Task: Look for space in Bradford West Gwillimbury, Canada from 2nd September, 2023 to 10th September, 2023 for 1 adult in price range Rs.5000 to Rs.16000. Place can be private room with 1  bedroom having 1 bed and 1 bathroom. Property type can be house, flat, guest house, hotel. Booking option can be shelf check-in. Required host language is English.
Action: Mouse moved to (525, 107)
Screenshot: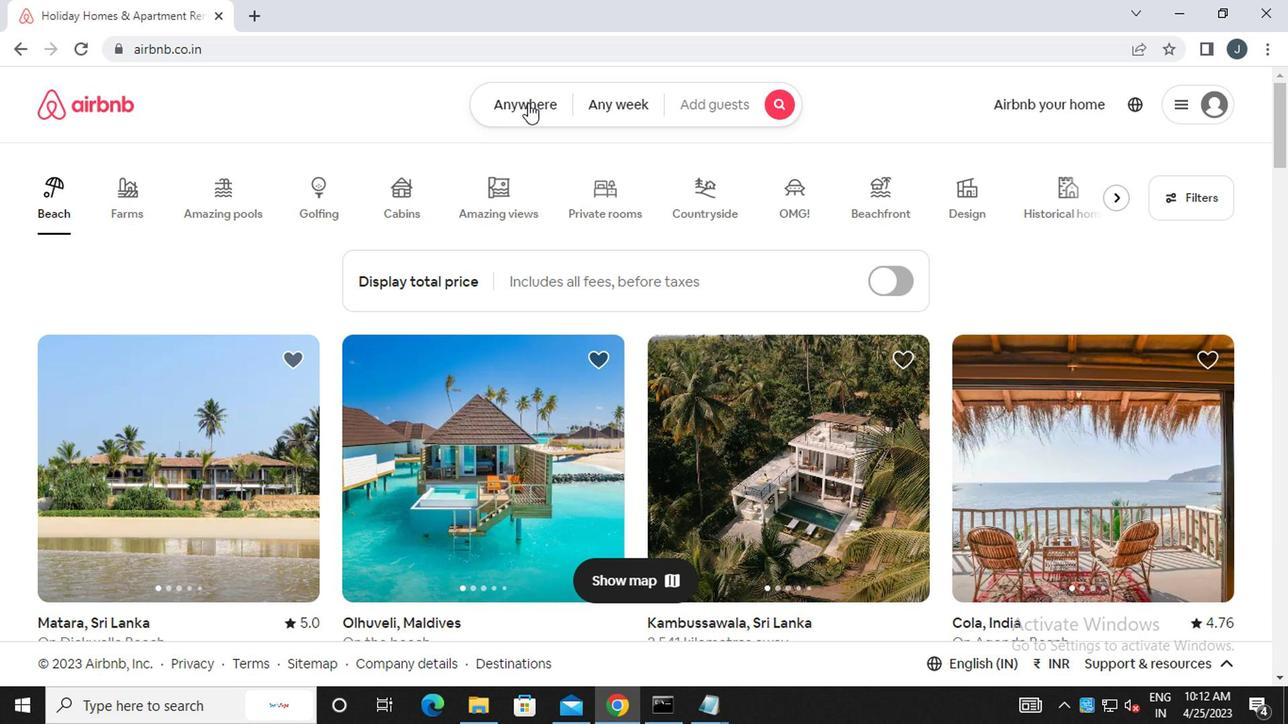 
Action: Mouse pressed left at (525, 107)
Screenshot: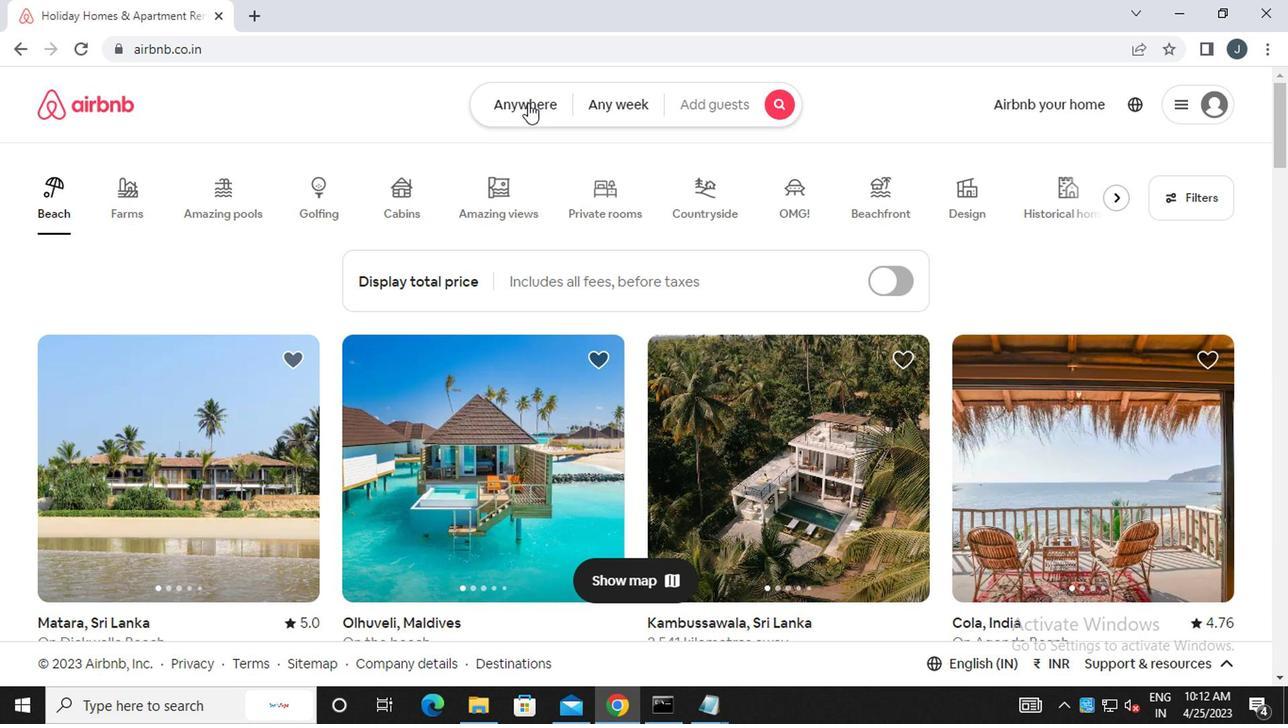 
Action: Mouse moved to (331, 188)
Screenshot: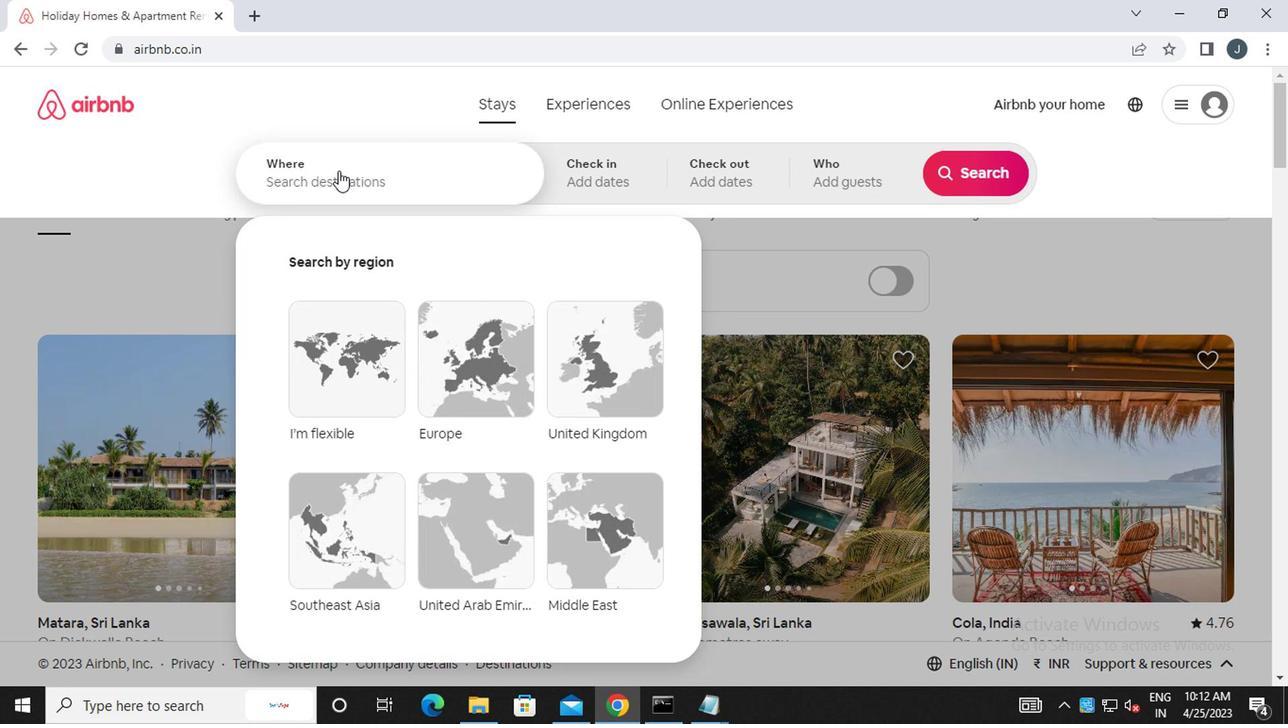 
Action: Mouse pressed left at (331, 188)
Screenshot: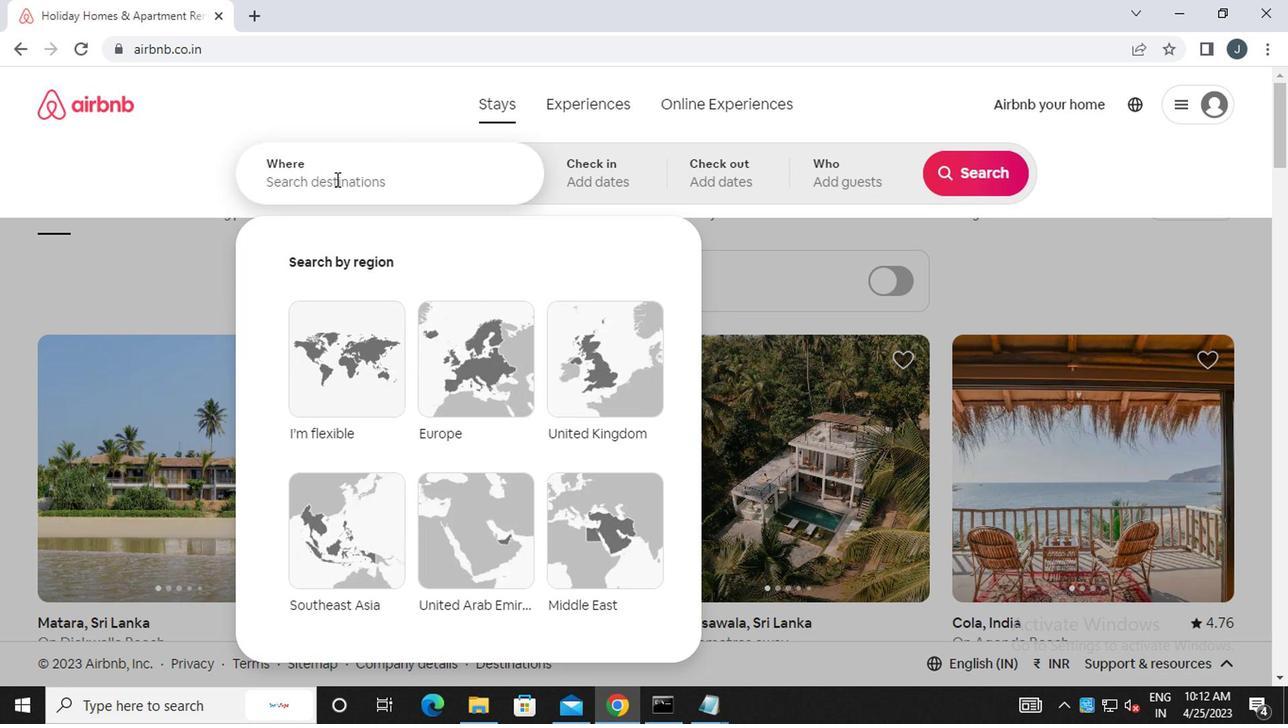 
Action: Key pressed b<Key.caps_lock>radford<Key.space><Key.caps_lock>w<Key.caps_lock>est<Key.space><Key.caps_lock>g<Key.caps_lock>willimbury
Screenshot: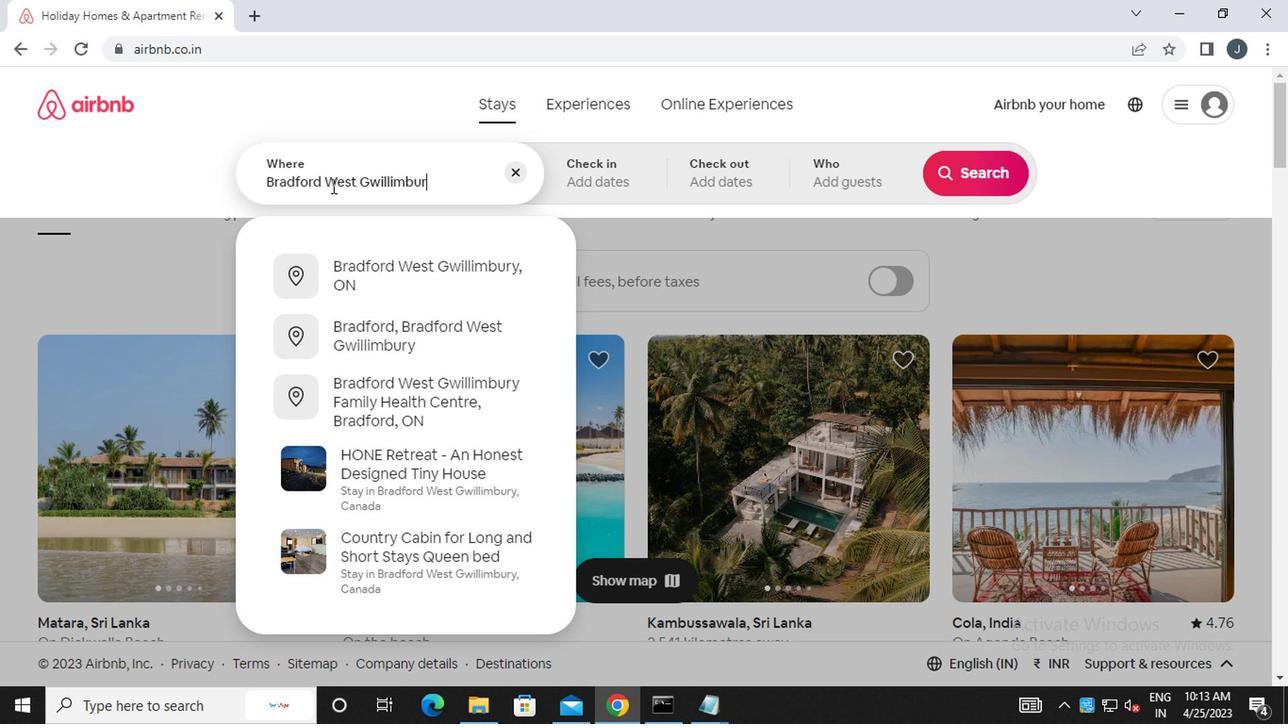 
Action: Mouse moved to (600, 189)
Screenshot: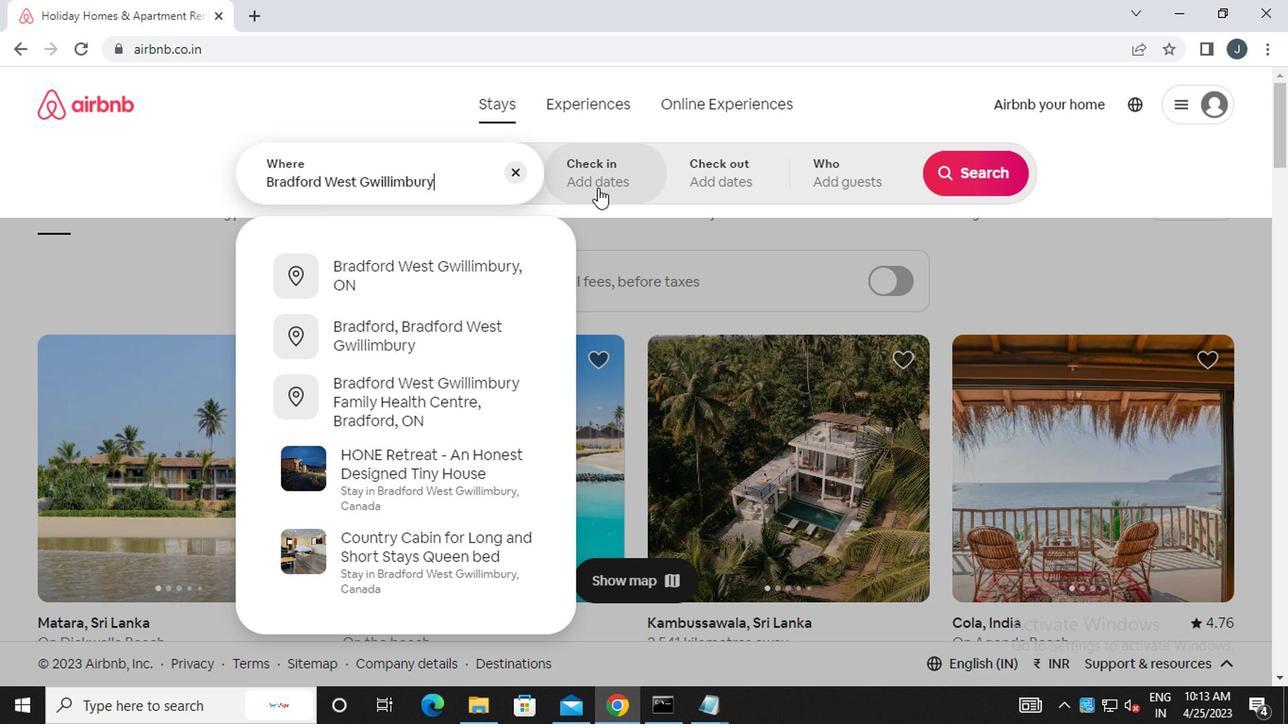 
Action: Mouse pressed left at (600, 189)
Screenshot: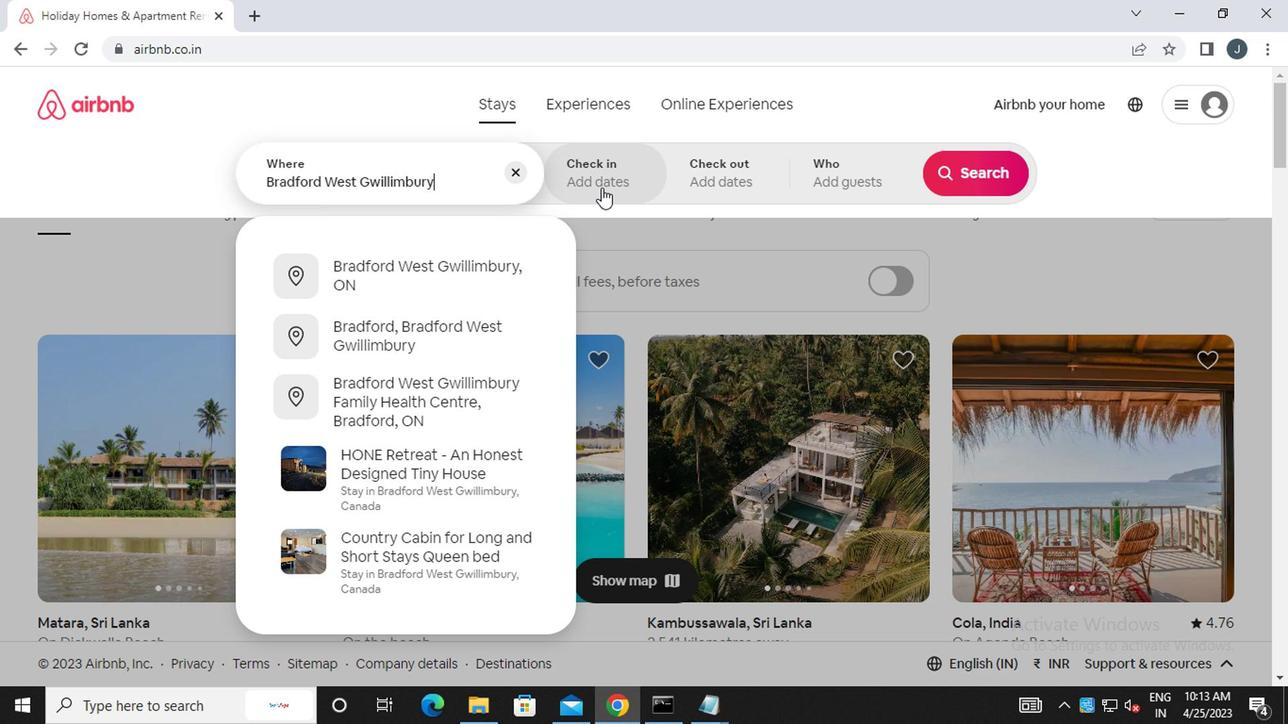 
Action: Mouse moved to (440, 188)
Screenshot: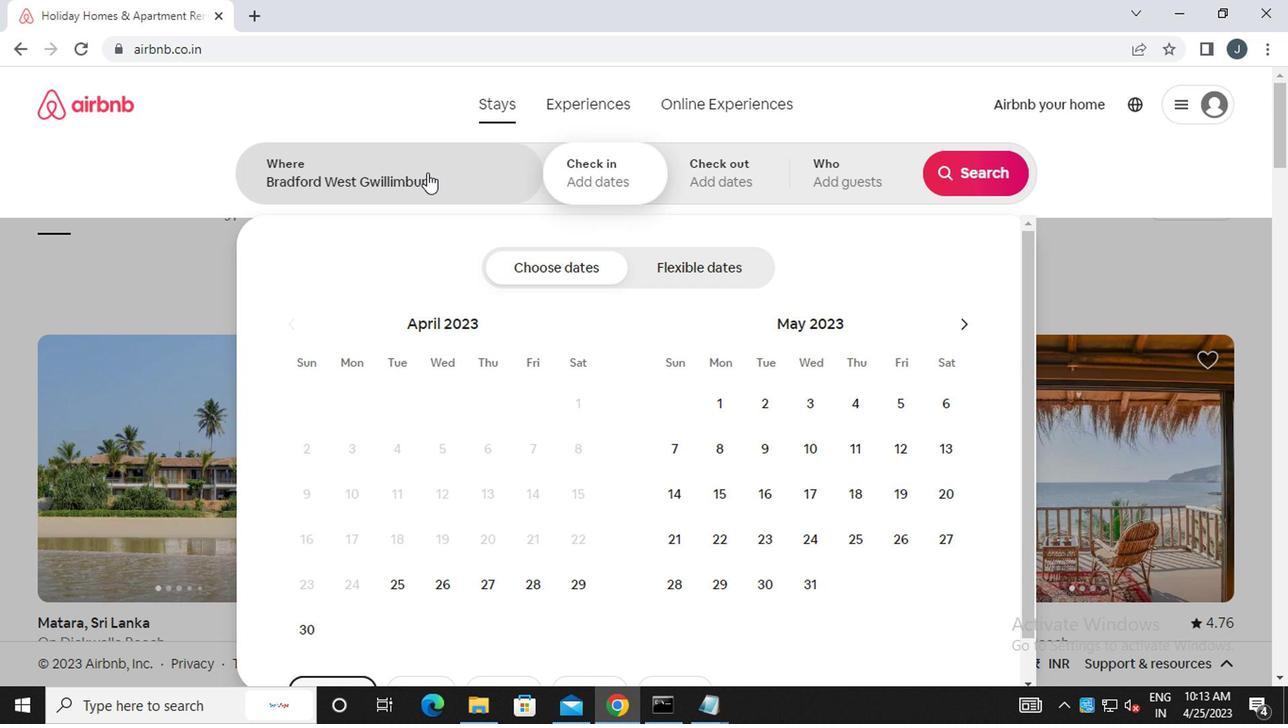 
Action: Mouse pressed left at (440, 188)
Screenshot: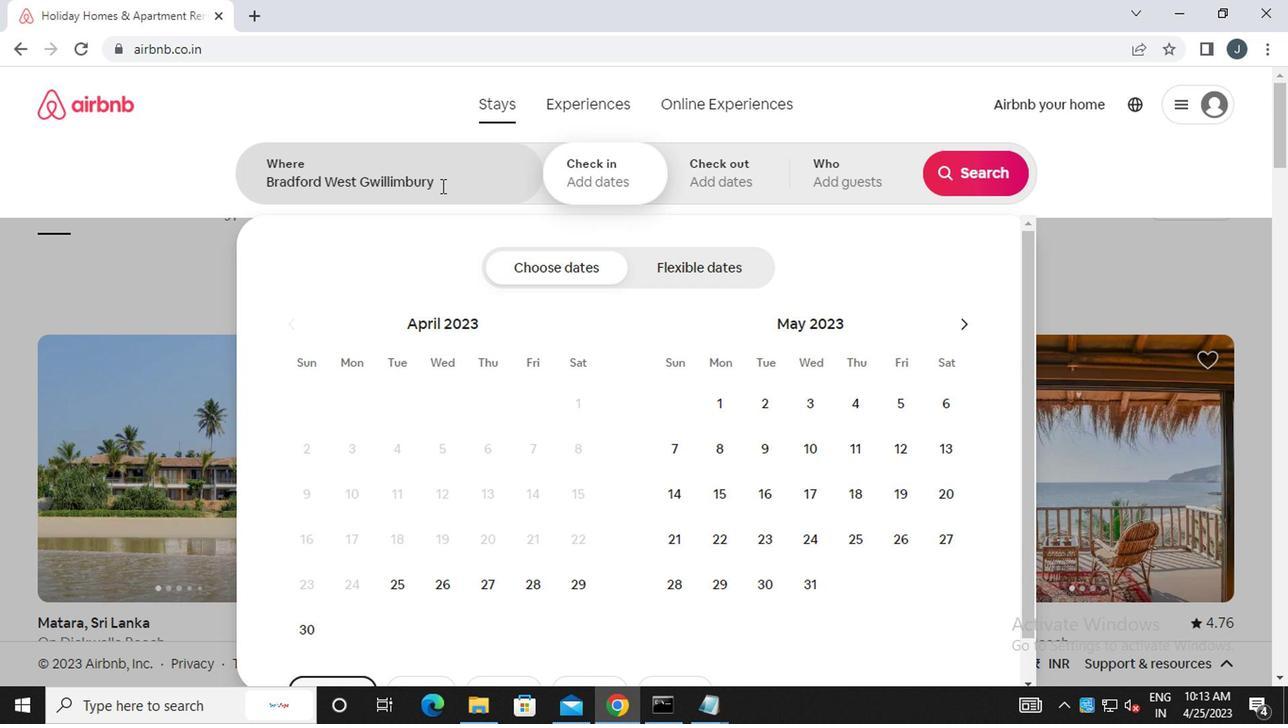 
Action: Mouse moved to (438, 188)
Screenshot: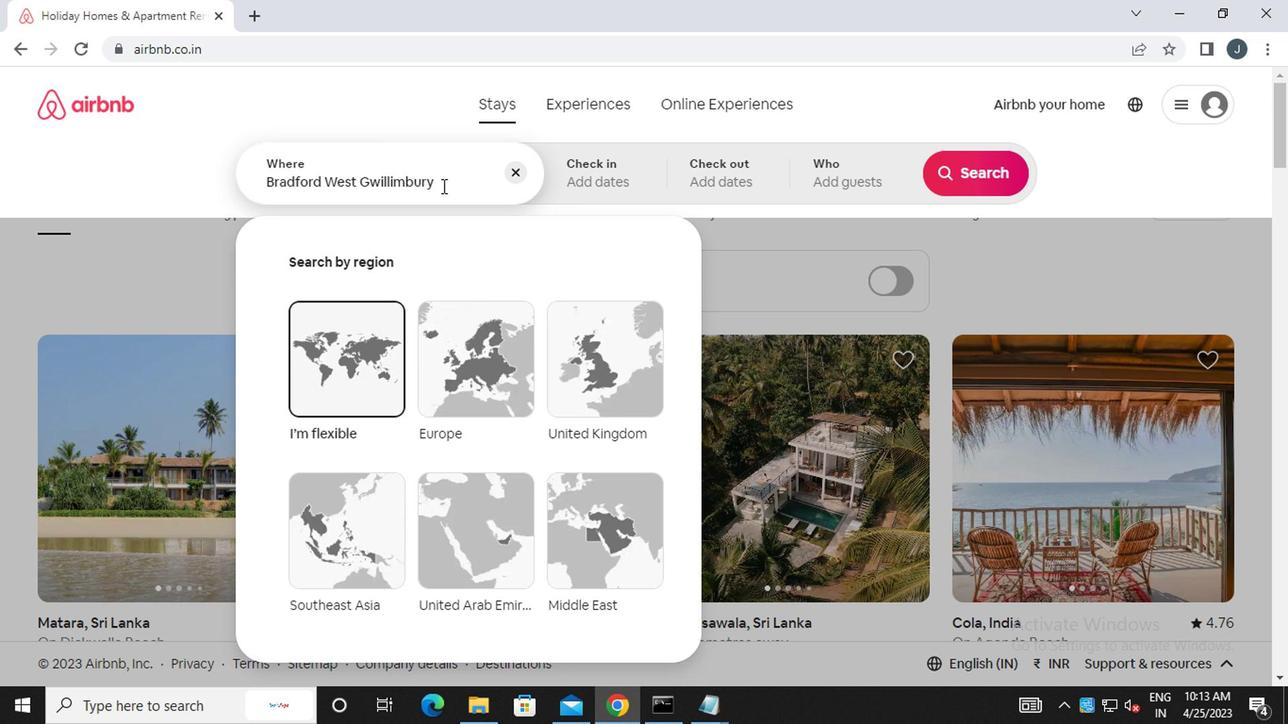 
Action: Key pressed ,<Key.space><Key.caps_lock>c<Key.caps_lock>anada
Screenshot: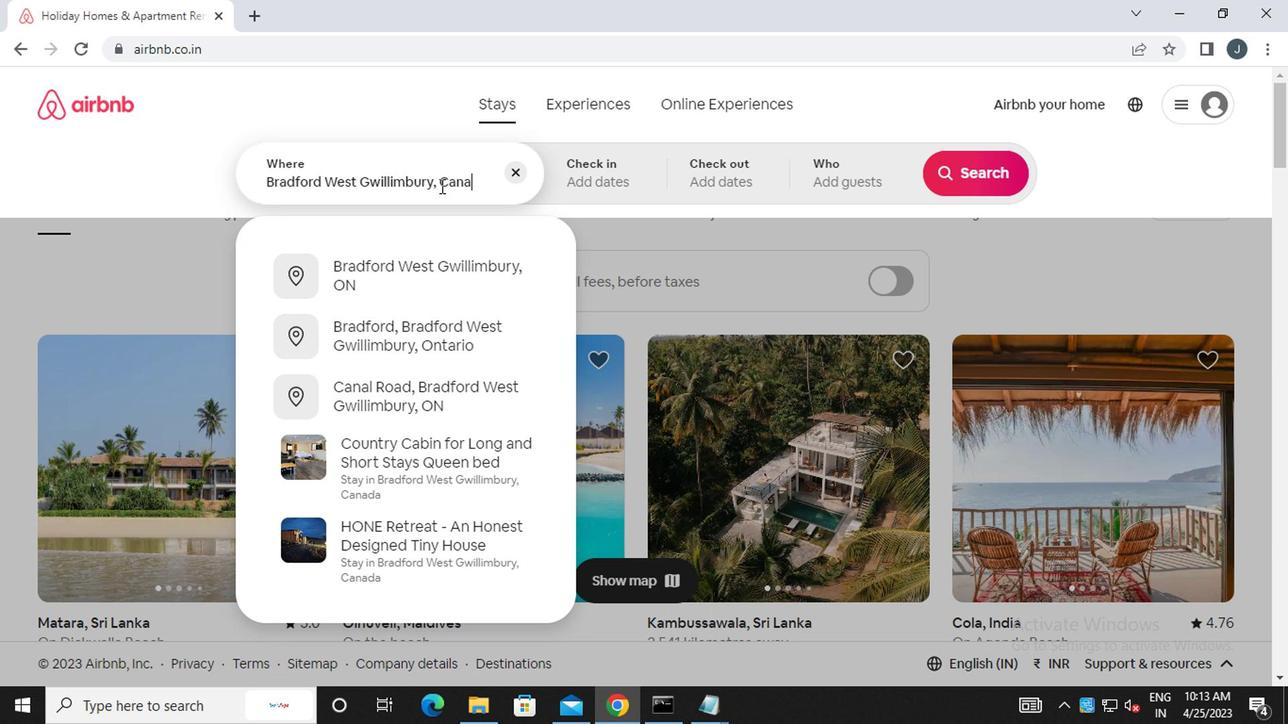 
Action: Mouse moved to (626, 185)
Screenshot: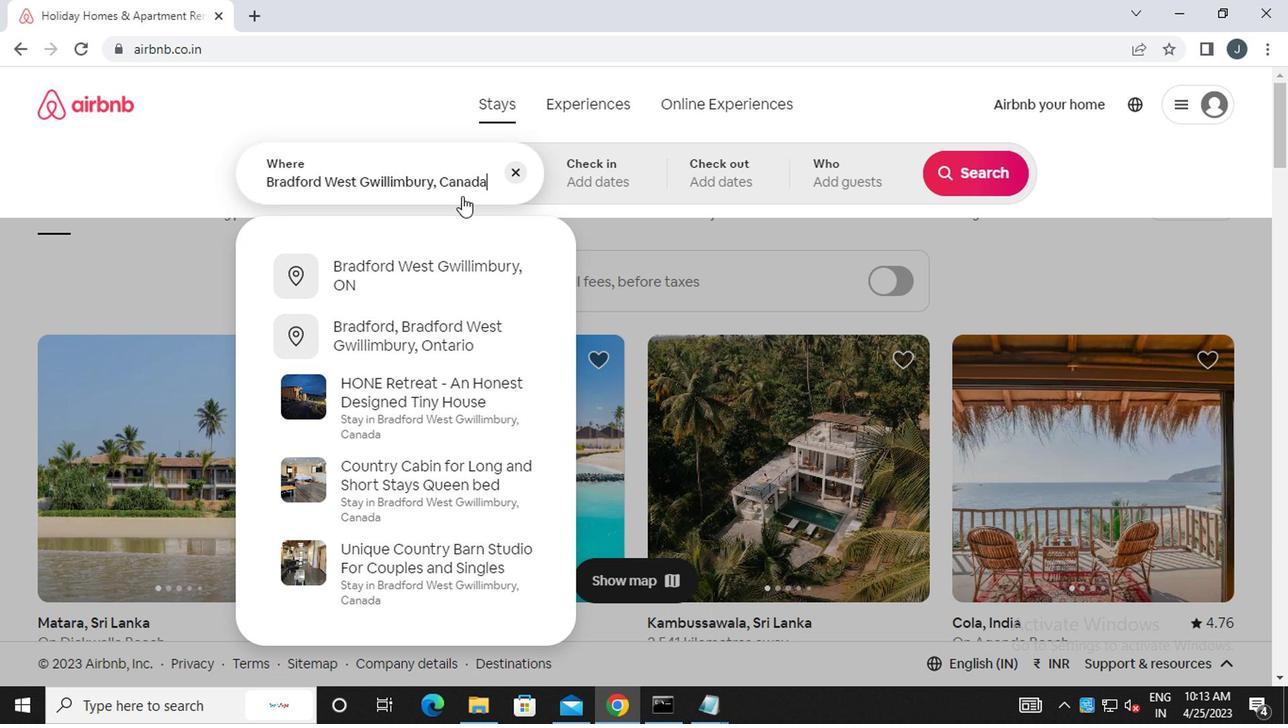 
Action: Mouse pressed left at (626, 185)
Screenshot: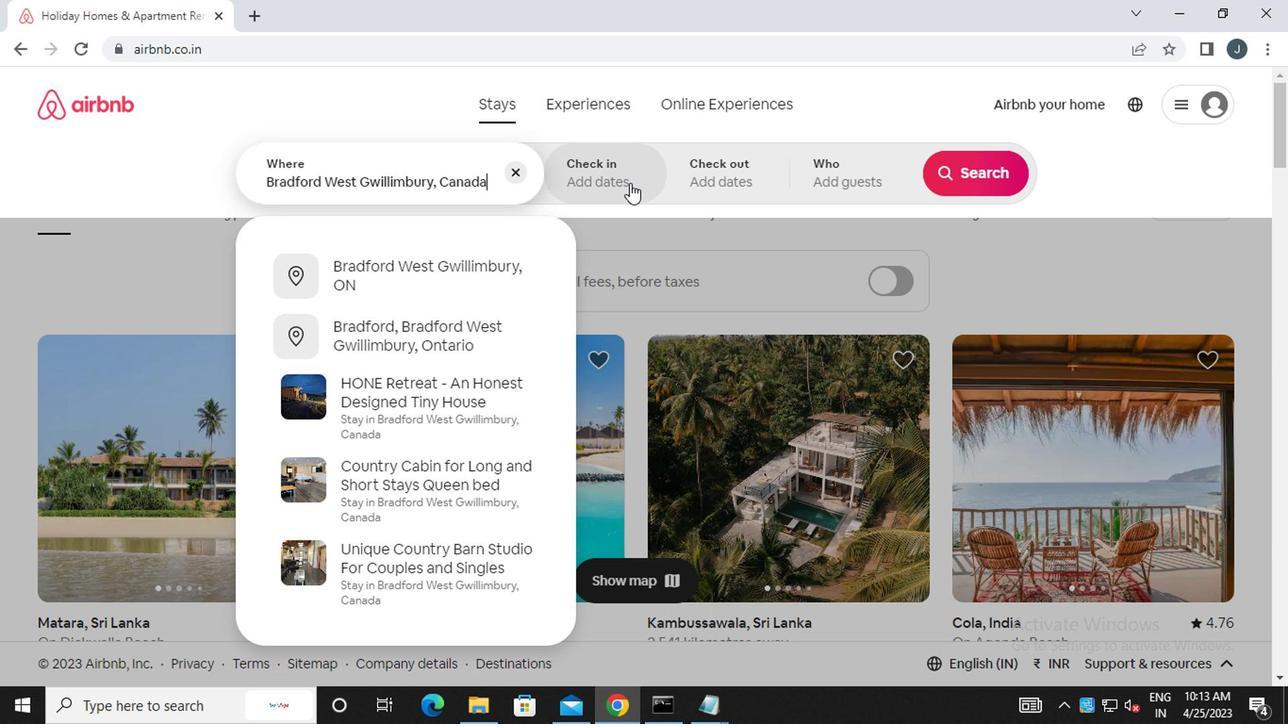 
Action: Mouse moved to (960, 323)
Screenshot: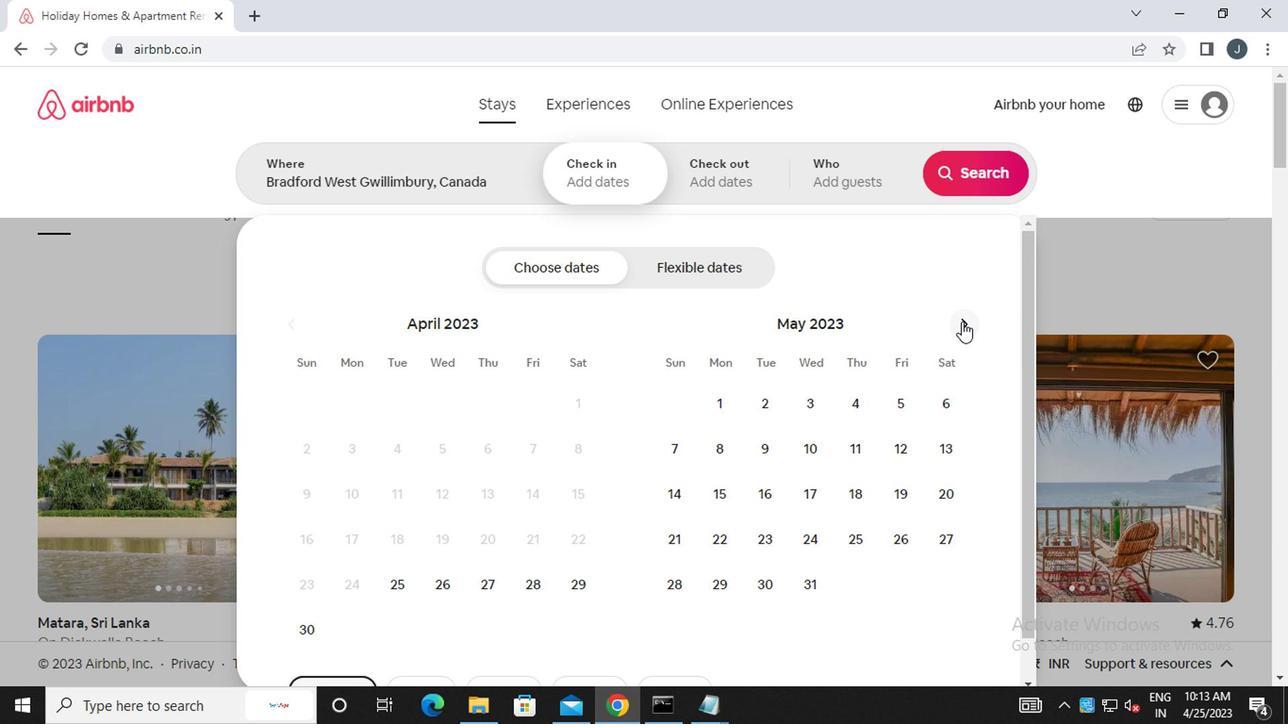 
Action: Mouse pressed left at (960, 323)
Screenshot: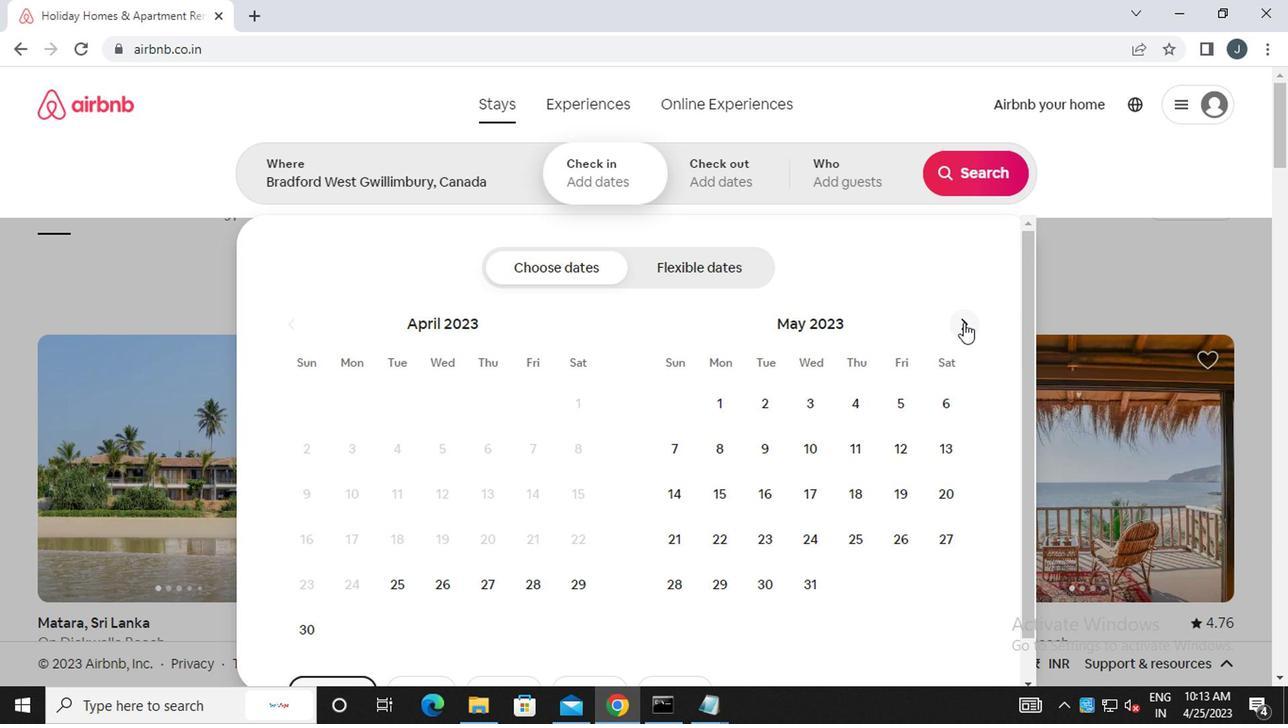 
Action: Mouse pressed left at (960, 323)
Screenshot: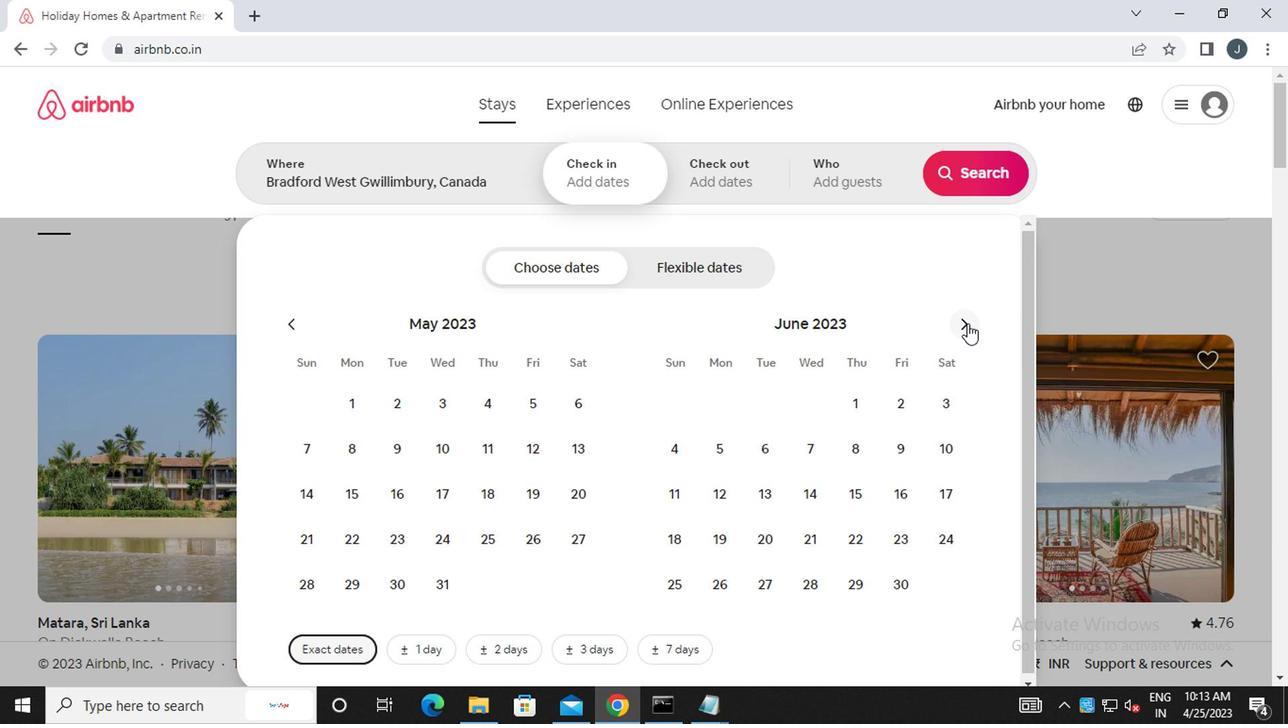 
Action: Mouse pressed left at (960, 323)
Screenshot: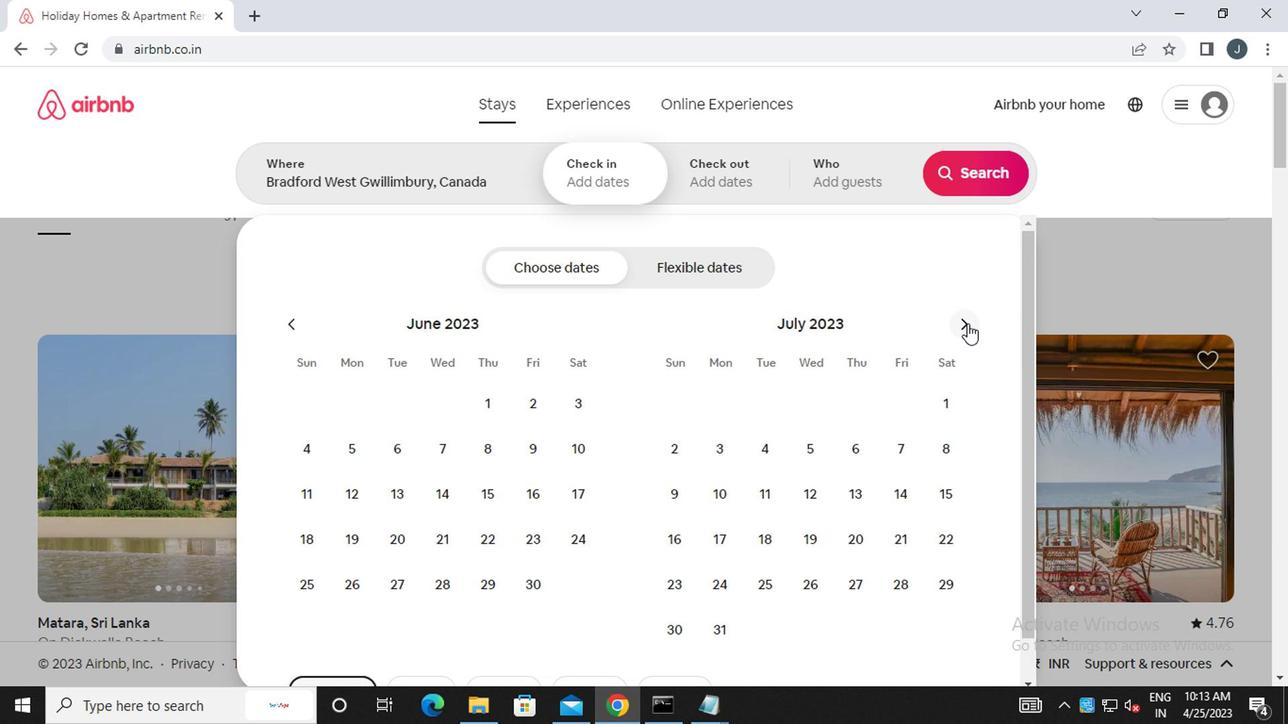 
Action: Mouse moved to (965, 323)
Screenshot: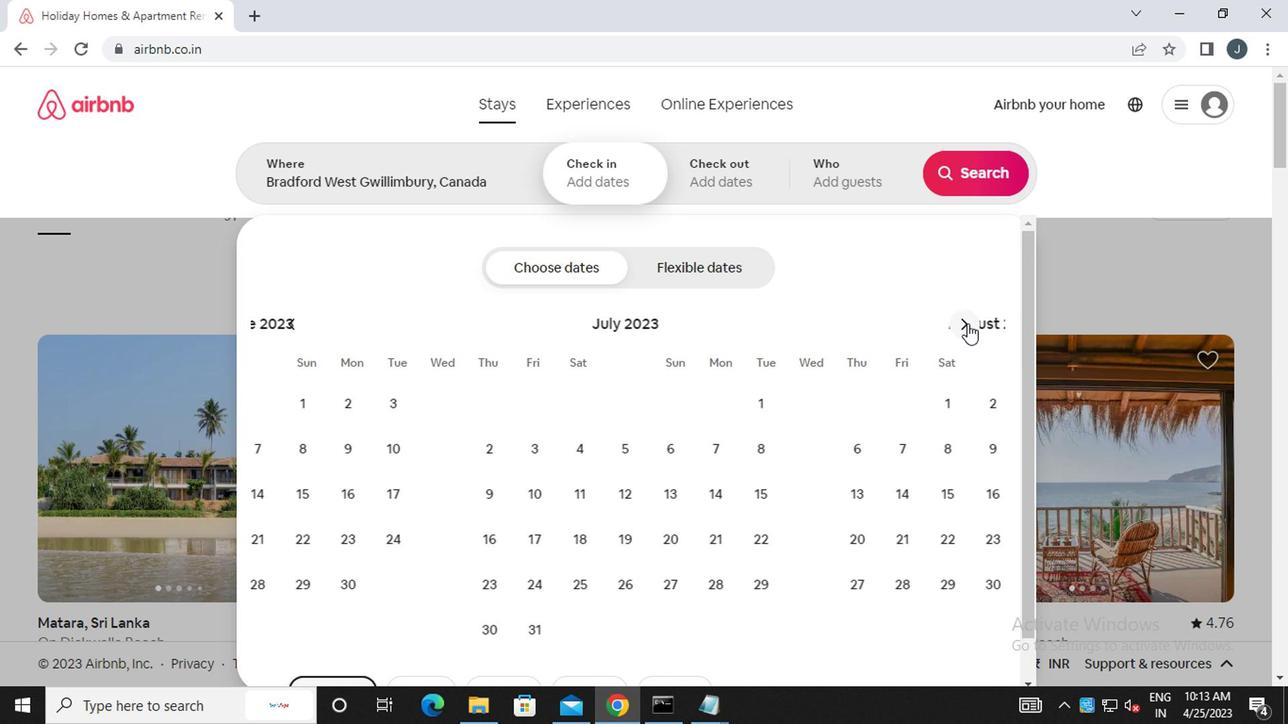 
Action: Mouse pressed left at (965, 323)
Screenshot: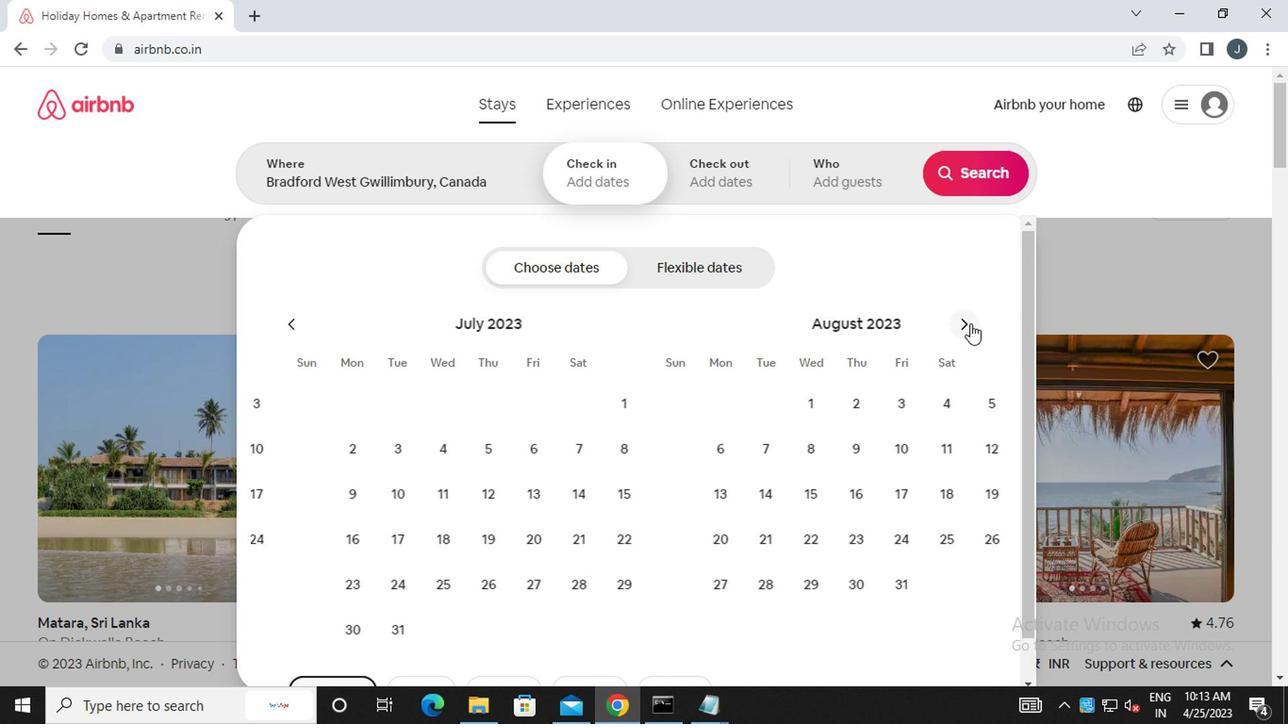 
Action: Mouse moved to (932, 411)
Screenshot: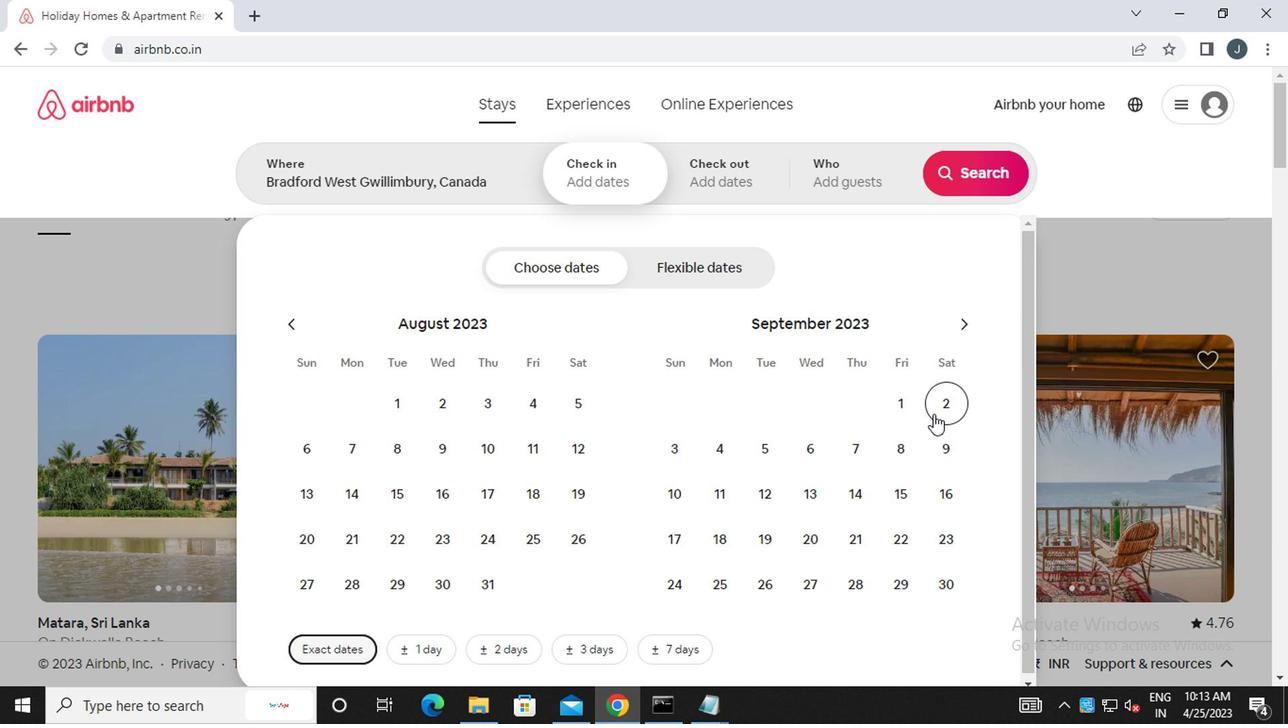 
Action: Mouse pressed left at (932, 411)
Screenshot: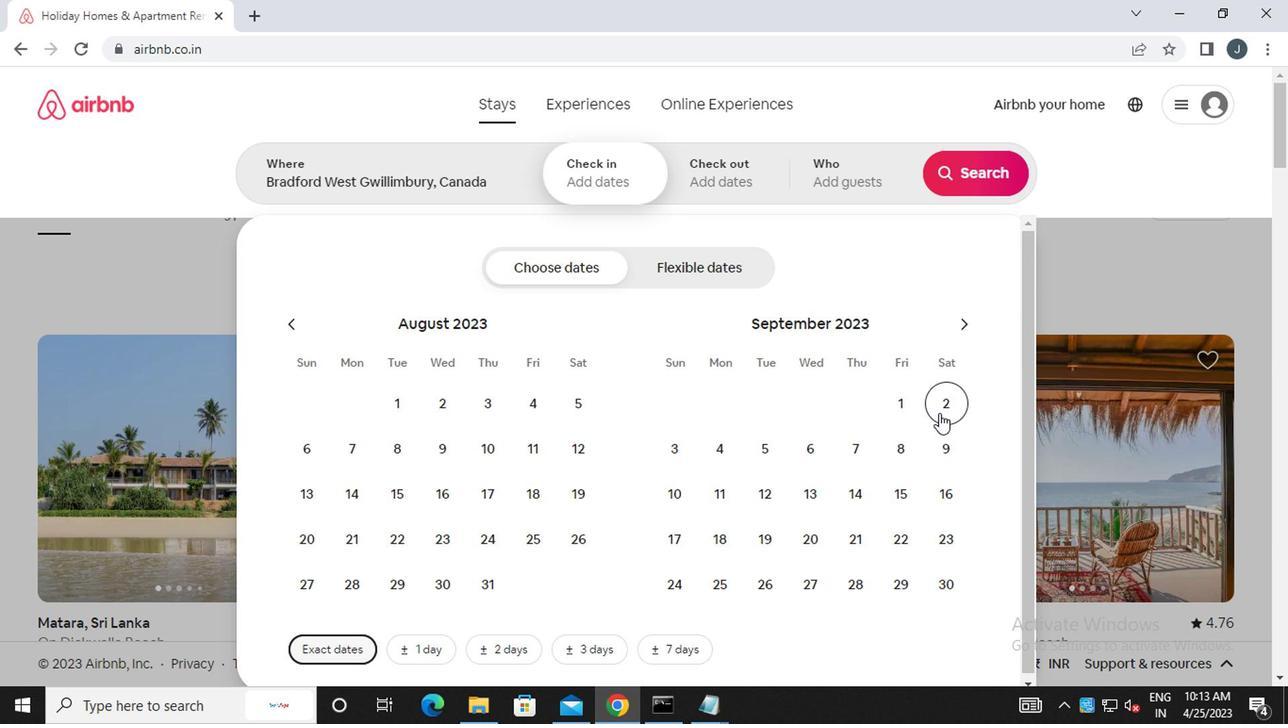 
Action: Mouse moved to (666, 487)
Screenshot: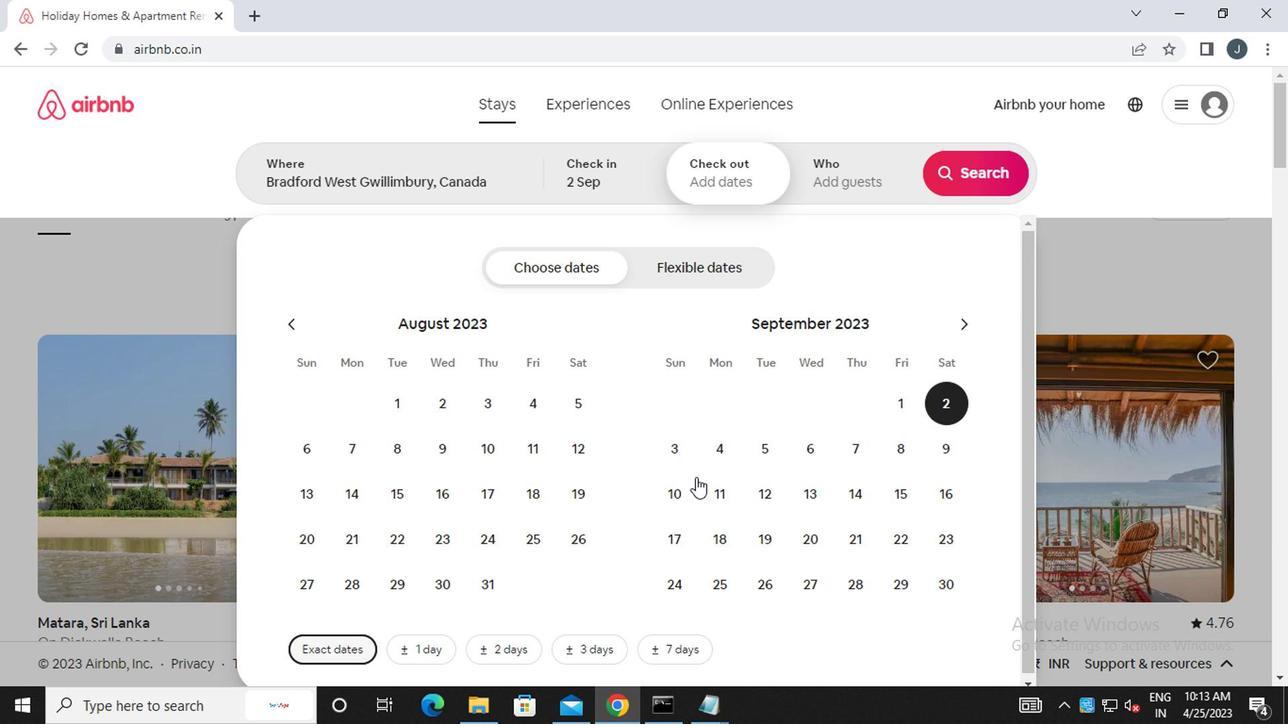 
Action: Mouse pressed left at (666, 487)
Screenshot: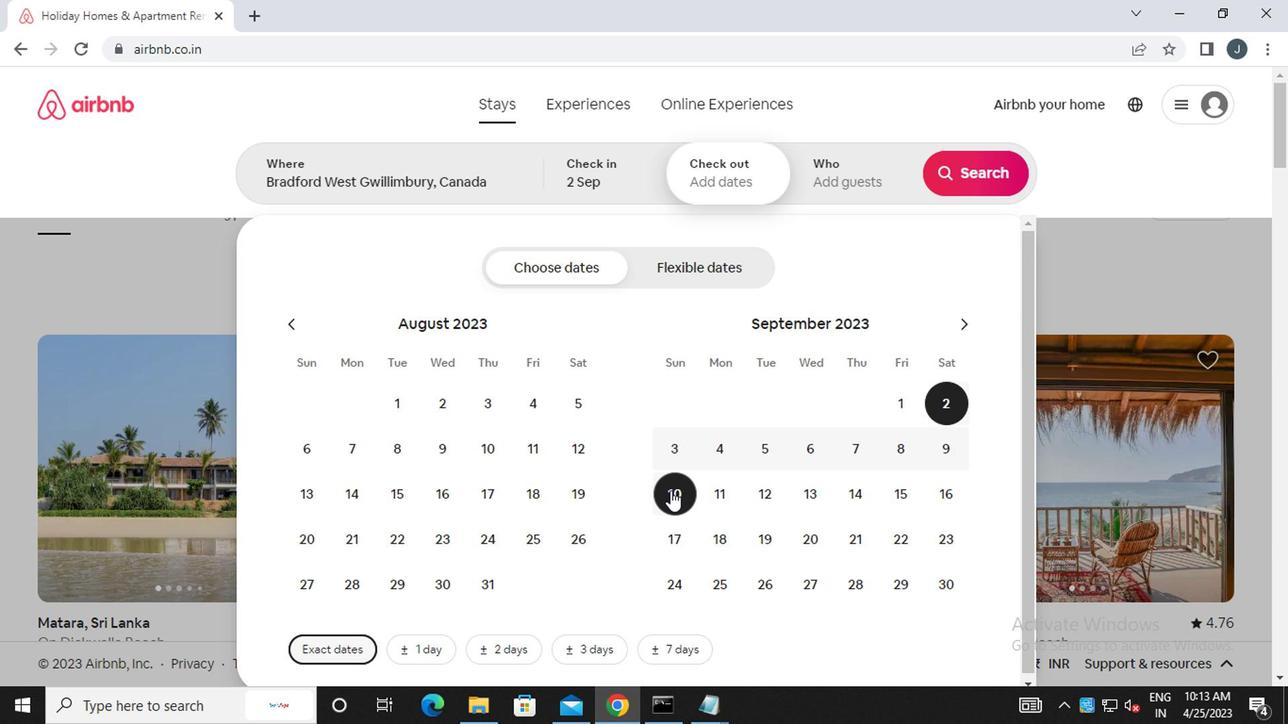 
Action: Mouse moved to (845, 182)
Screenshot: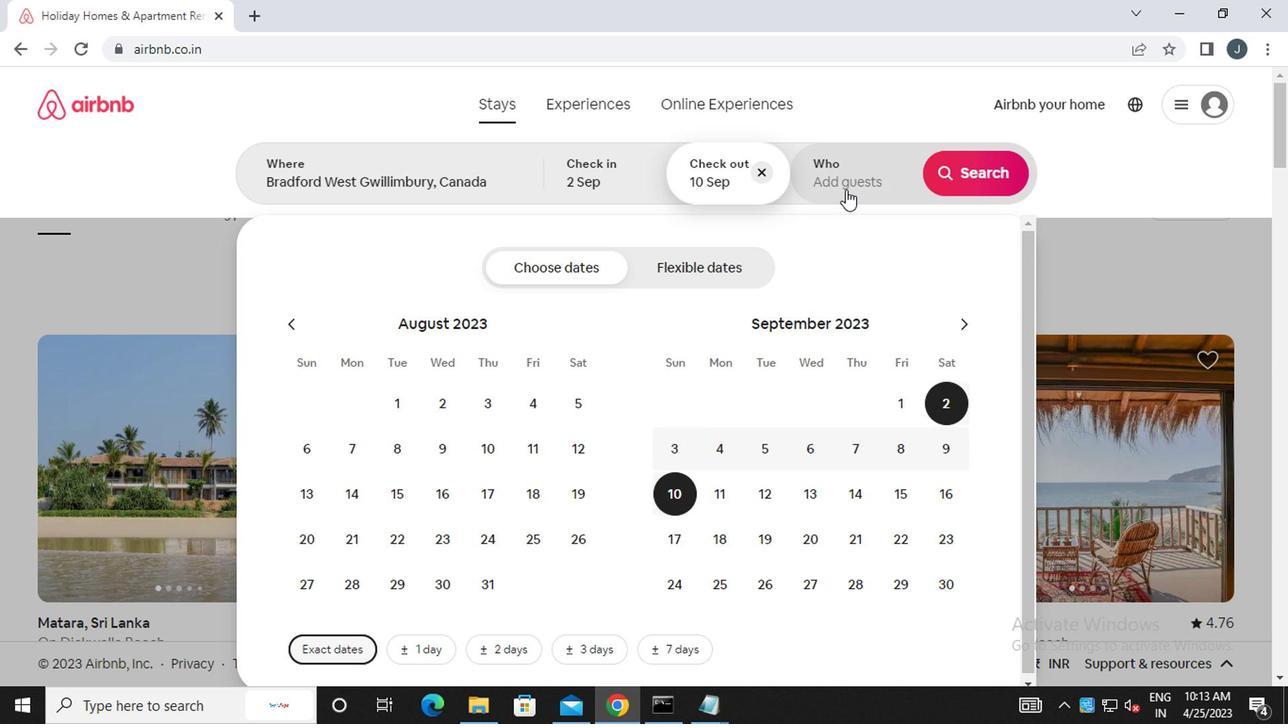 
Action: Mouse pressed left at (845, 182)
Screenshot: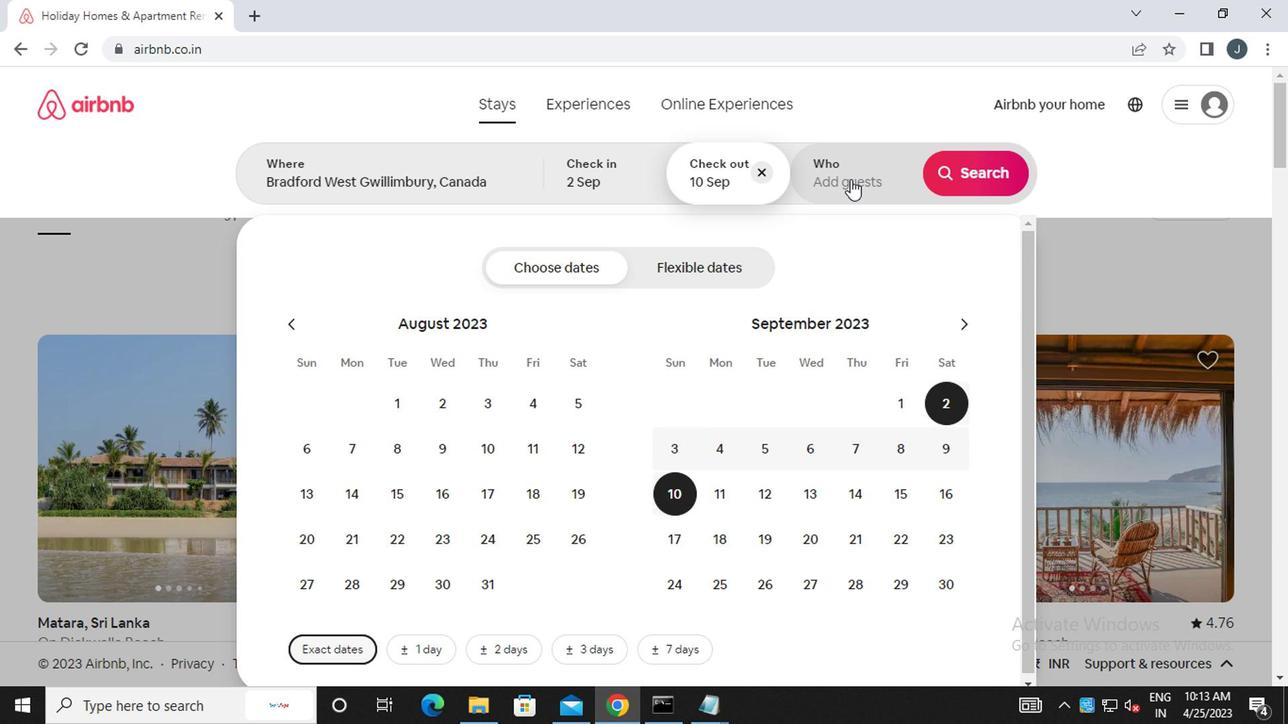 
Action: Mouse moved to (981, 267)
Screenshot: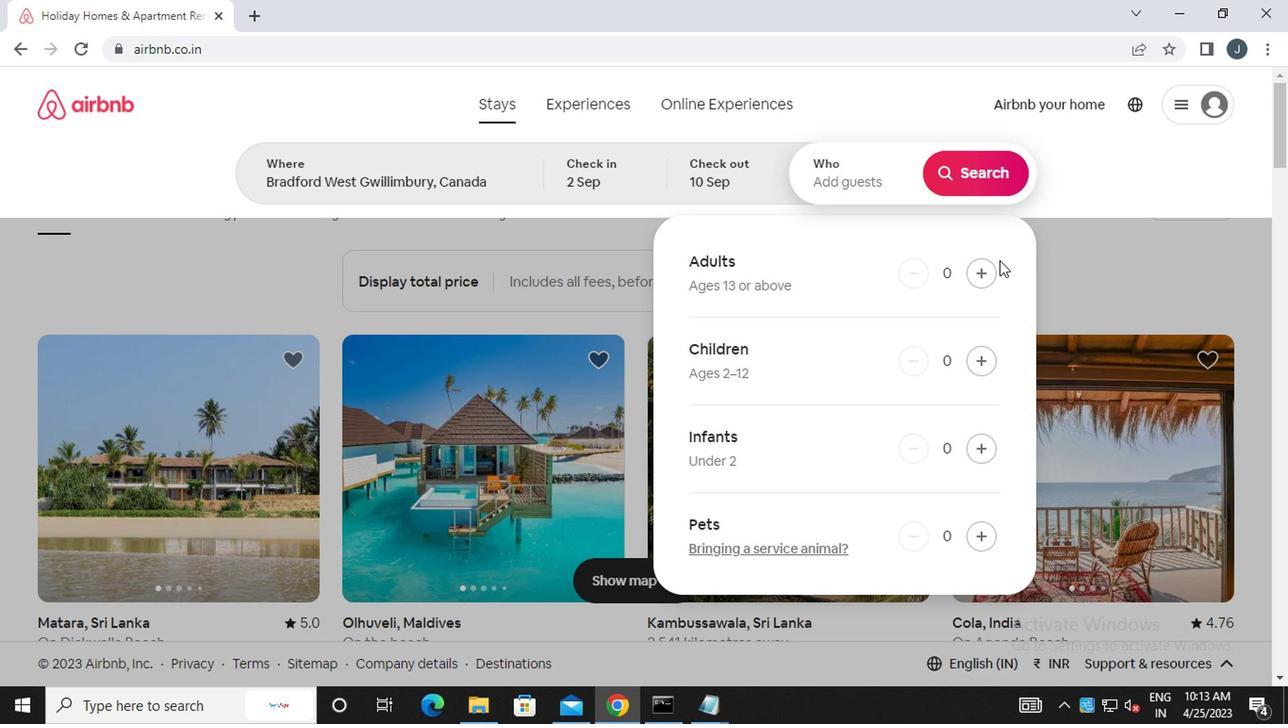 
Action: Mouse pressed left at (981, 267)
Screenshot: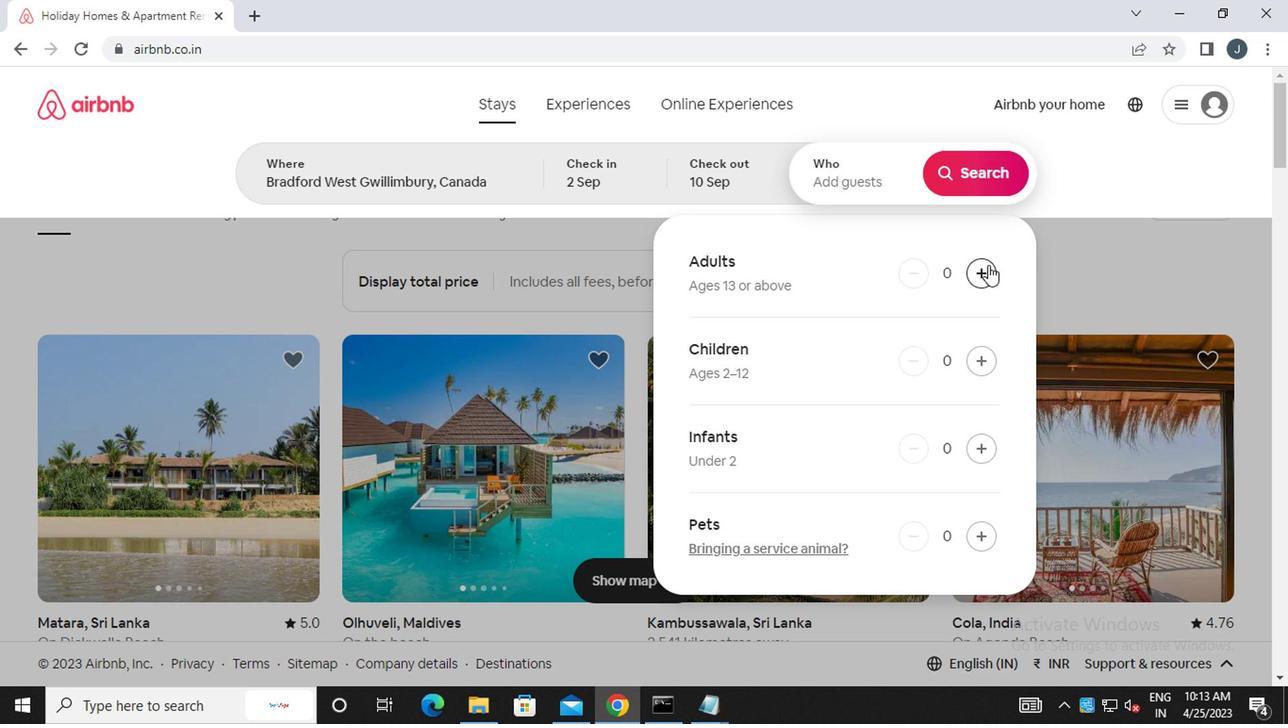 
Action: Mouse moved to (982, 175)
Screenshot: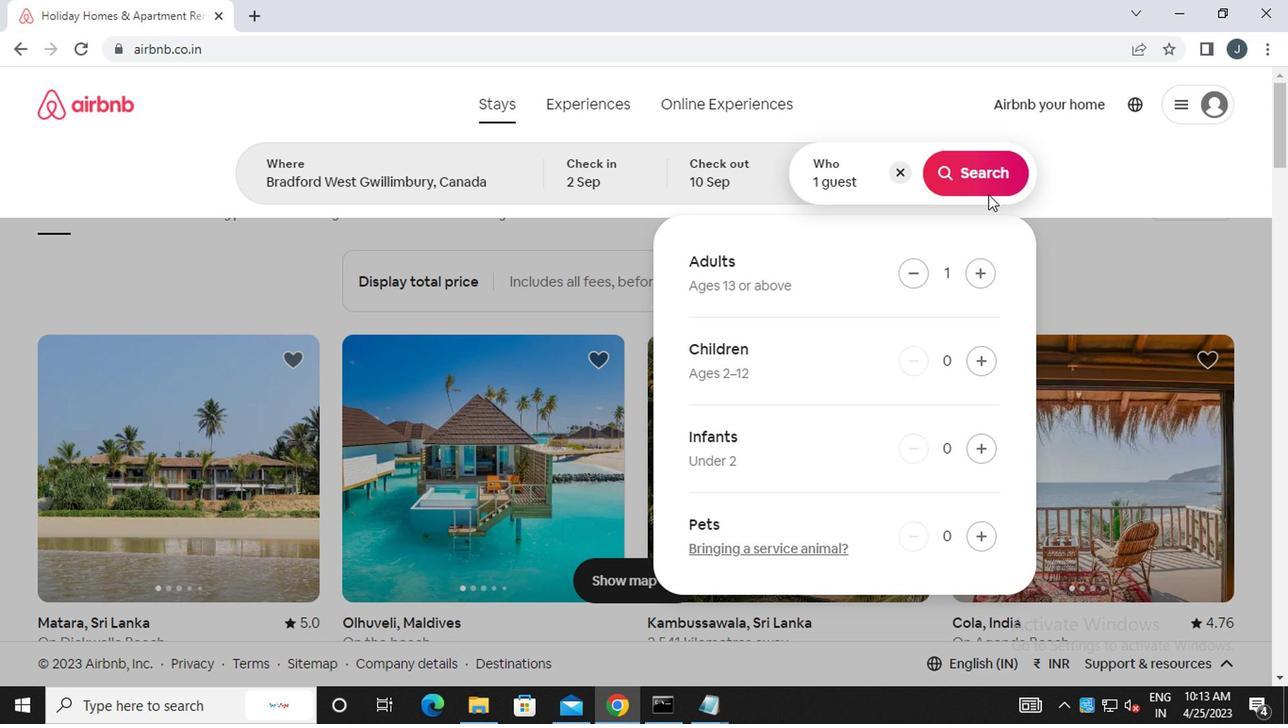 
Action: Mouse pressed left at (982, 175)
Screenshot: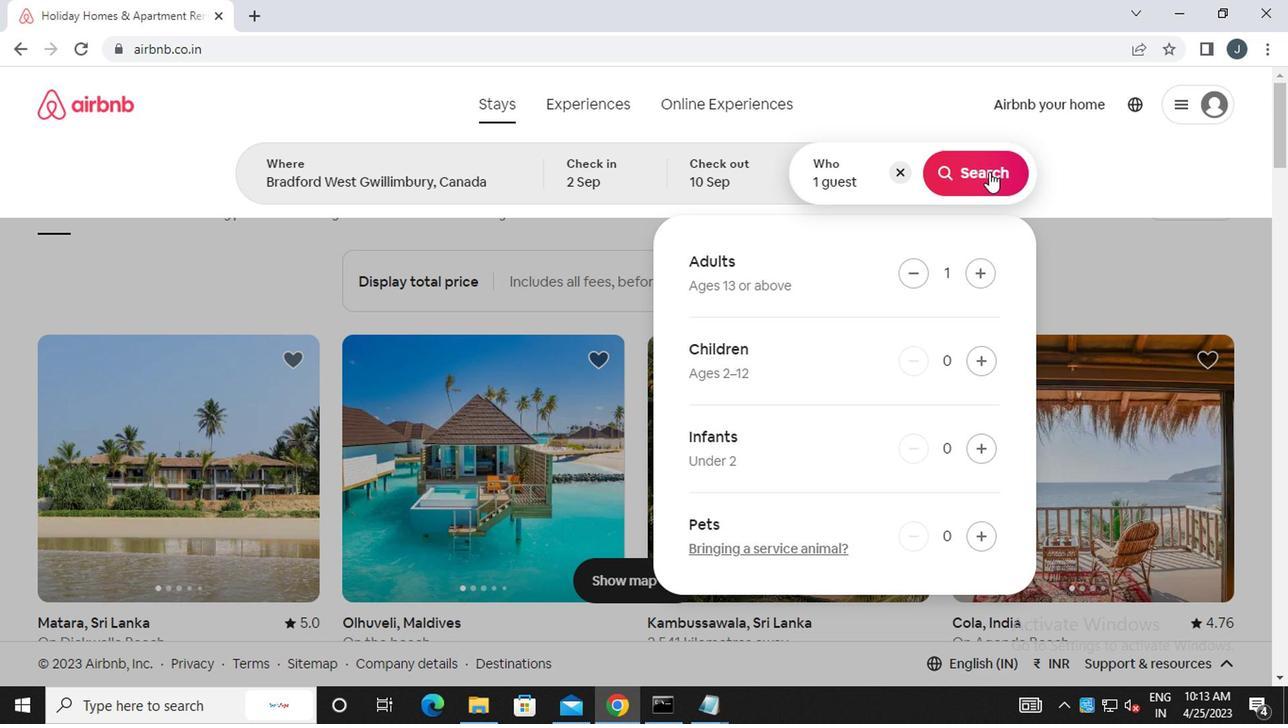 
Action: Mouse moved to (1208, 193)
Screenshot: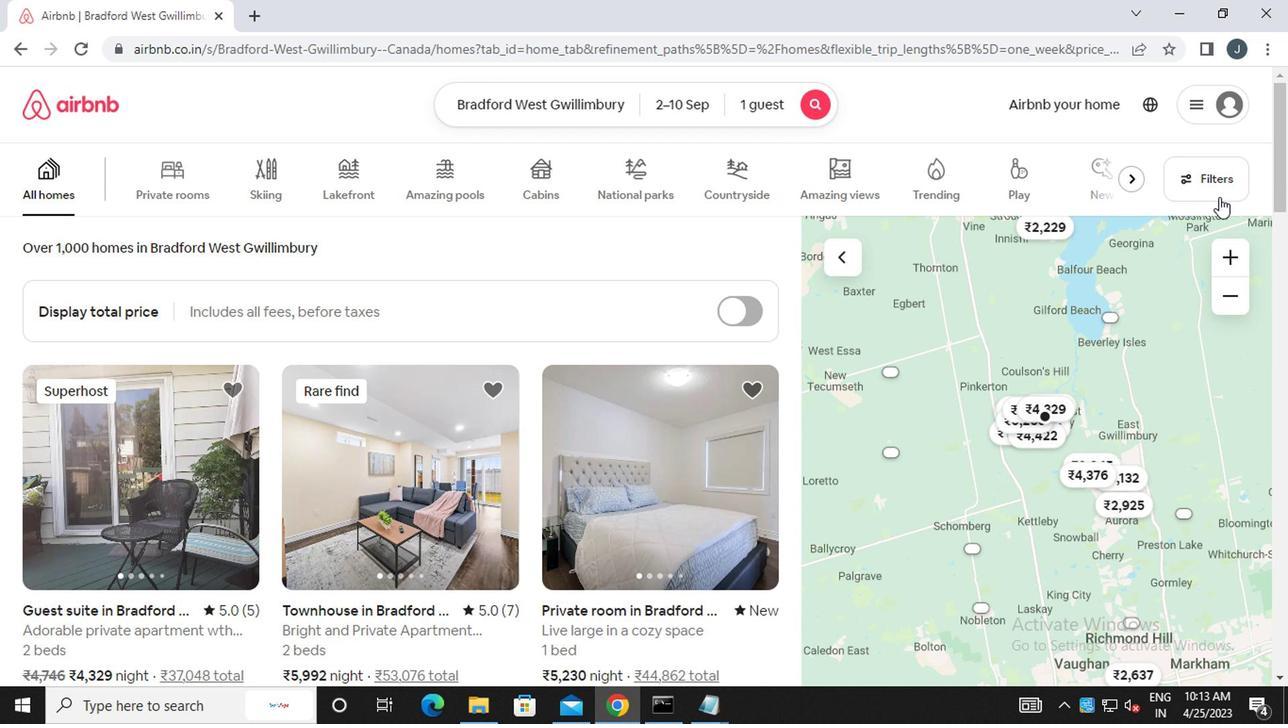 
Action: Mouse pressed left at (1208, 193)
Screenshot: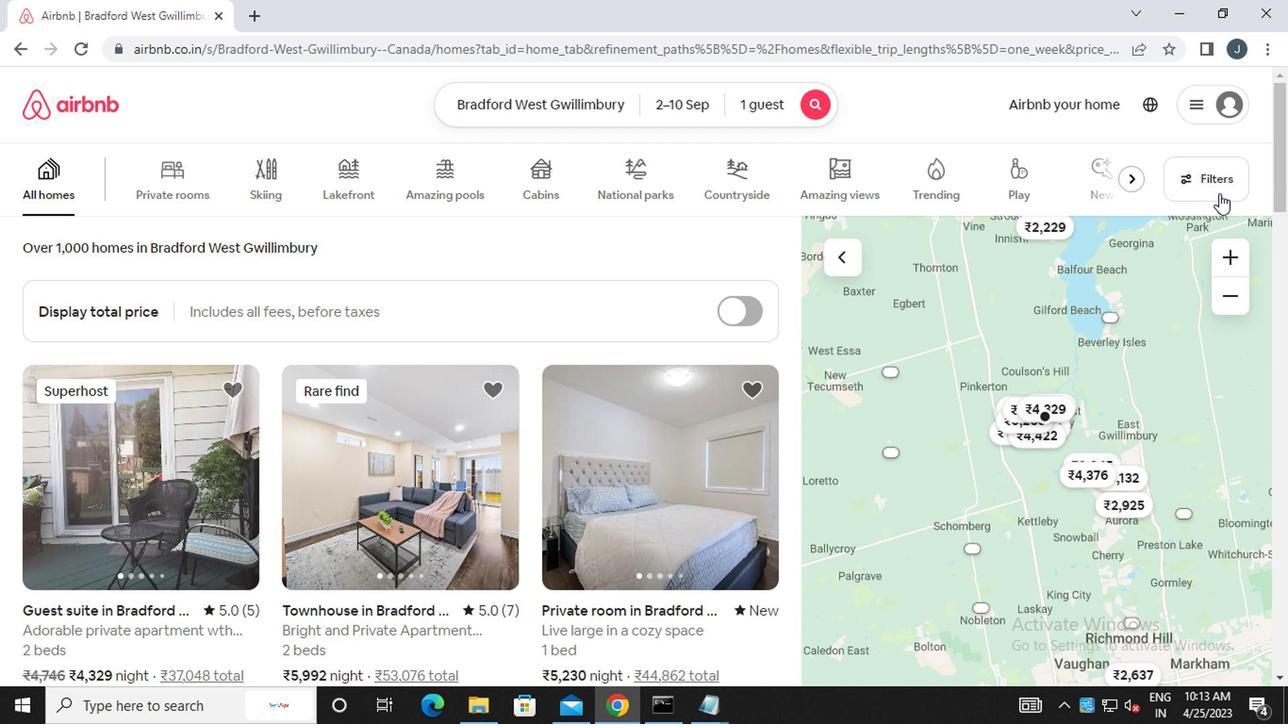 
Action: Mouse moved to (419, 418)
Screenshot: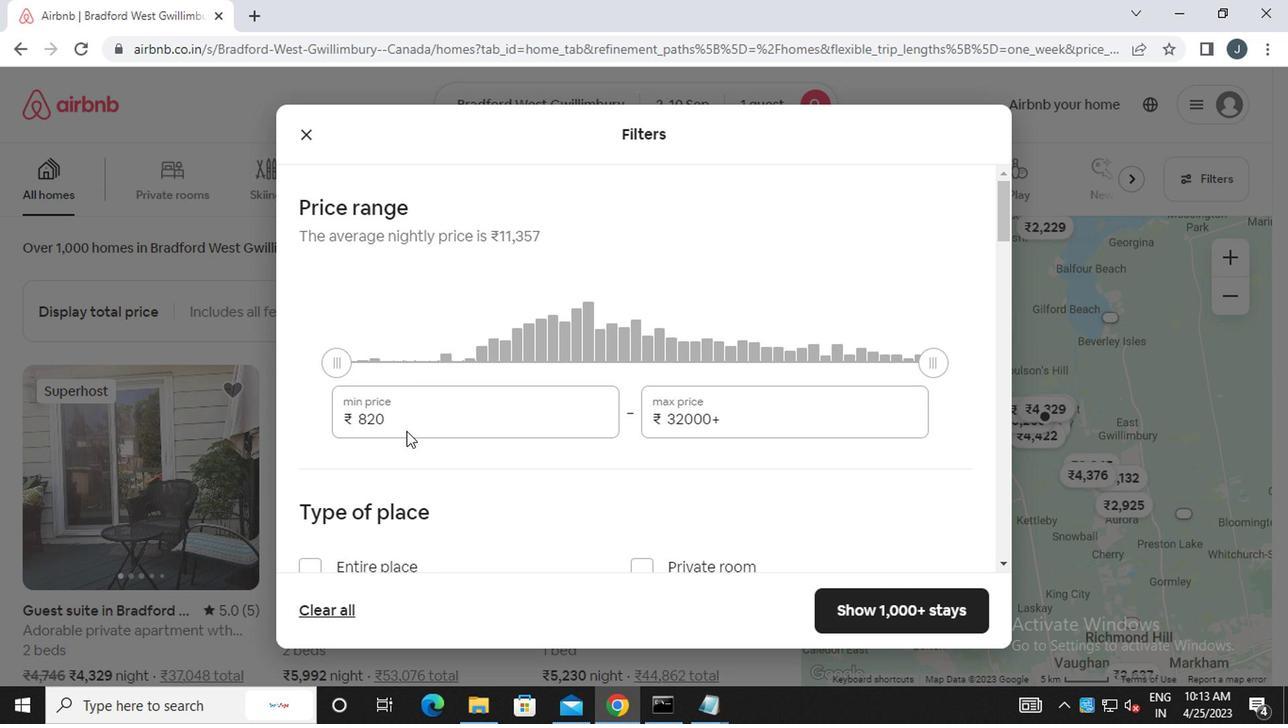
Action: Mouse pressed left at (419, 418)
Screenshot: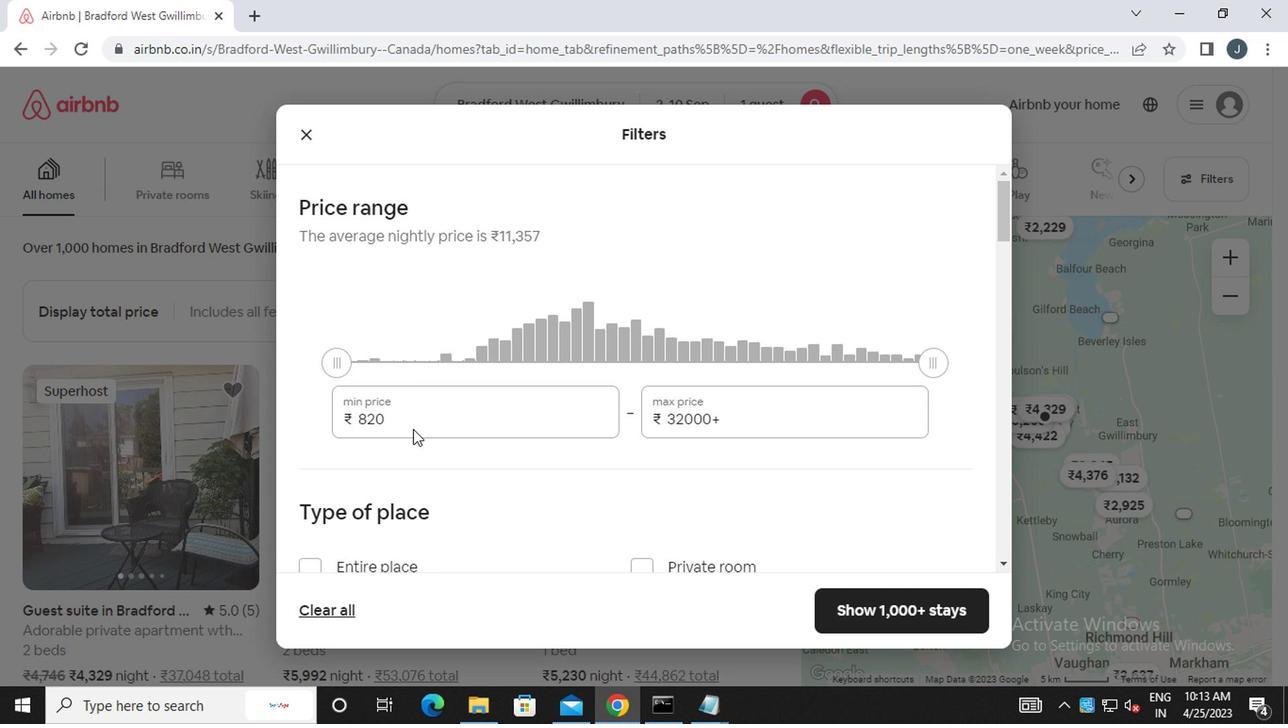 
Action: Mouse moved to (415, 418)
Screenshot: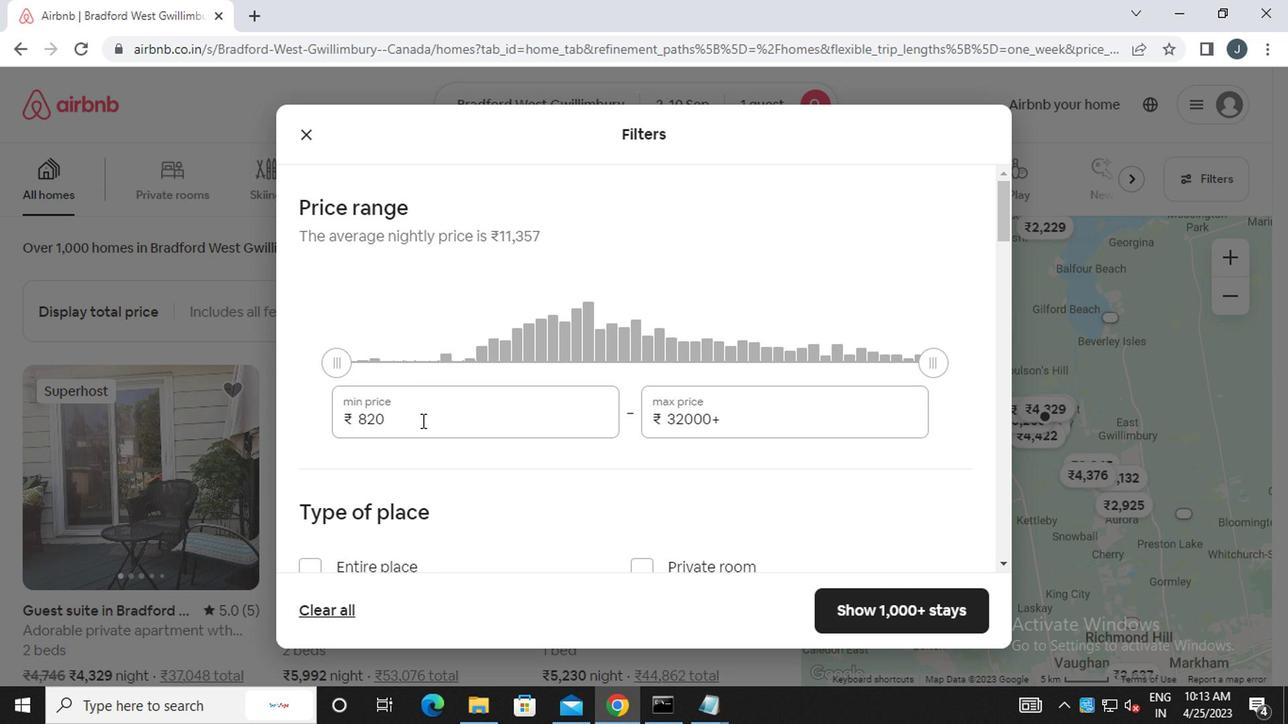 
Action: Key pressed <Key.backspace><Key.backspace><Key.backspace><<101>><<96>><<96>><<96>>
Screenshot: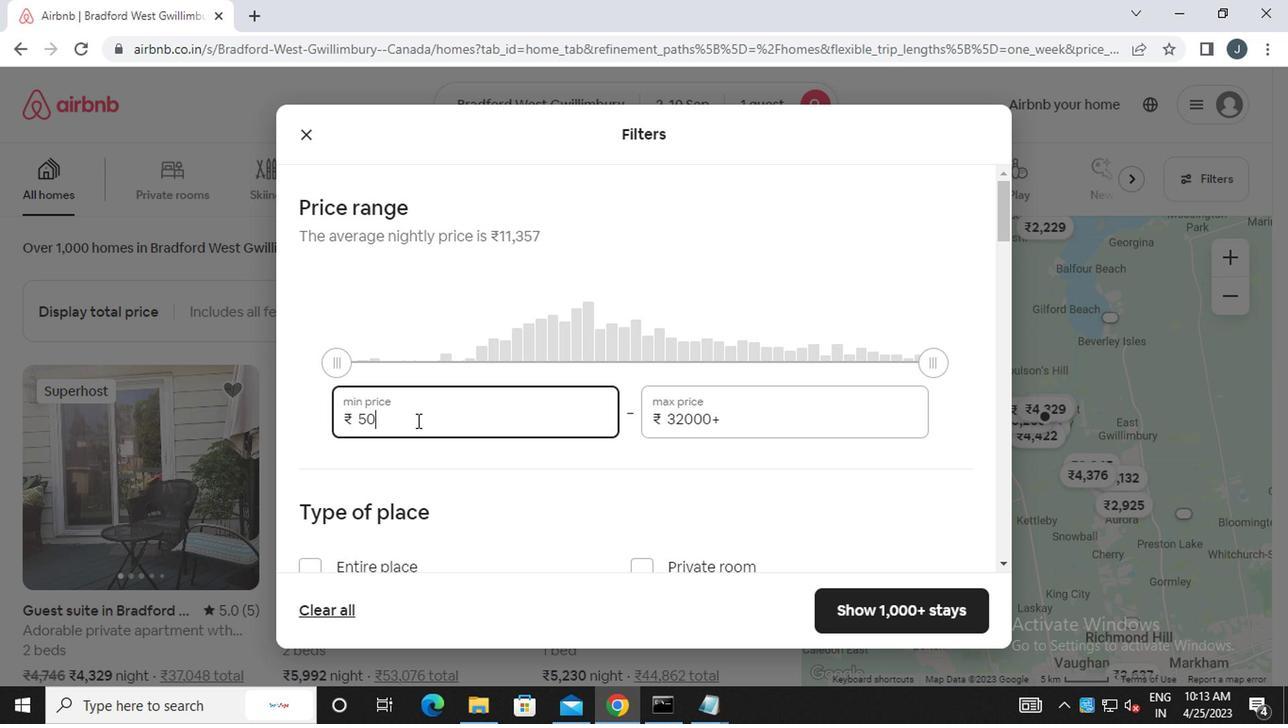 
Action: Mouse moved to (767, 421)
Screenshot: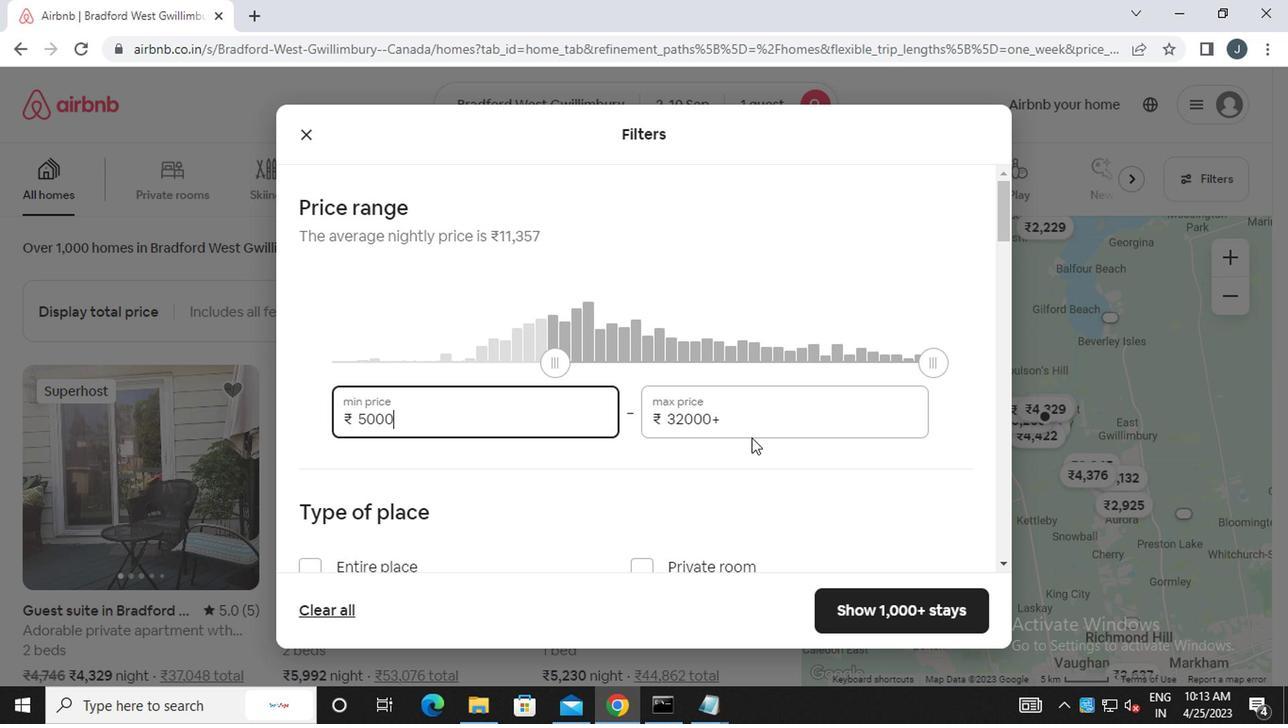 
Action: Mouse pressed left at (767, 421)
Screenshot: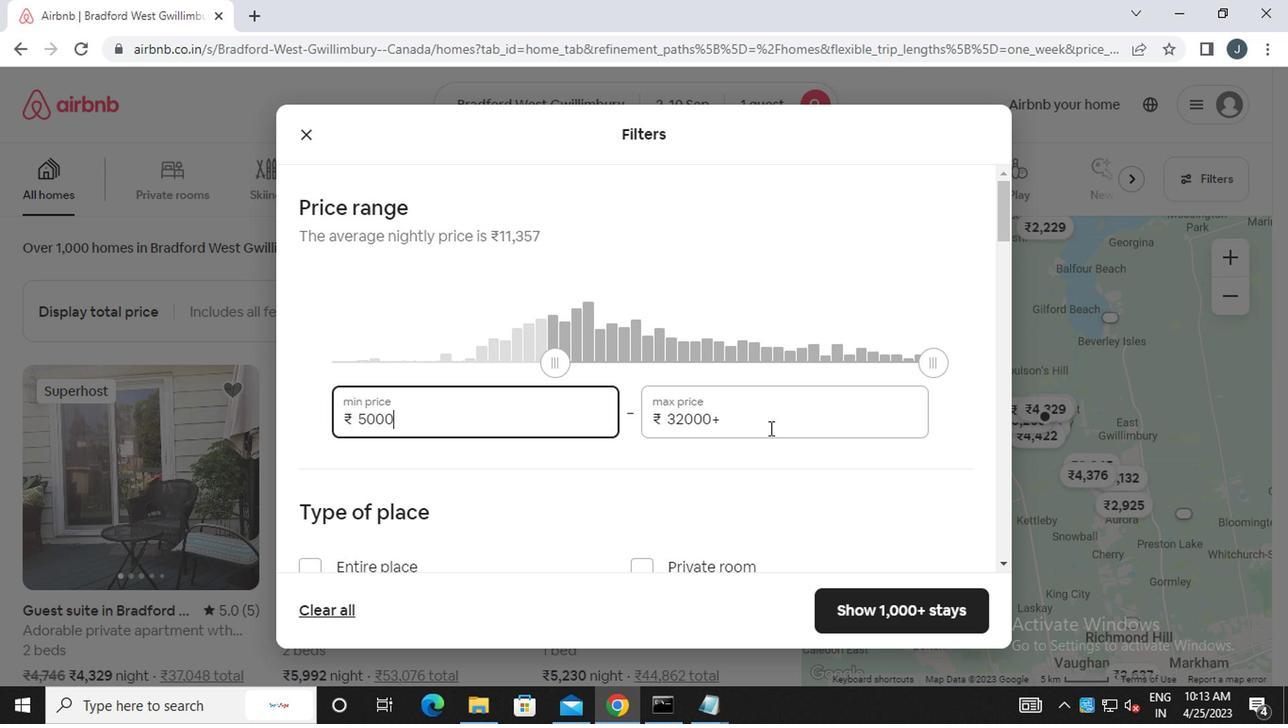 
Action: Mouse moved to (762, 421)
Screenshot: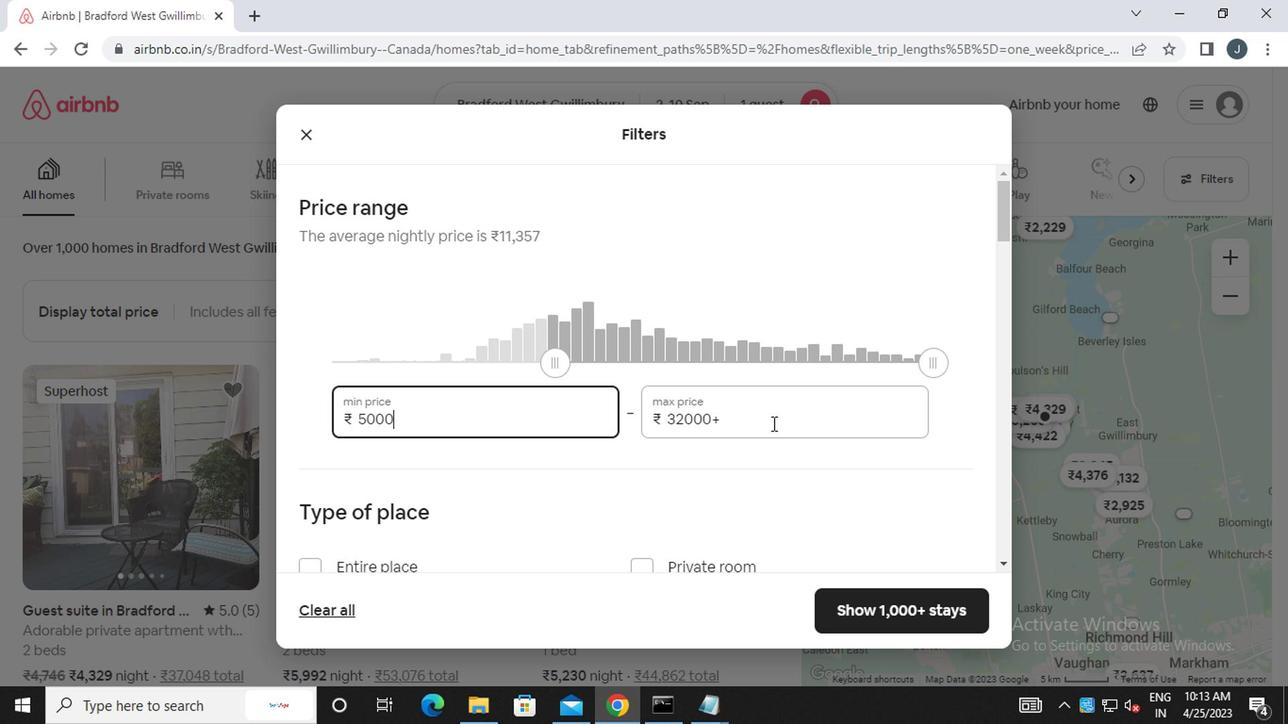 
Action: Key pressed <Key.backspace><Key.backspace><Key.backspace><Key.backspace><Key.backspace><Key.backspace><Key.backspace><Key.backspace><Key.backspace><Key.backspace><Key.backspace><Key.backspace><Key.backspace><<97>><<102>><<96>><<96>><<96>>
Screenshot: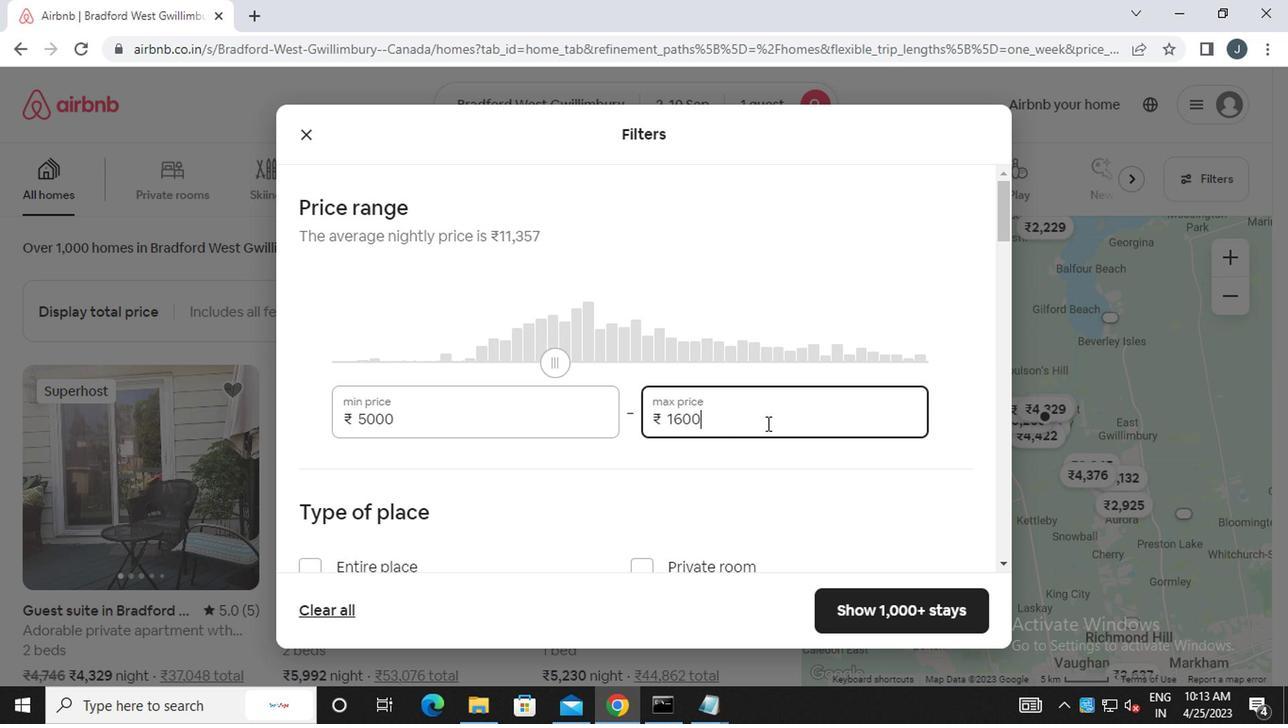 
Action: Mouse scrolled (762, 420) with delta (0, 0)
Screenshot: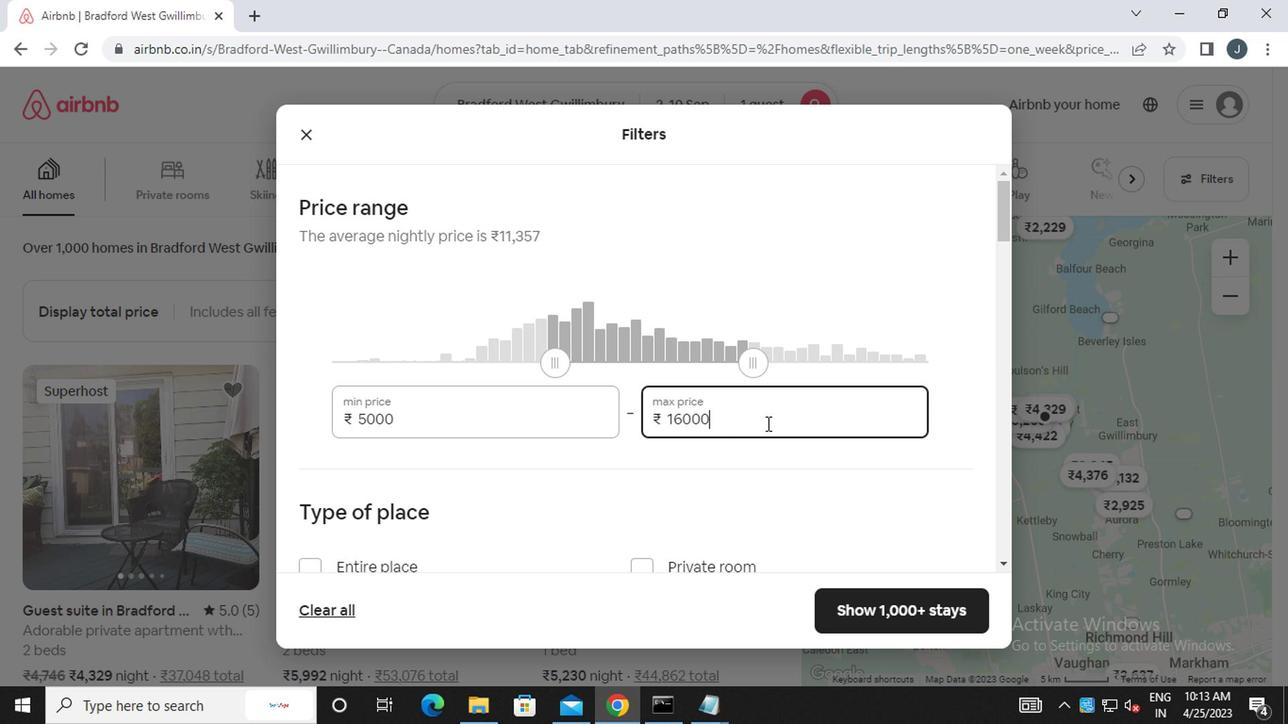 
Action: Mouse scrolled (762, 420) with delta (0, 0)
Screenshot: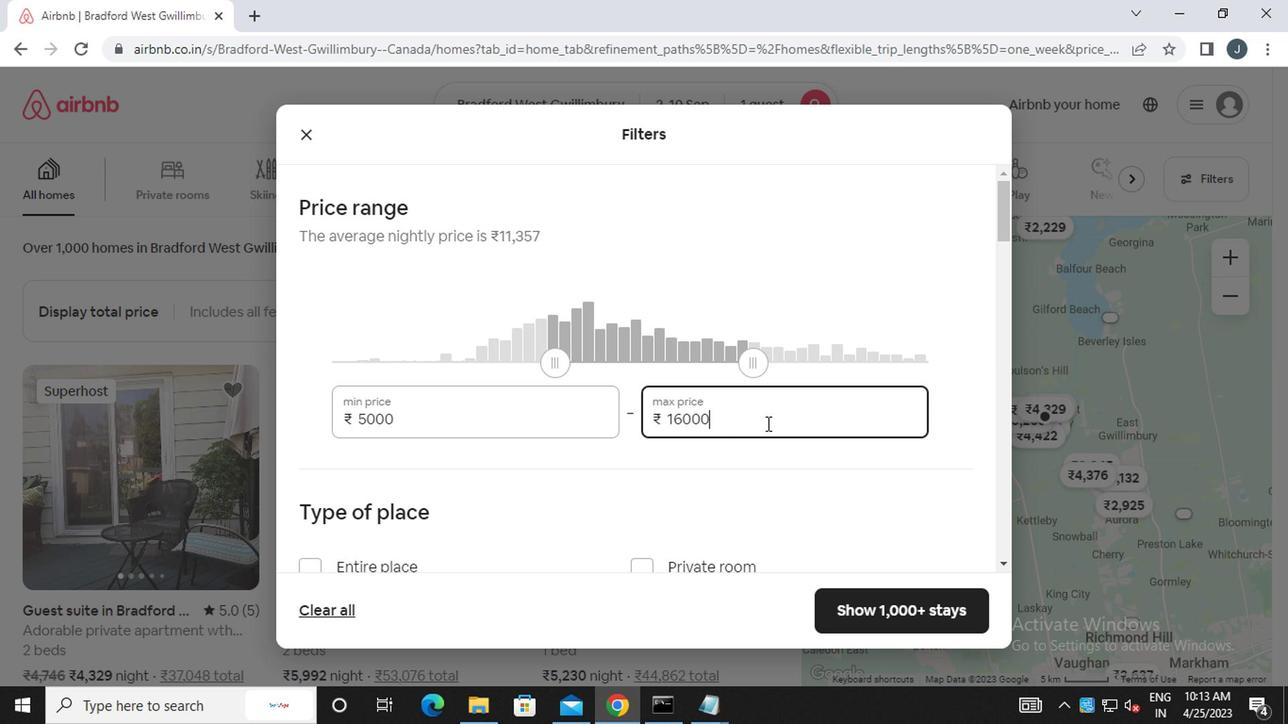 
Action: Mouse moved to (633, 386)
Screenshot: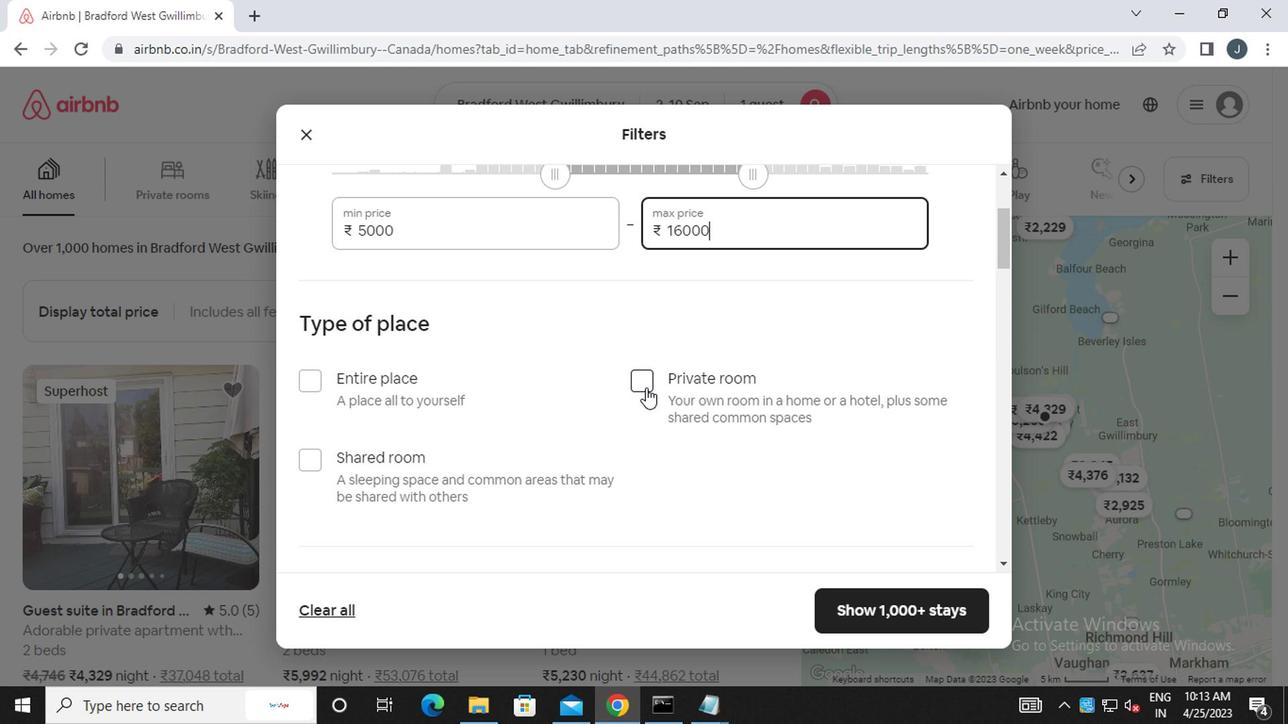 
Action: Mouse pressed left at (633, 386)
Screenshot: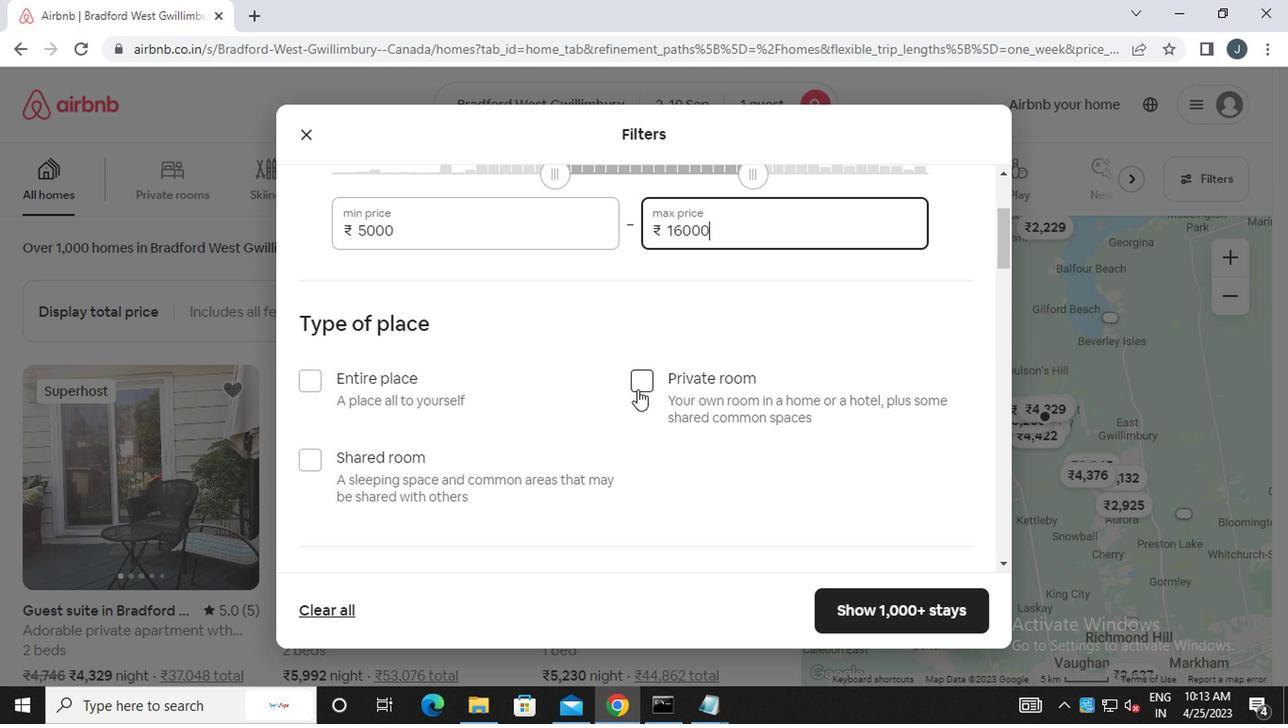 
Action: Mouse moved to (528, 426)
Screenshot: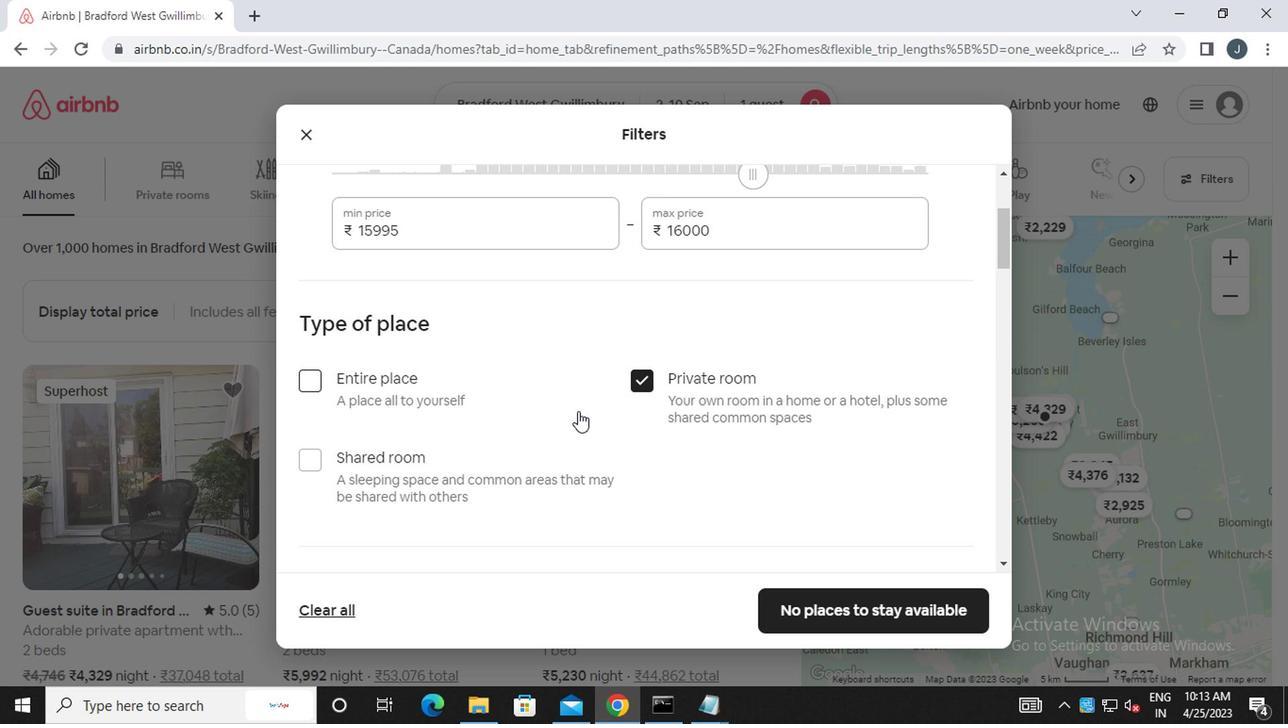 
Action: Mouse scrolled (528, 426) with delta (0, 0)
Screenshot: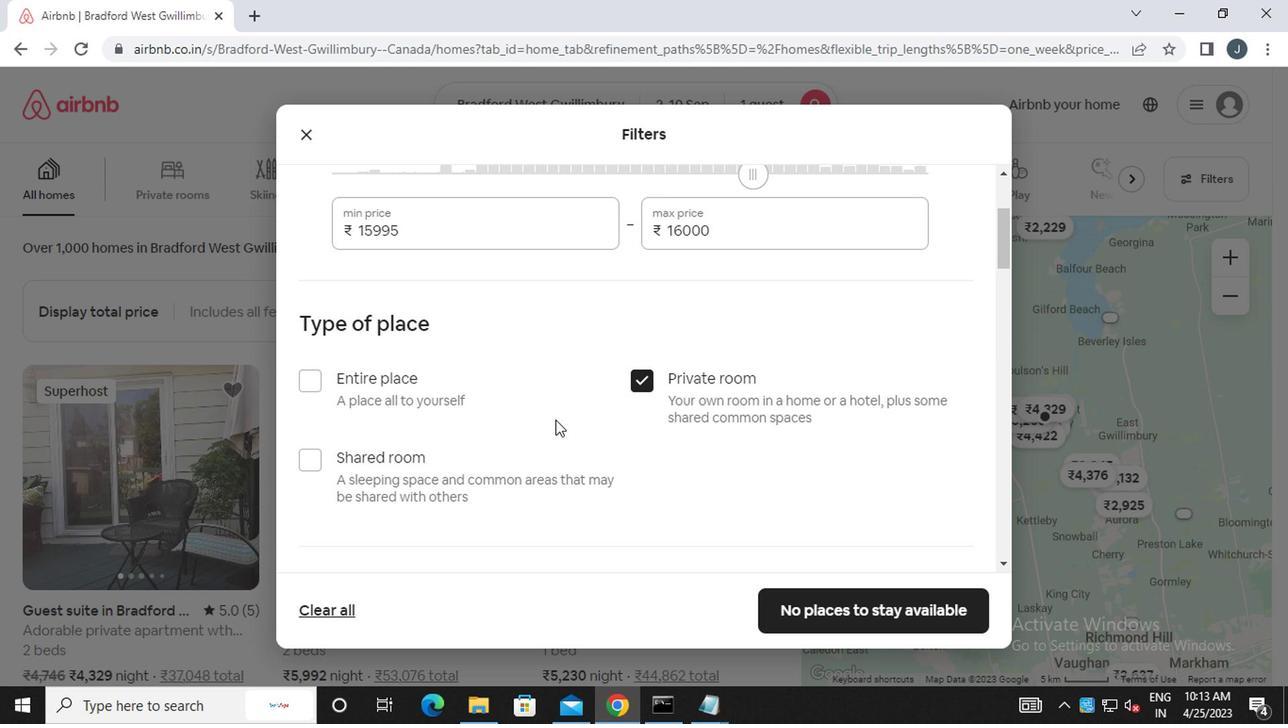 
Action: Mouse scrolled (528, 426) with delta (0, 0)
Screenshot: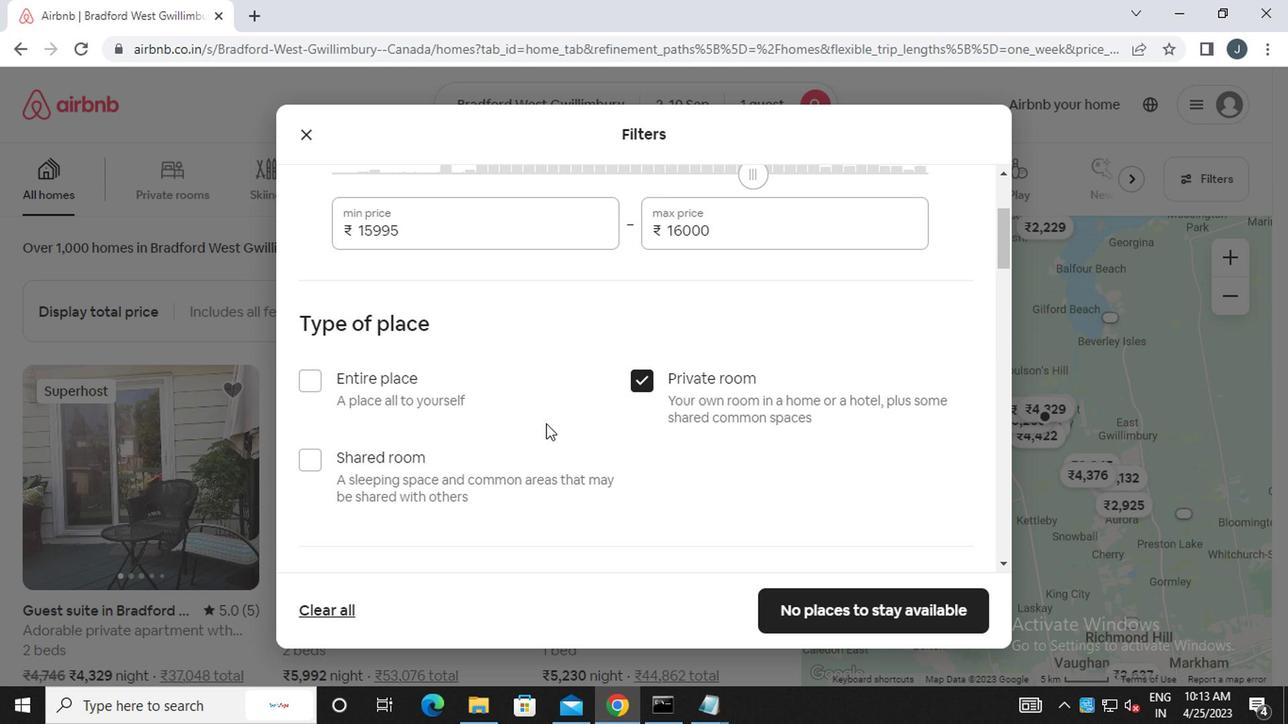 
Action: Mouse scrolled (528, 426) with delta (0, 0)
Screenshot: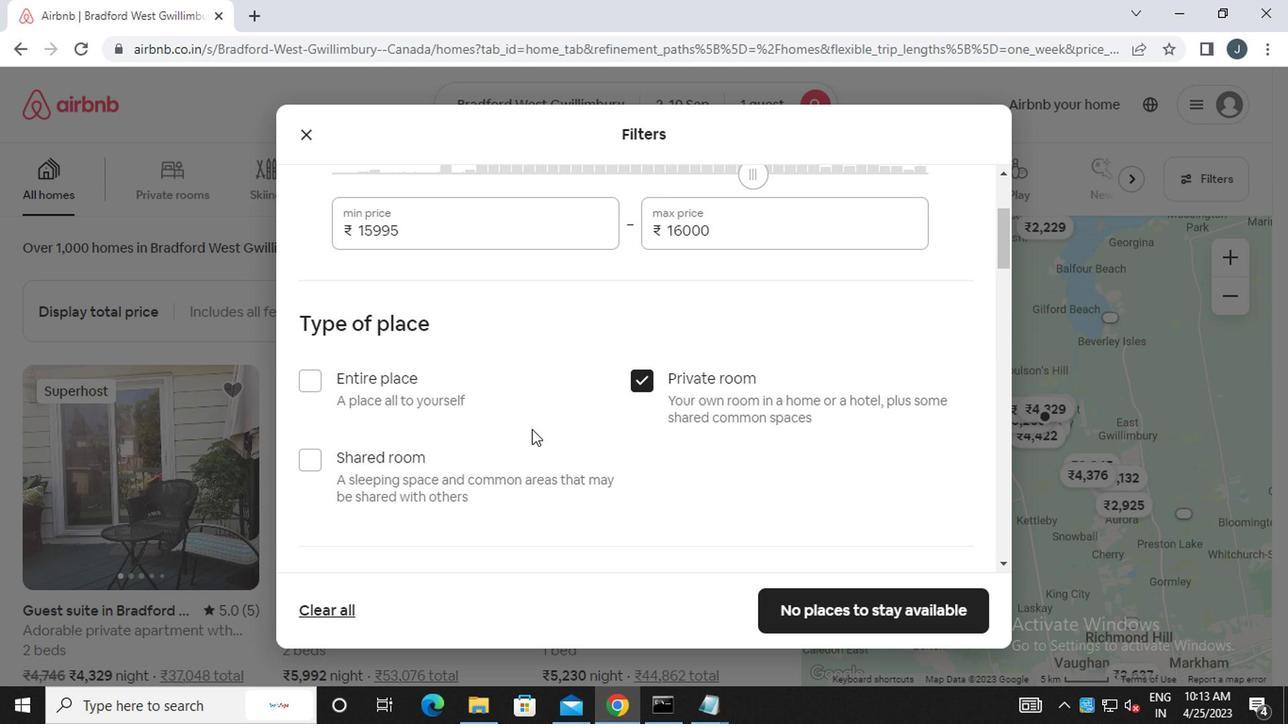 
Action: Mouse moved to (401, 404)
Screenshot: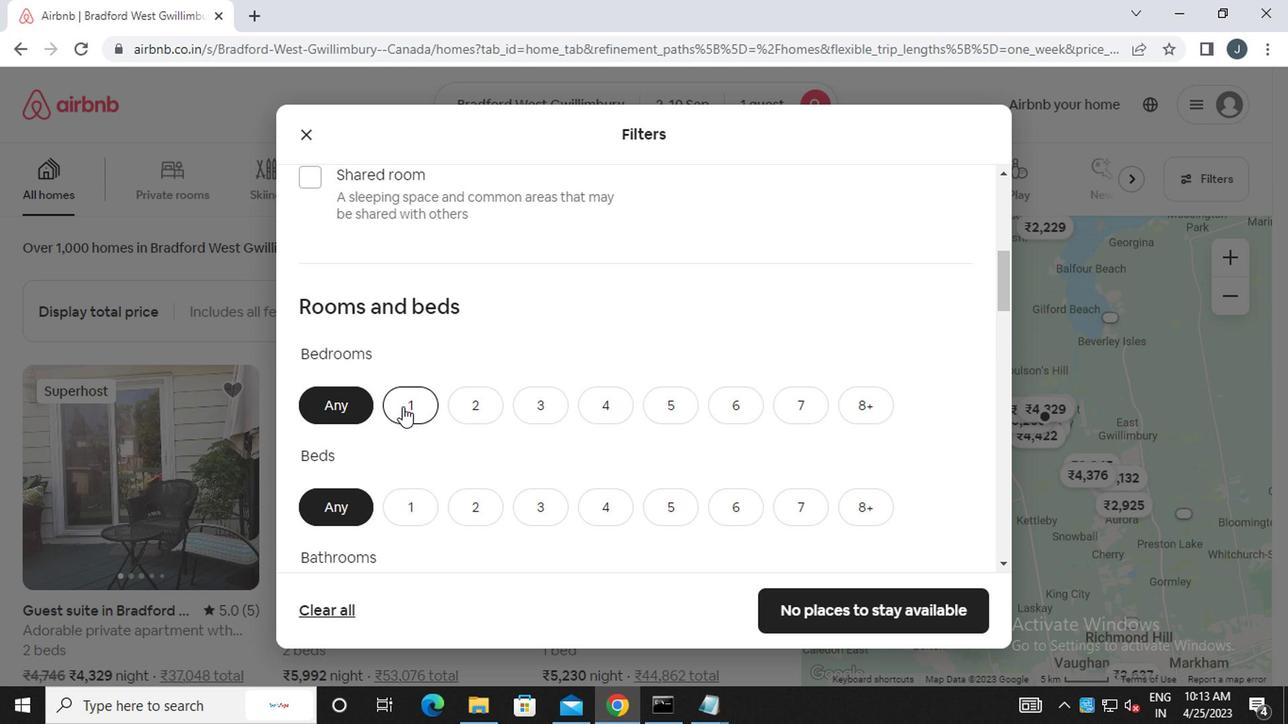 
Action: Mouse pressed left at (401, 404)
Screenshot: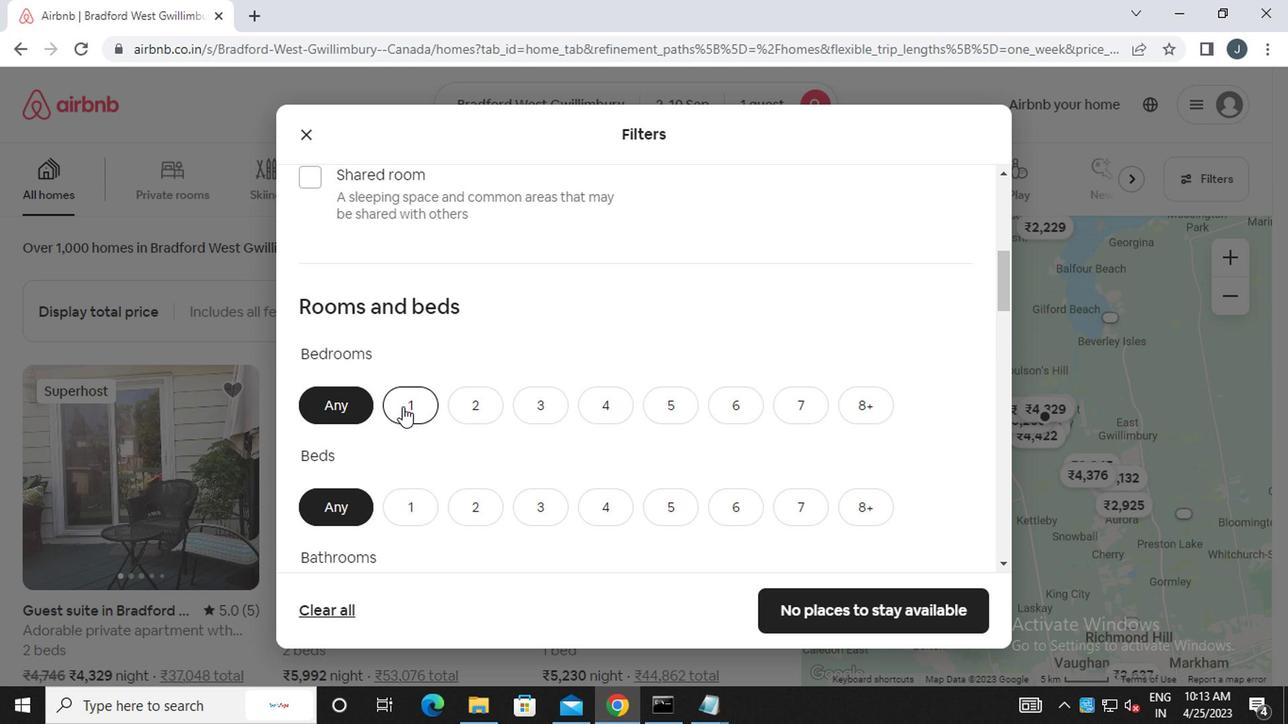 
Action: Mouse moved to (417, 495)
Screenshot: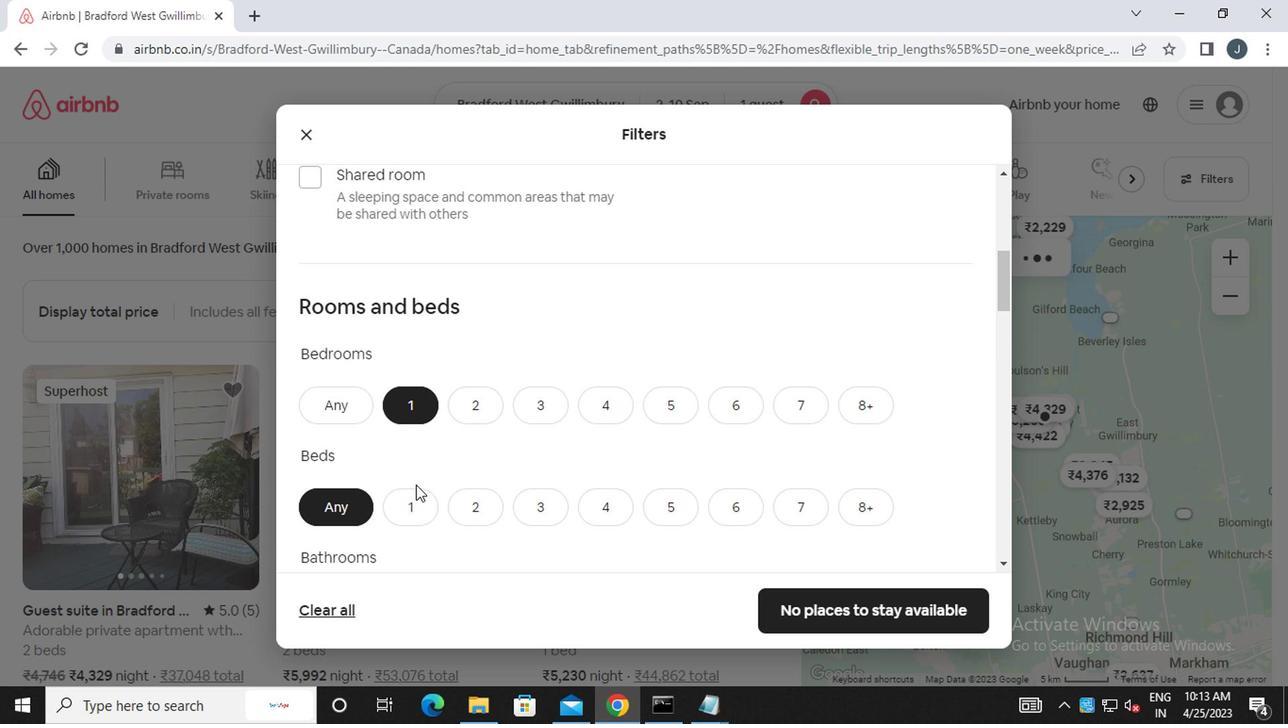 
Action: Mouse pressed left at (417, 495)
Screenshot: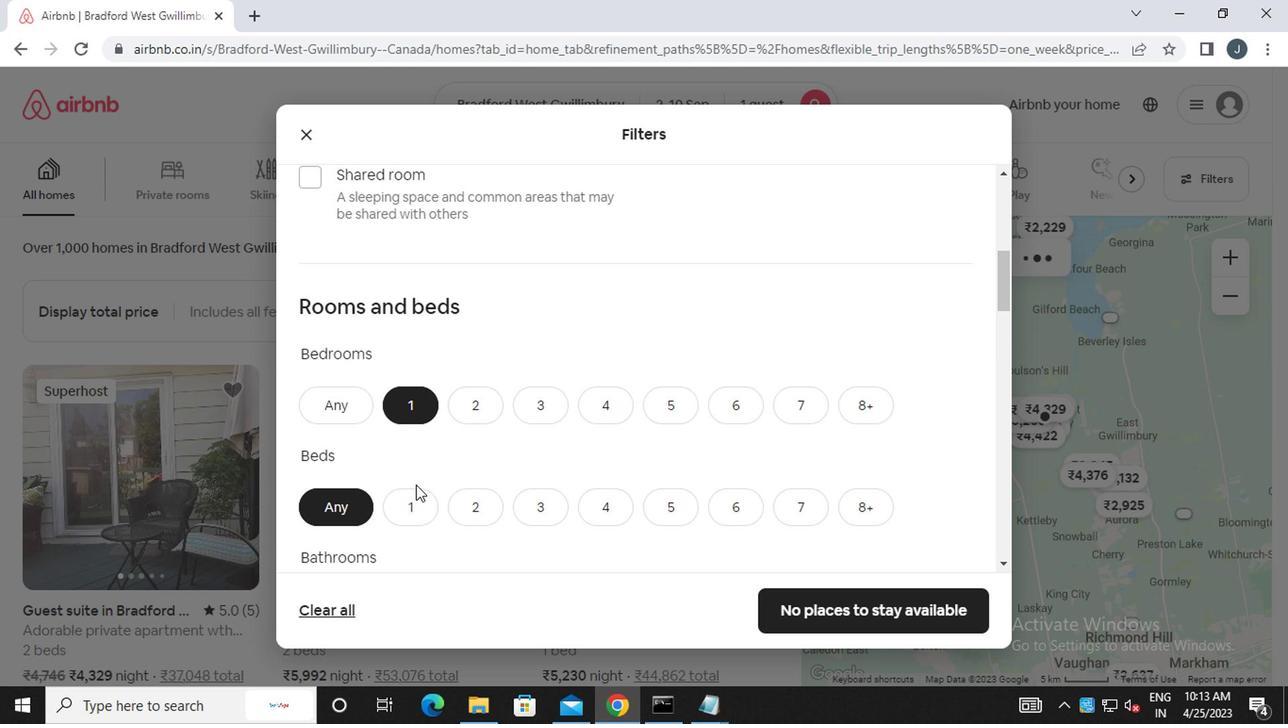 
Action: Mouse moved to (419, 495)
Screenshot: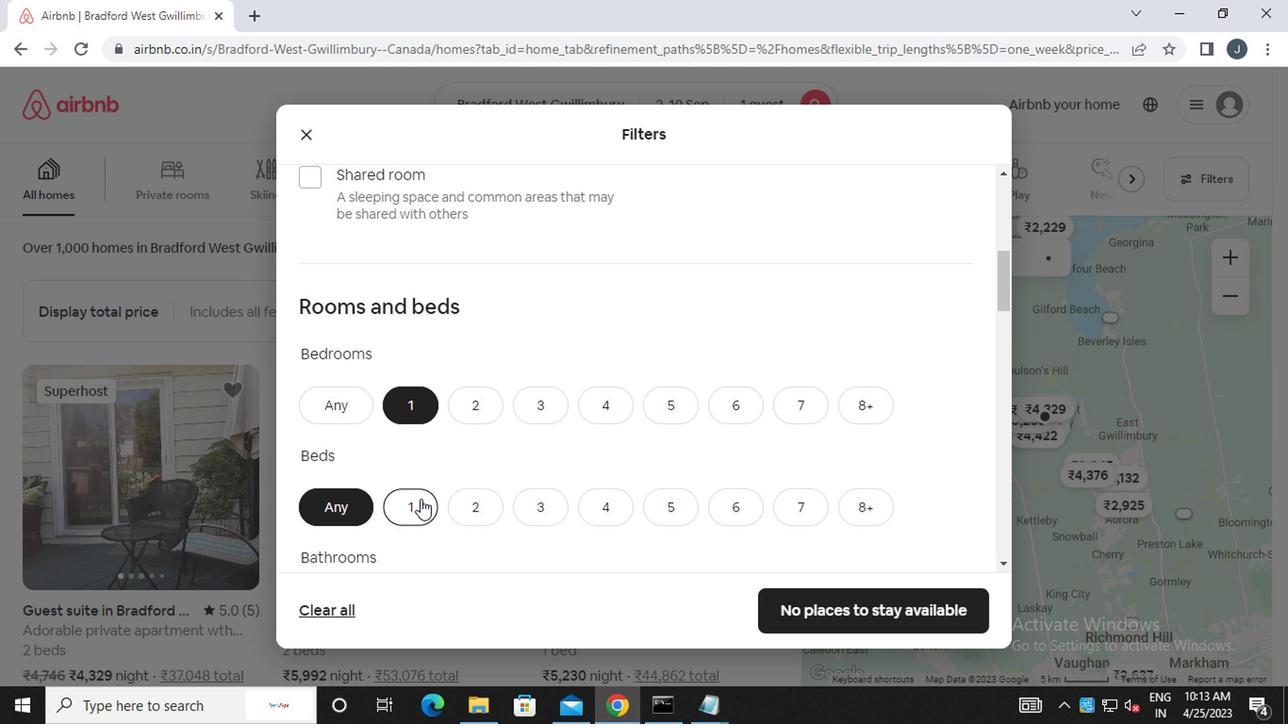 
Action: Mouse scrolled (419, 494) with delta (0, 0)
Screenshot: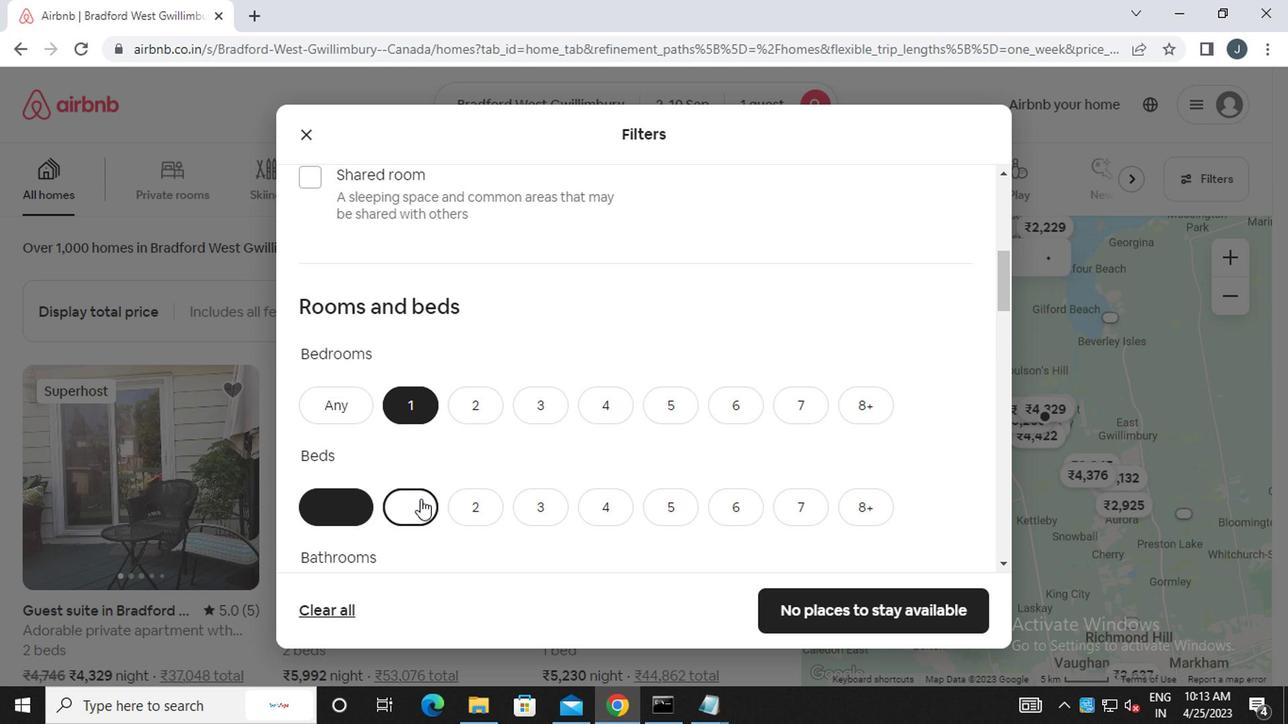 
Action: Mouse scrolled (419, 494) with delta (0, 0)
Screenshot: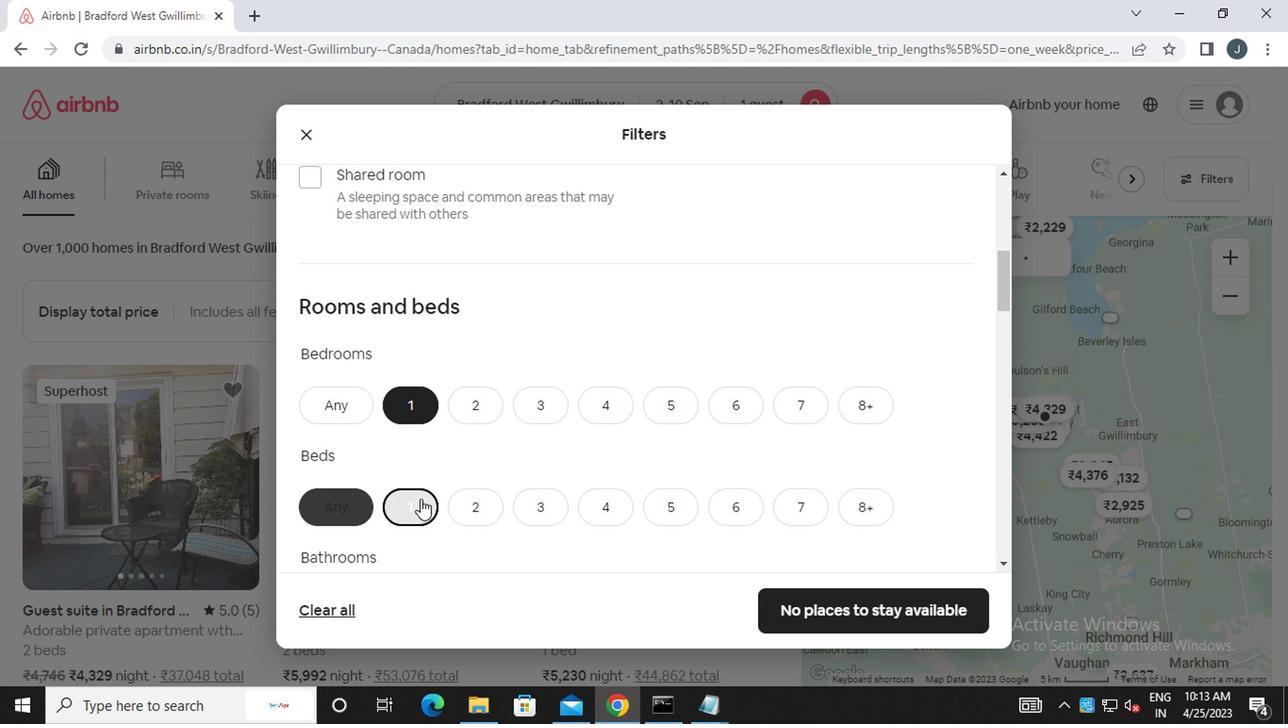 
Action: Mouse moved to (419, 495)
Screenshot: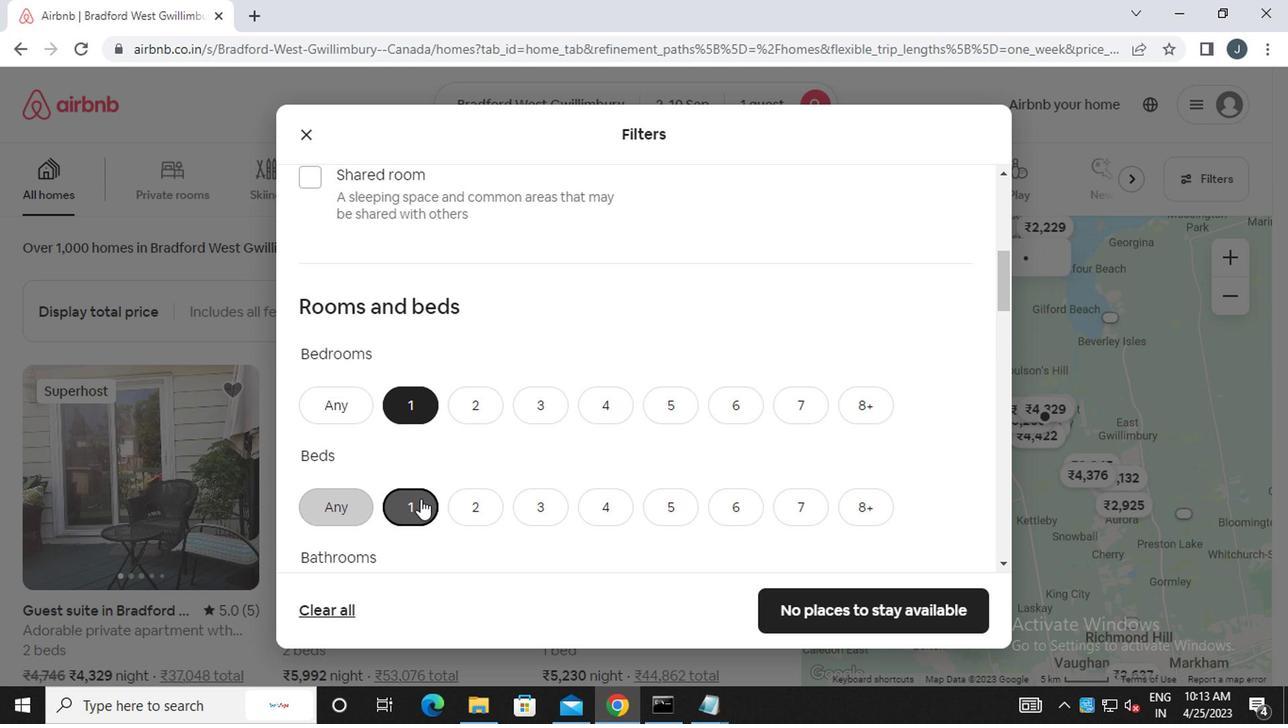 
Action: Mouse scrolled (419, 494) with delta (0, 0)
Screenshot: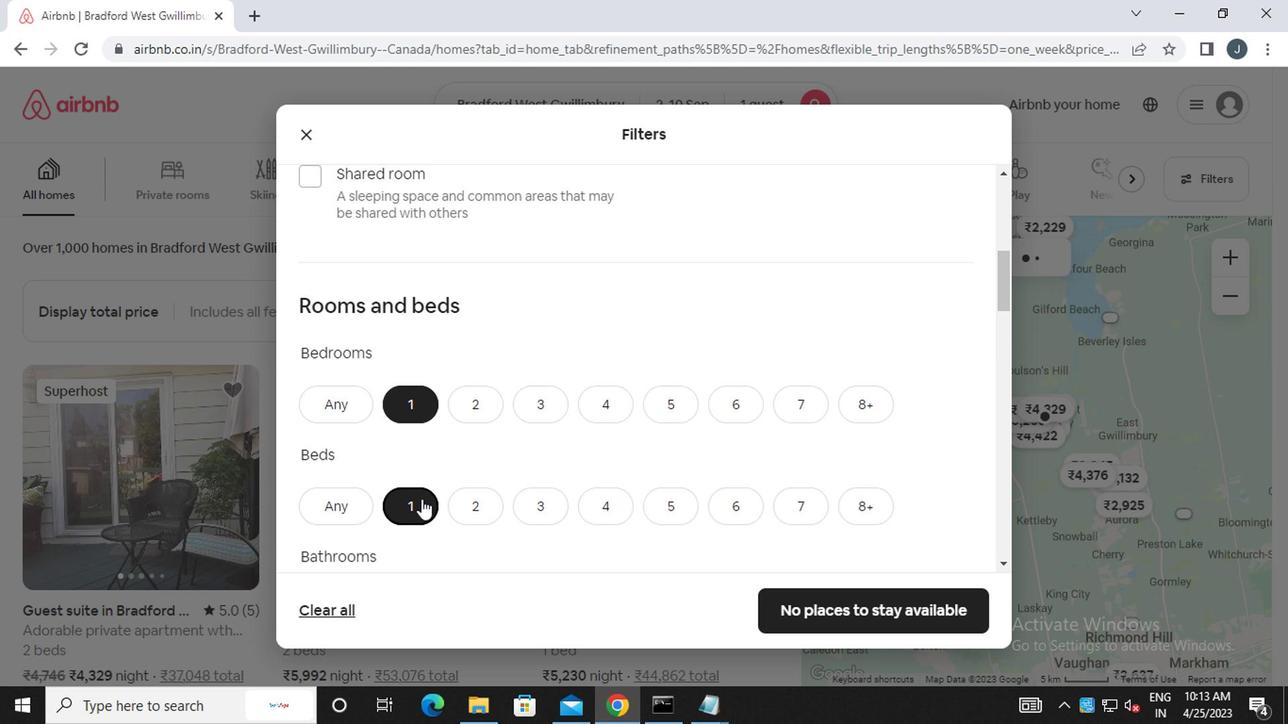 
Action: Mouse moved to (403, 325)
Screenshot: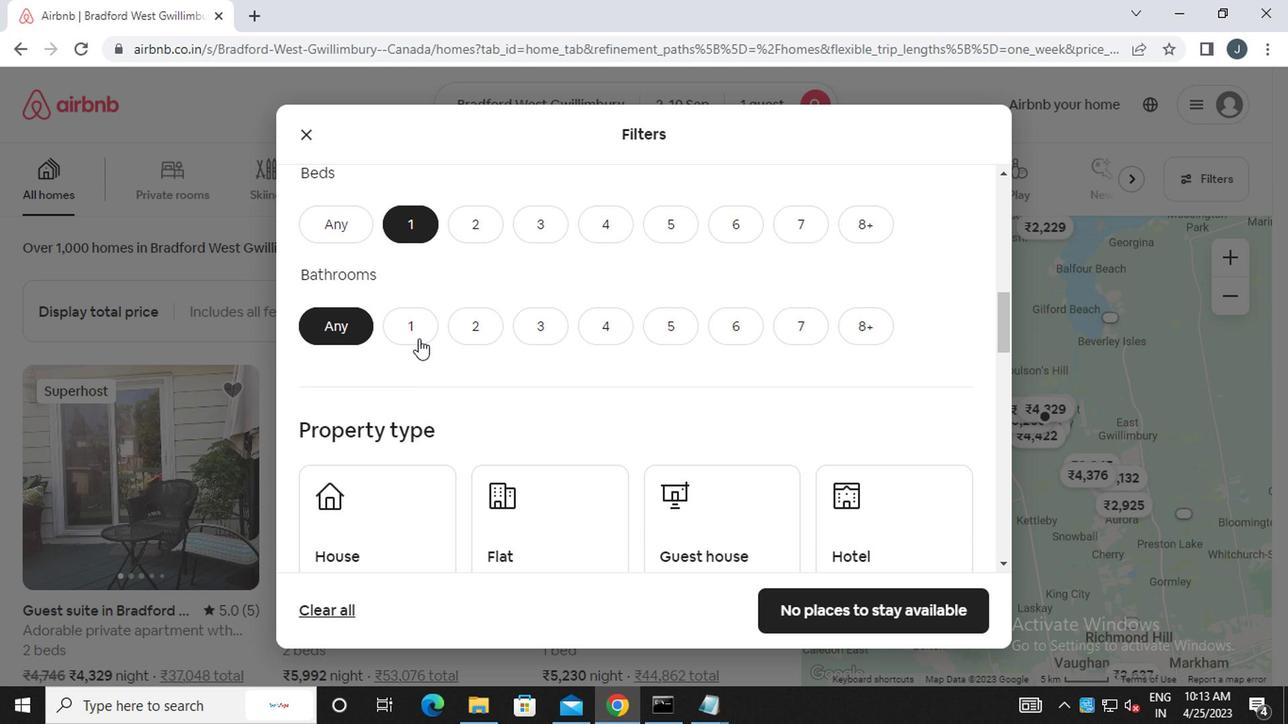 
Action: Mouse pressed left at (403, 325)
Screenshot: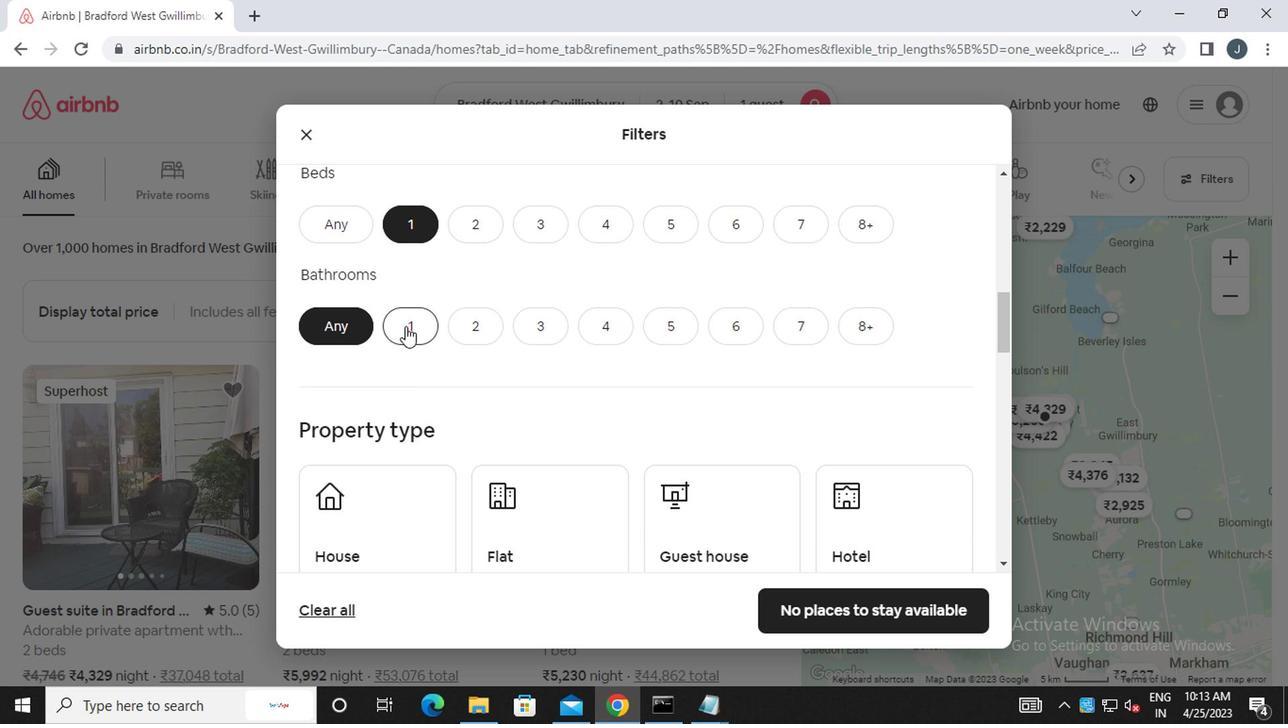 
Action: Mouse moved to (521, 451)
Screenshot: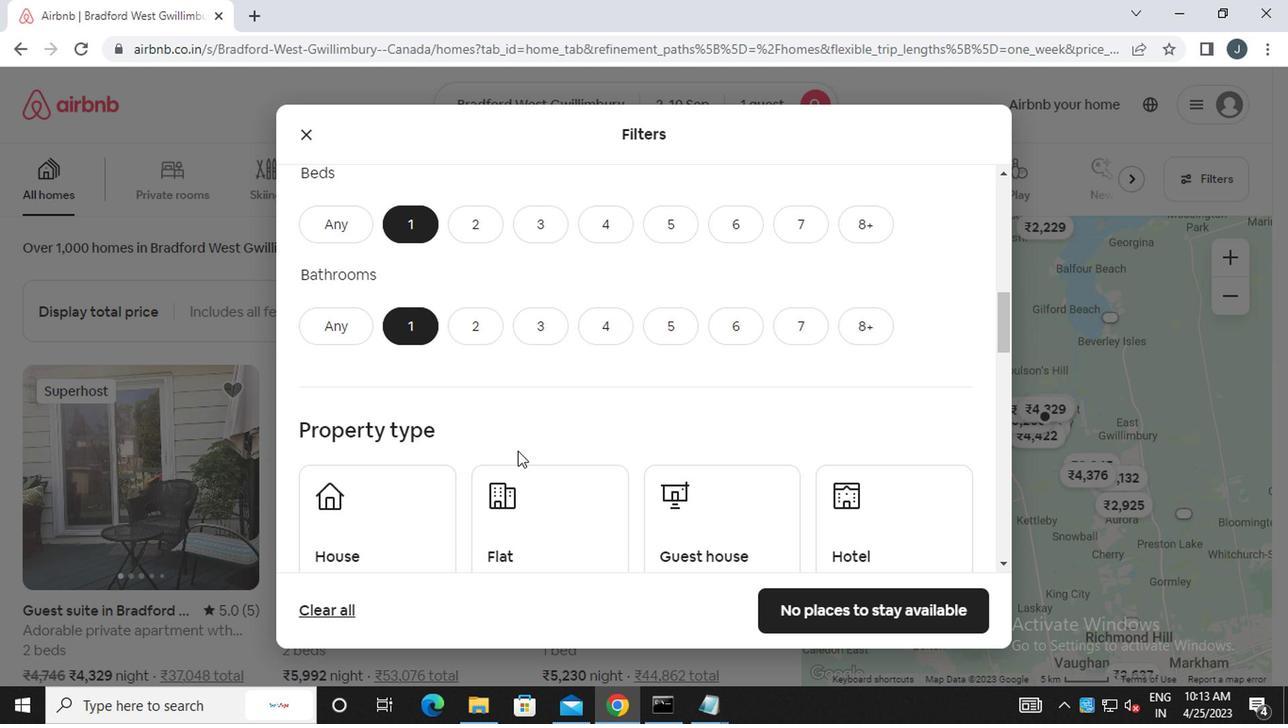 
Action: Mouse scrolled (521, 450) with delta (0, 0)
Screenshot: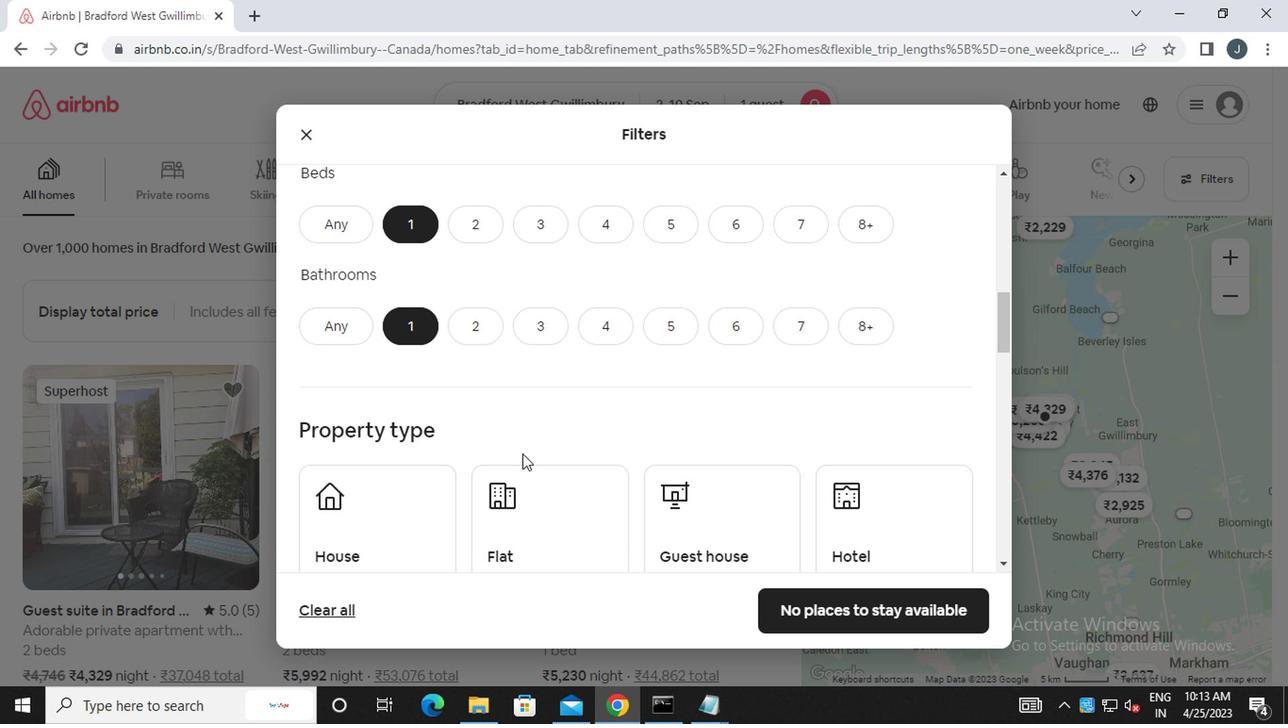 
Action: Mouse scrolled (521, 450) with delta (0, 0)
Screenshot: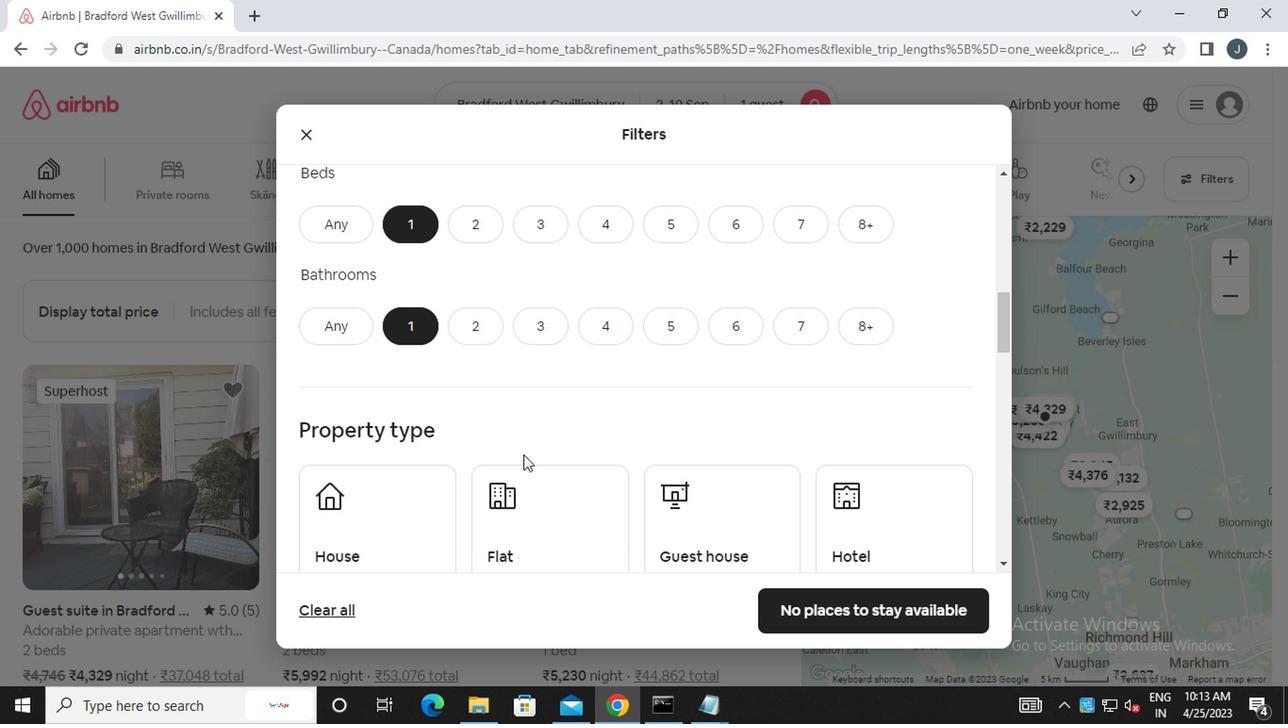 
Action: Mouse scrolled (521, 450) with delta (0, 0)
Screenshot: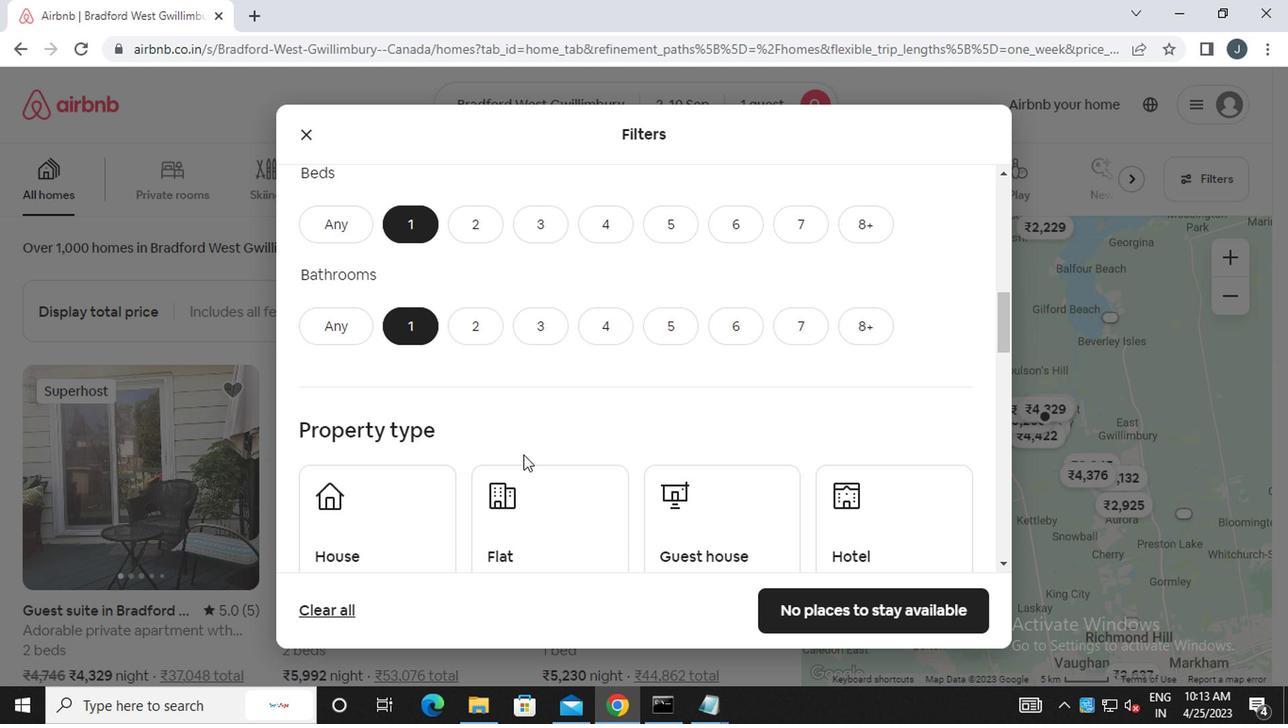 
Action: Mouse scrolled (521, 450) with delta (0, 0)
Screenshot: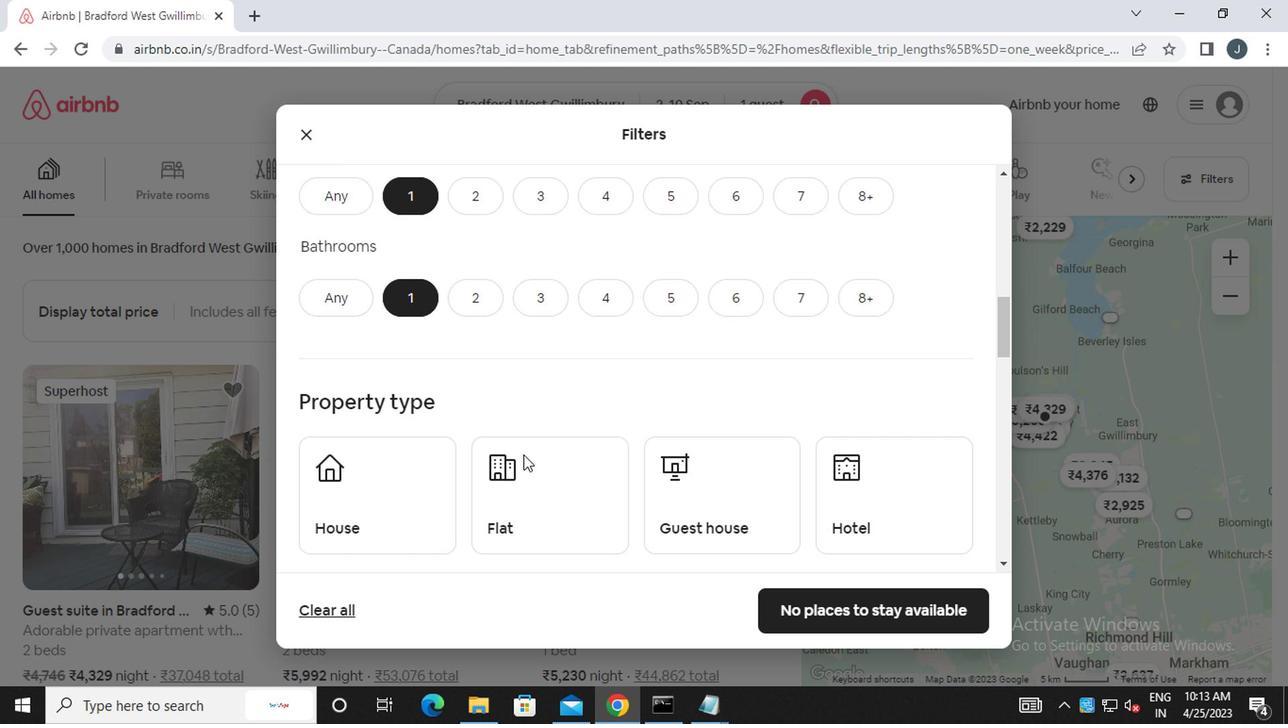 
Action: Mouse moved to (422, 225)
Screenshot: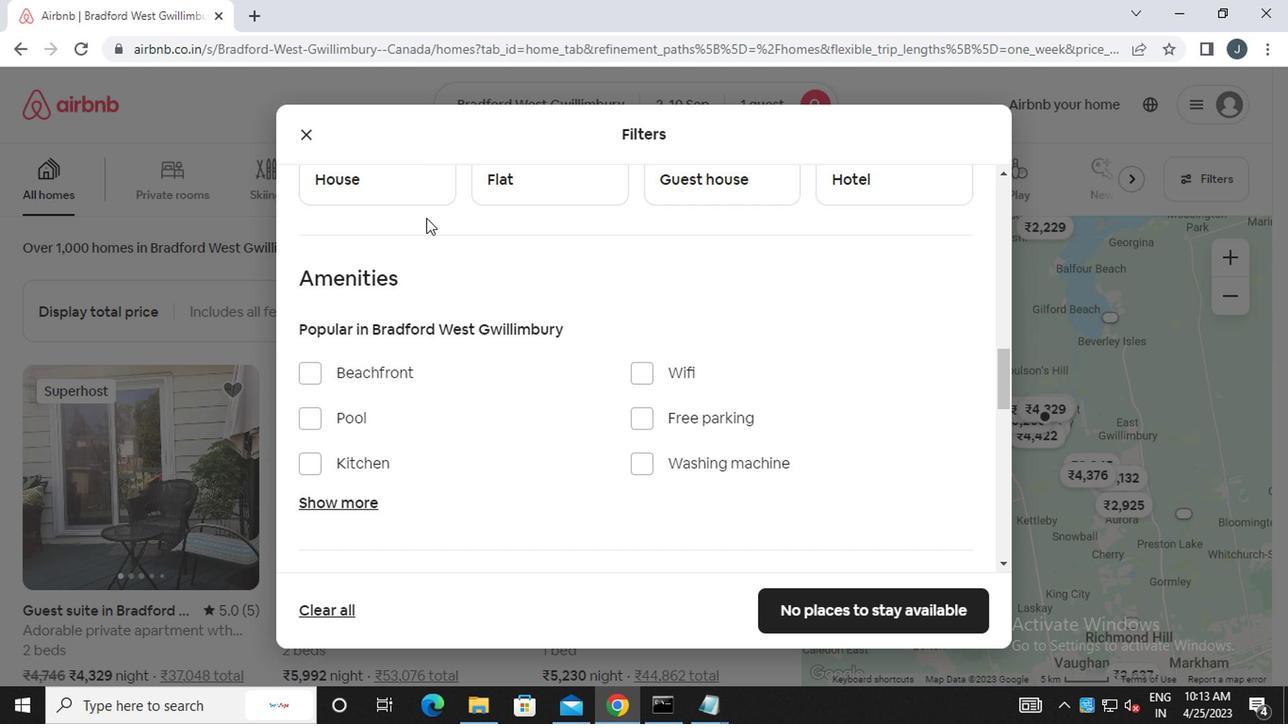 
Action: Mouse scrolled (422, 226) with delta (0, 1)
Screenshot: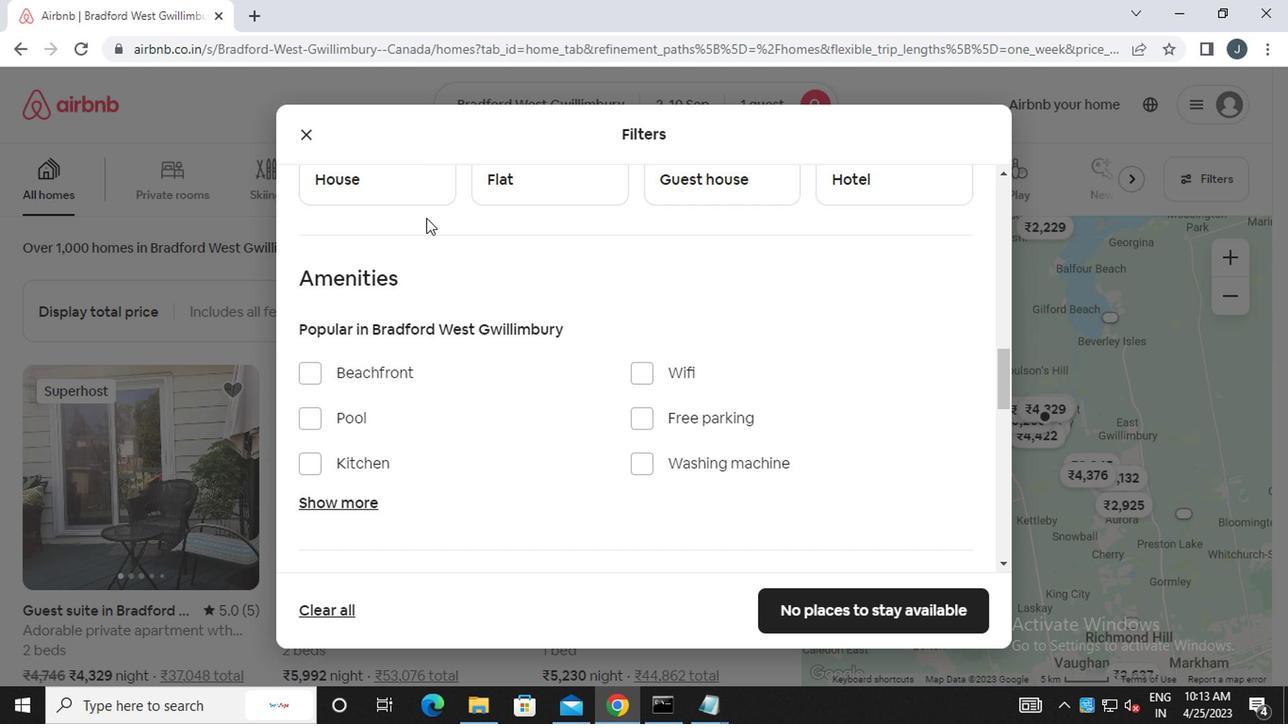 
Action: Mouse moved to (422, 227)
Screenshot: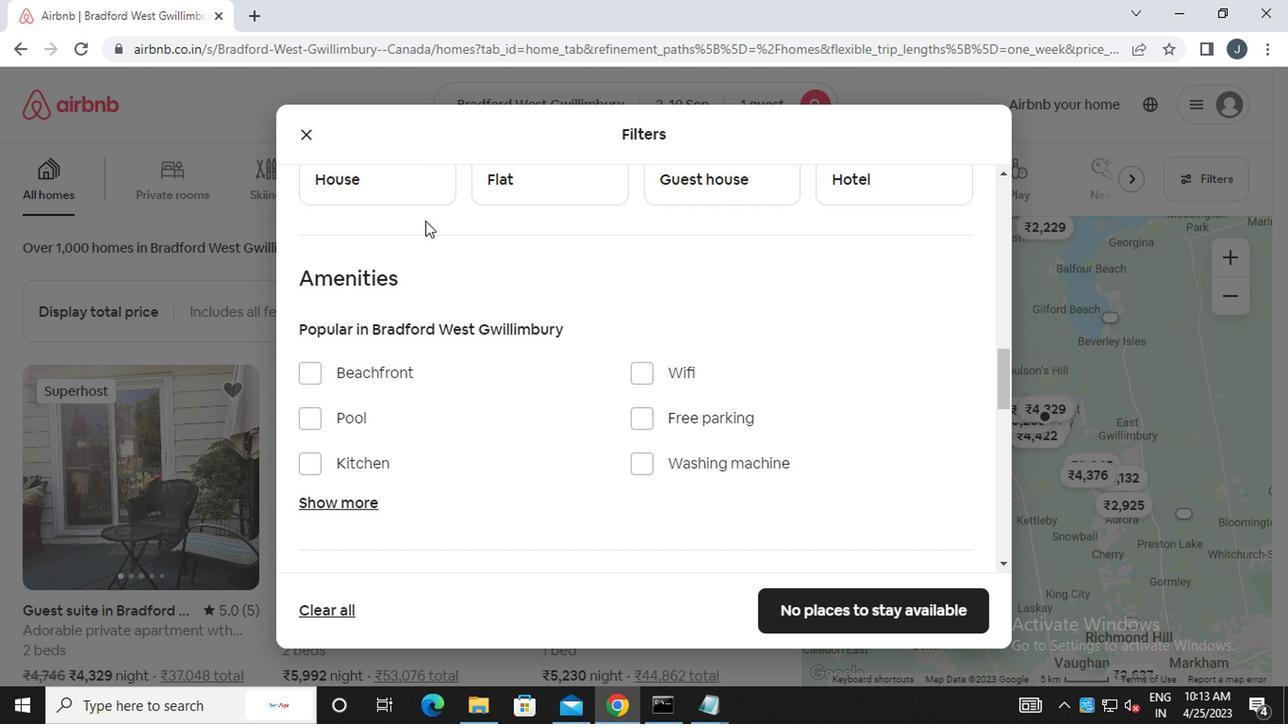 
Action: Mouse scrolled (422, 228) with delta (0, 1)
Screenshot: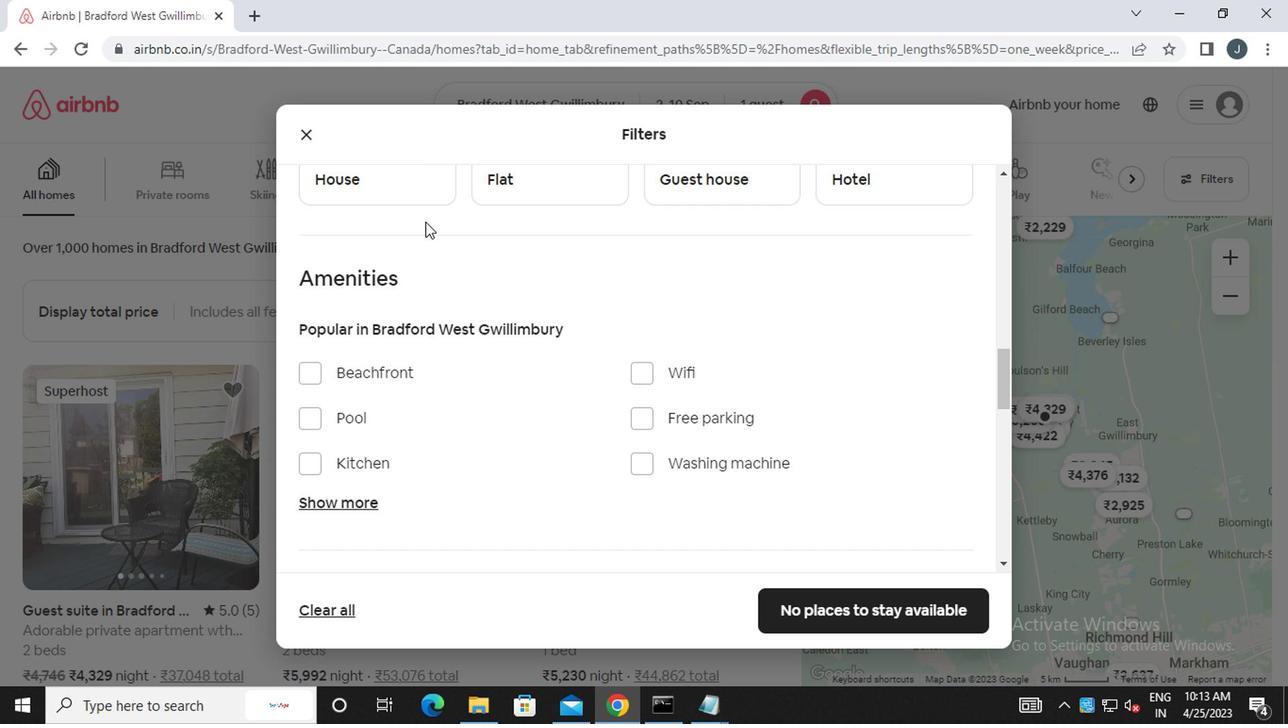 
Action: Mouse moved to (381, 336)
Screenshot: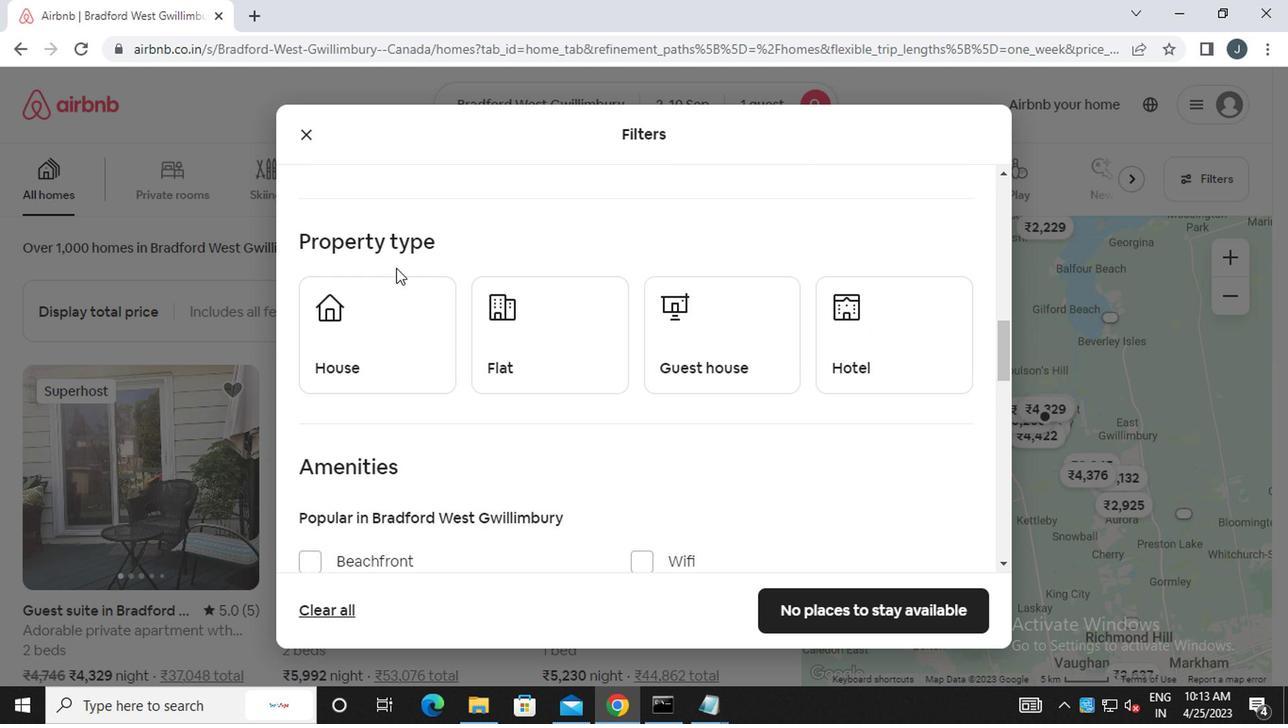 
Action: Mouse pressed left at (381, 336)
Screenshot: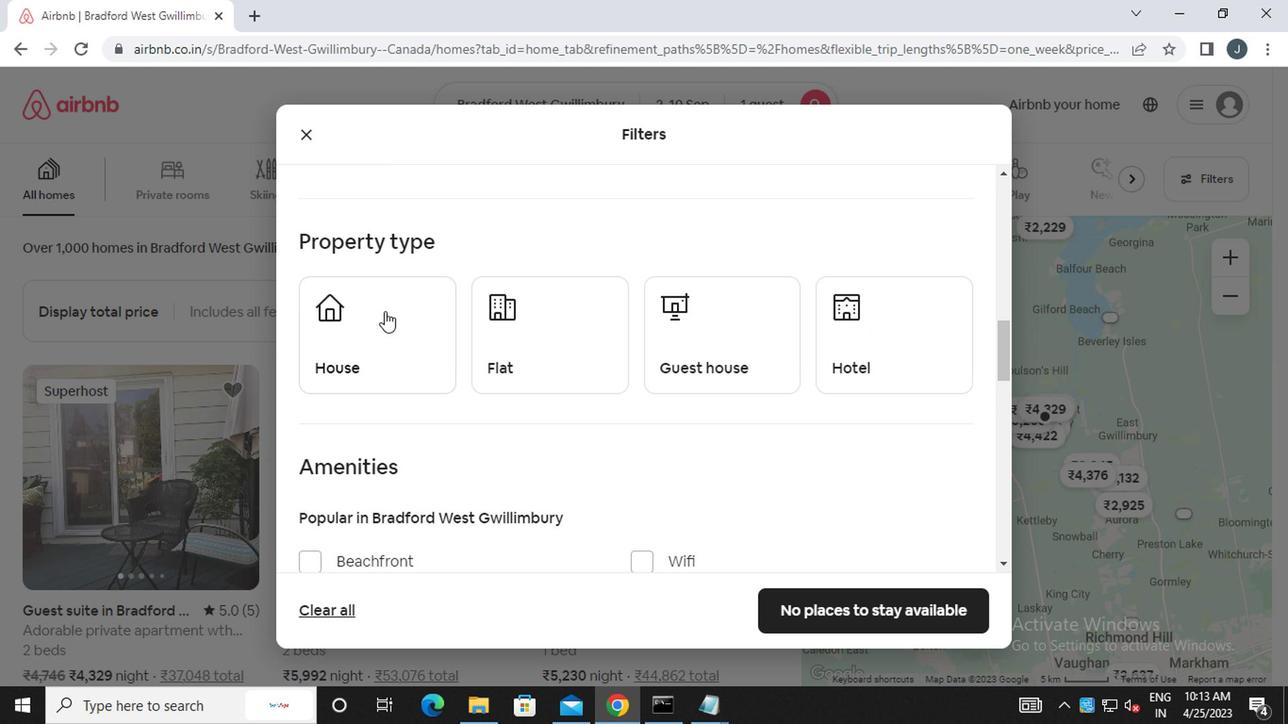 
Action: Mouse moved to (550, 348)
Screenshot: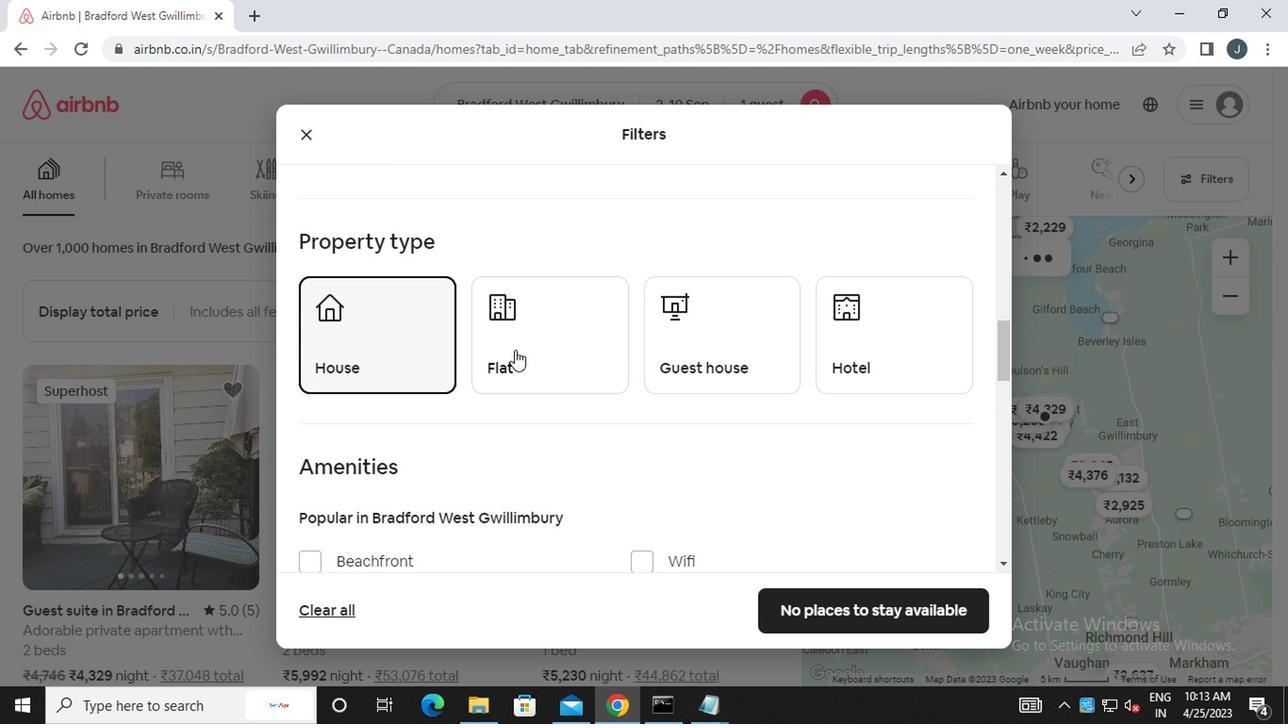 
Action: Mouse pressed left at (550, 348)
Screenshot: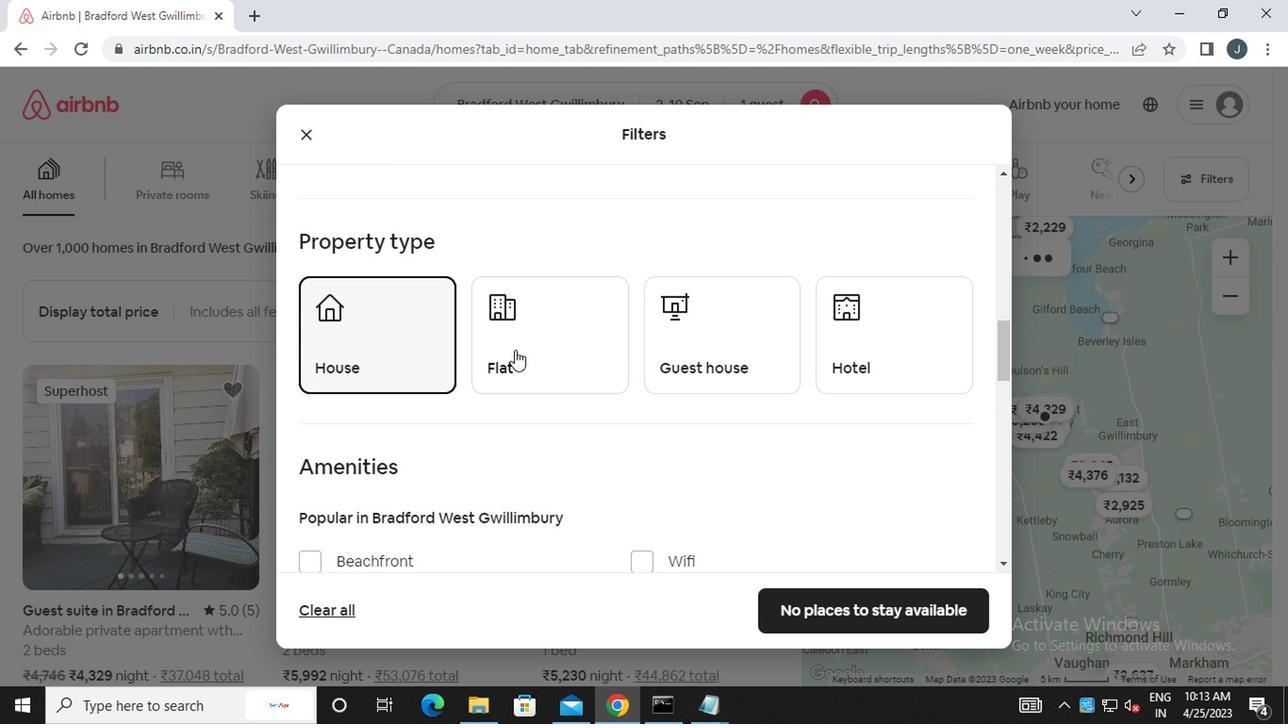 
Action: Mouse moved to (724, 350)
Screenshot: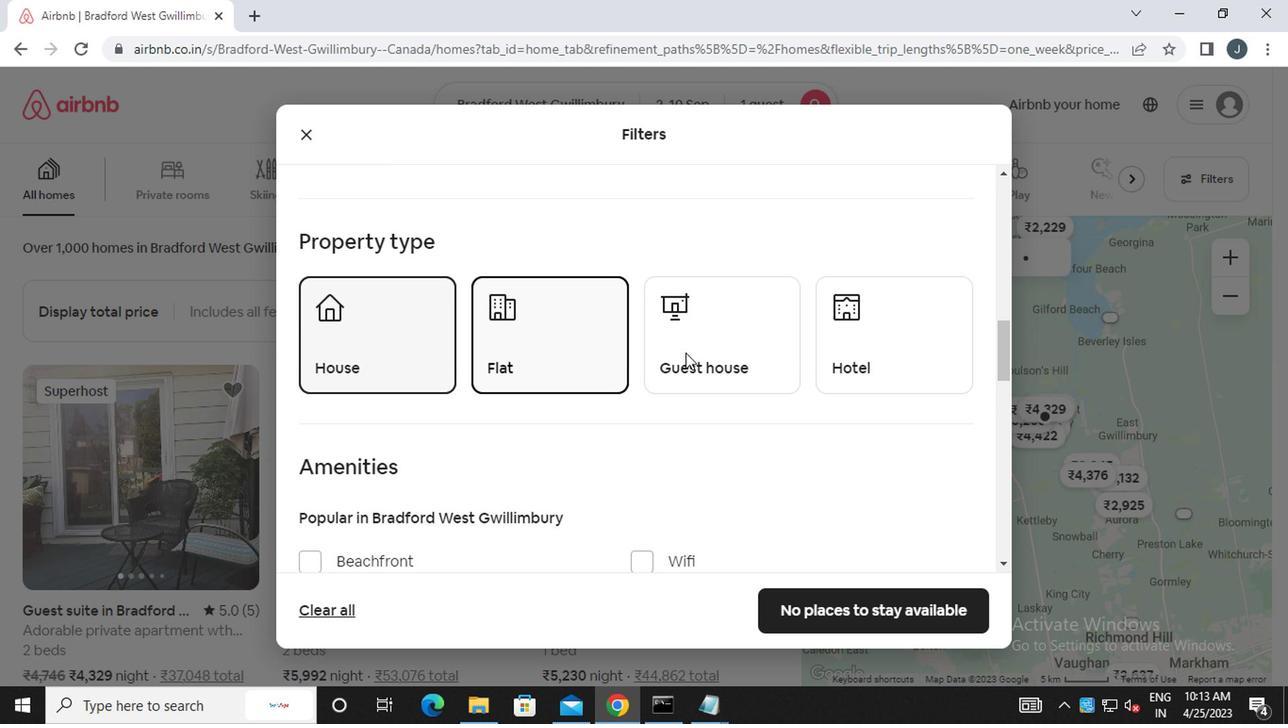 
Action: Mouse pressed left at (724, 350)
Screenshot: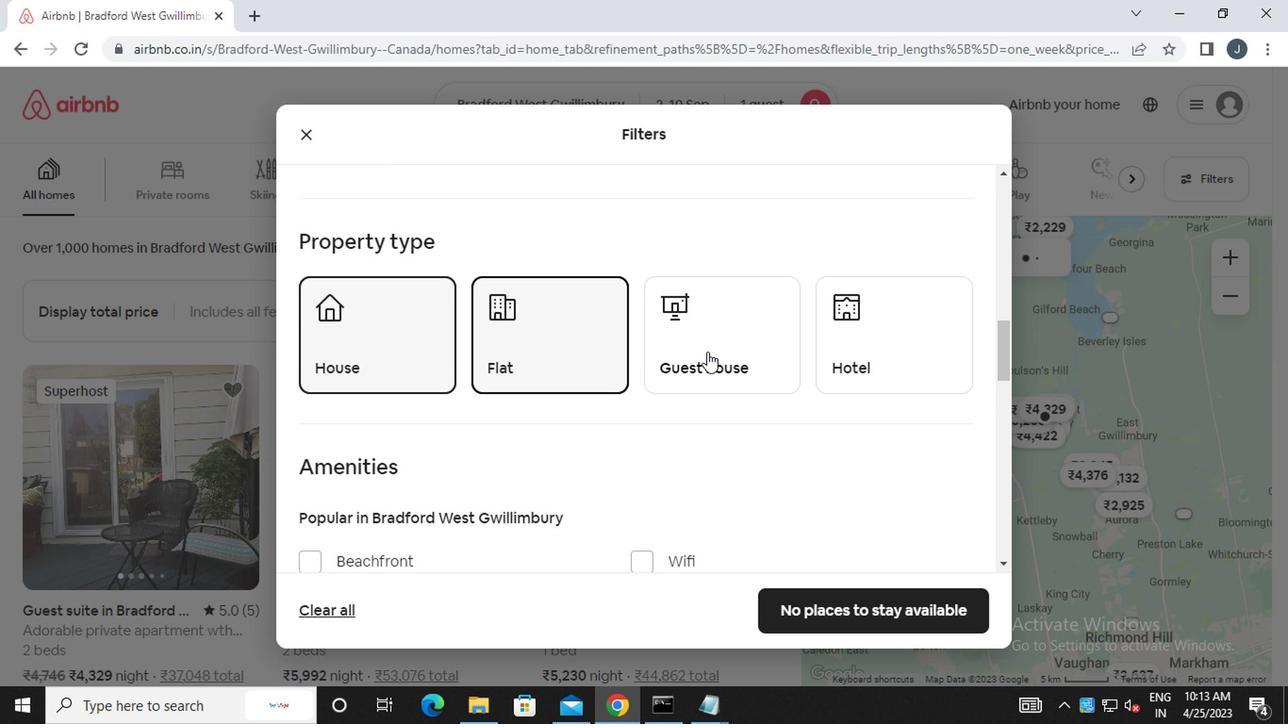 
Action: Mouse moved to (872, 347)
Screenshot: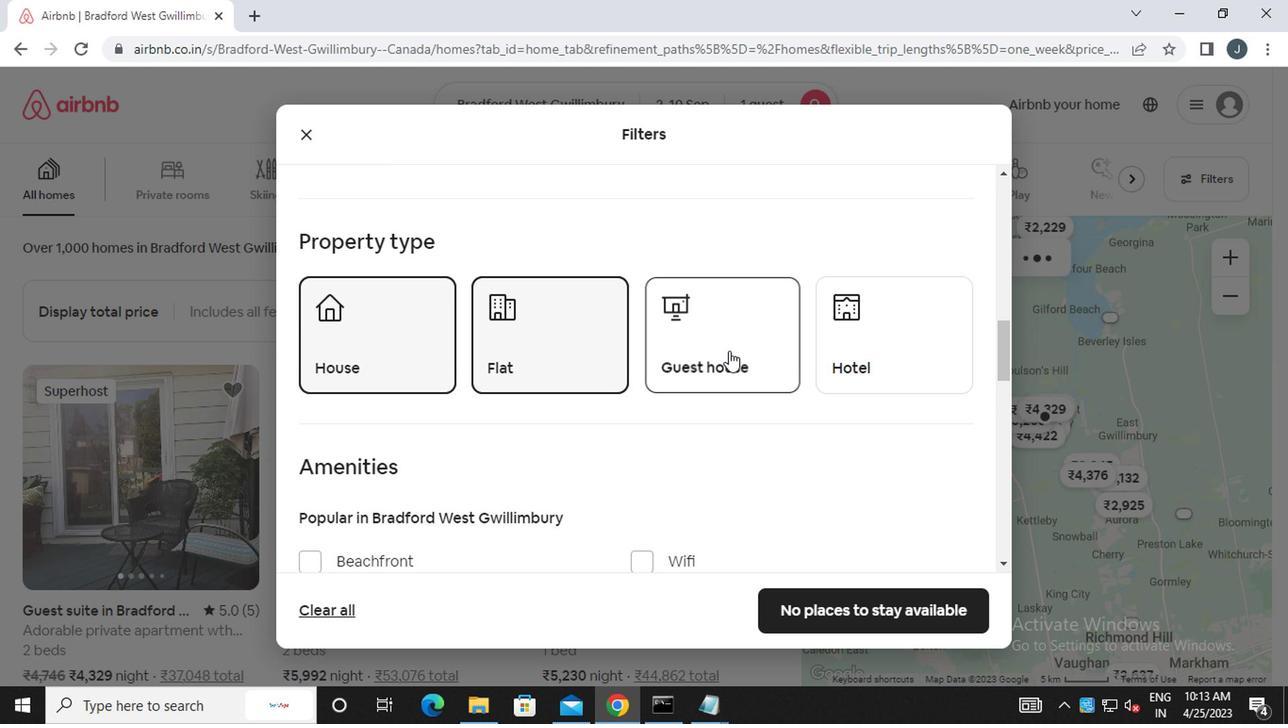 
Action: Mouse pressed left at (872, 347)
Screenshot: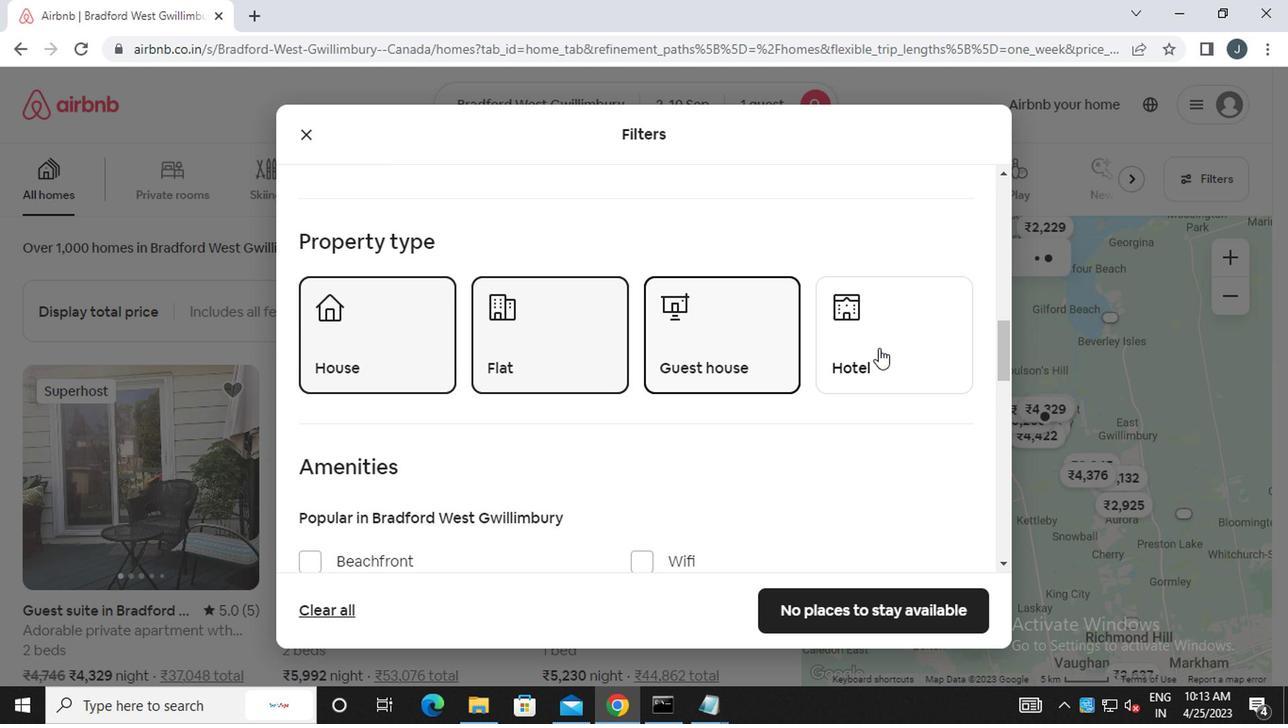 
Action: Mouse moved to (864, 354)
Screenshot: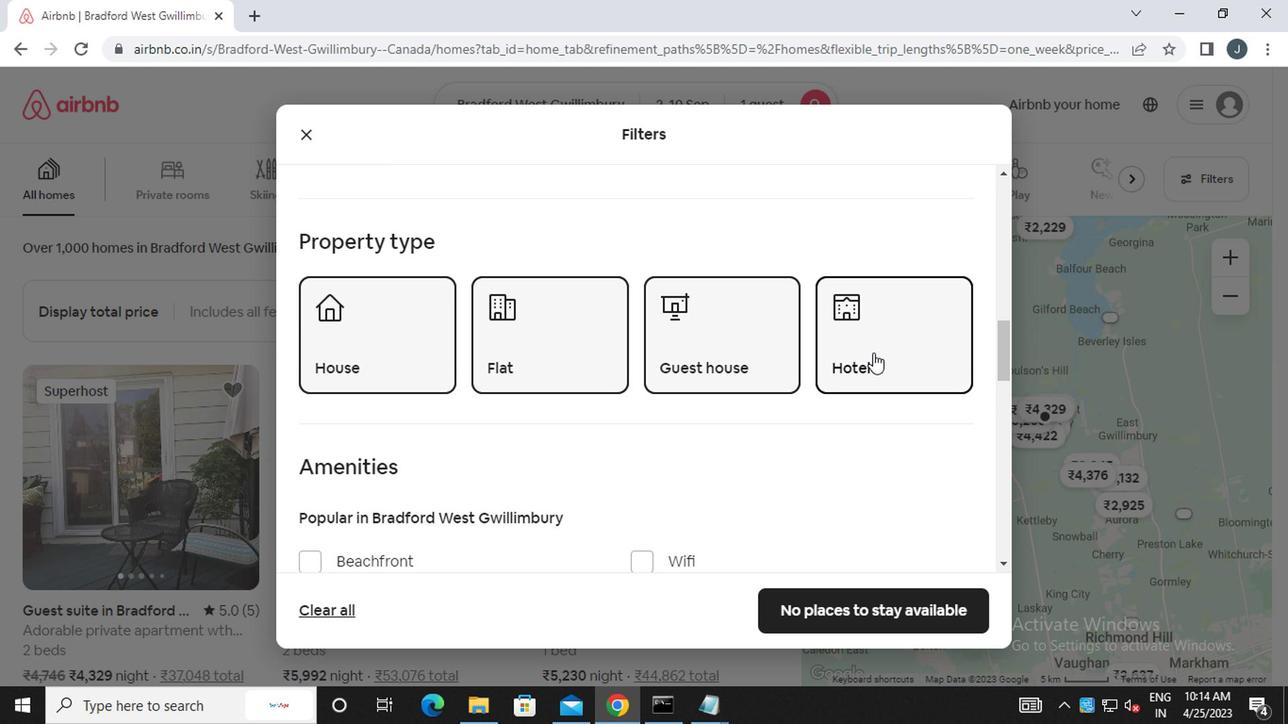 
Action: Mouse scrolled (864, 352) with delta (0, -1)
Screenshot: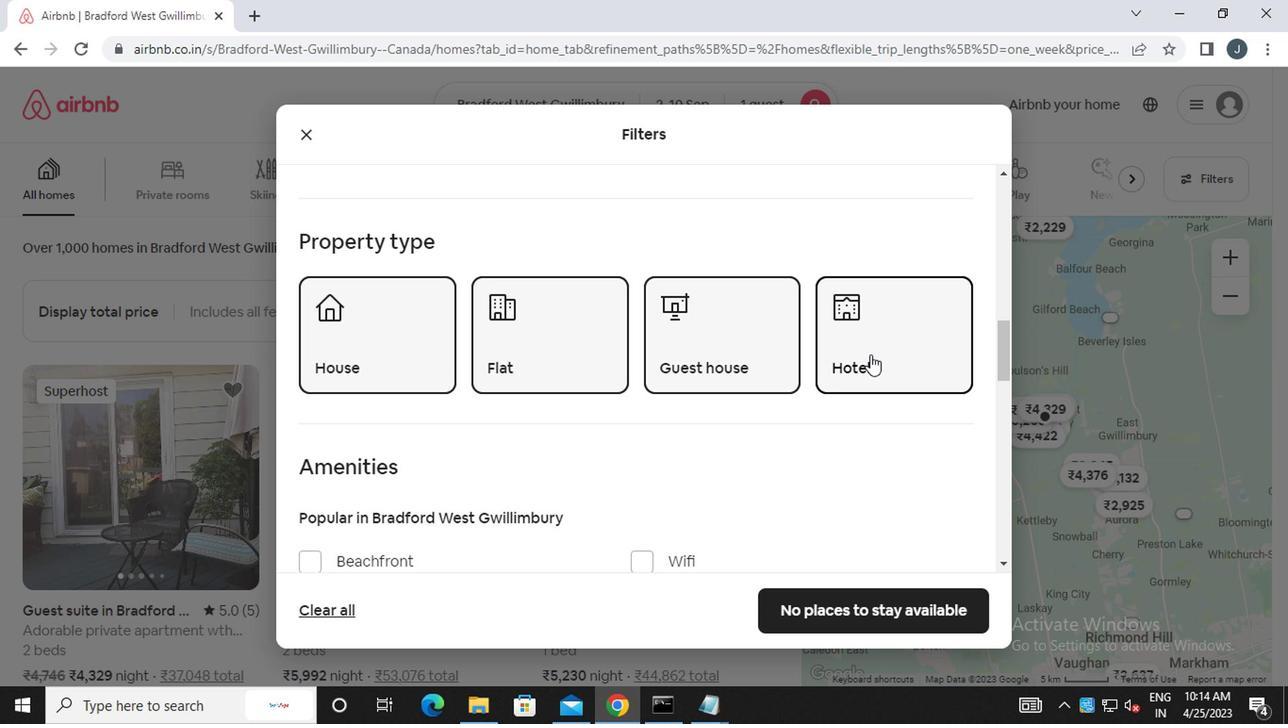 
Action: Mouse scrolled (864, 352) with delta (0, -1)
Screenshot: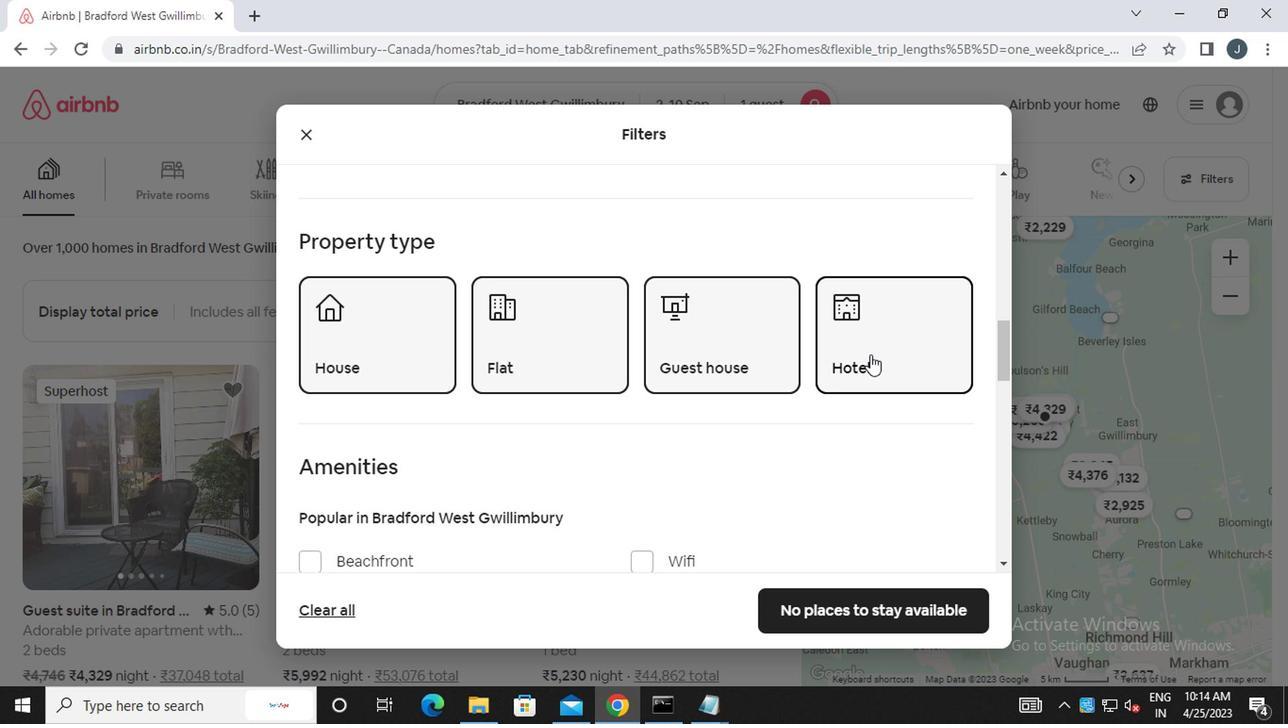 
Action: Mouse moved to (858, 360)
Screenshot: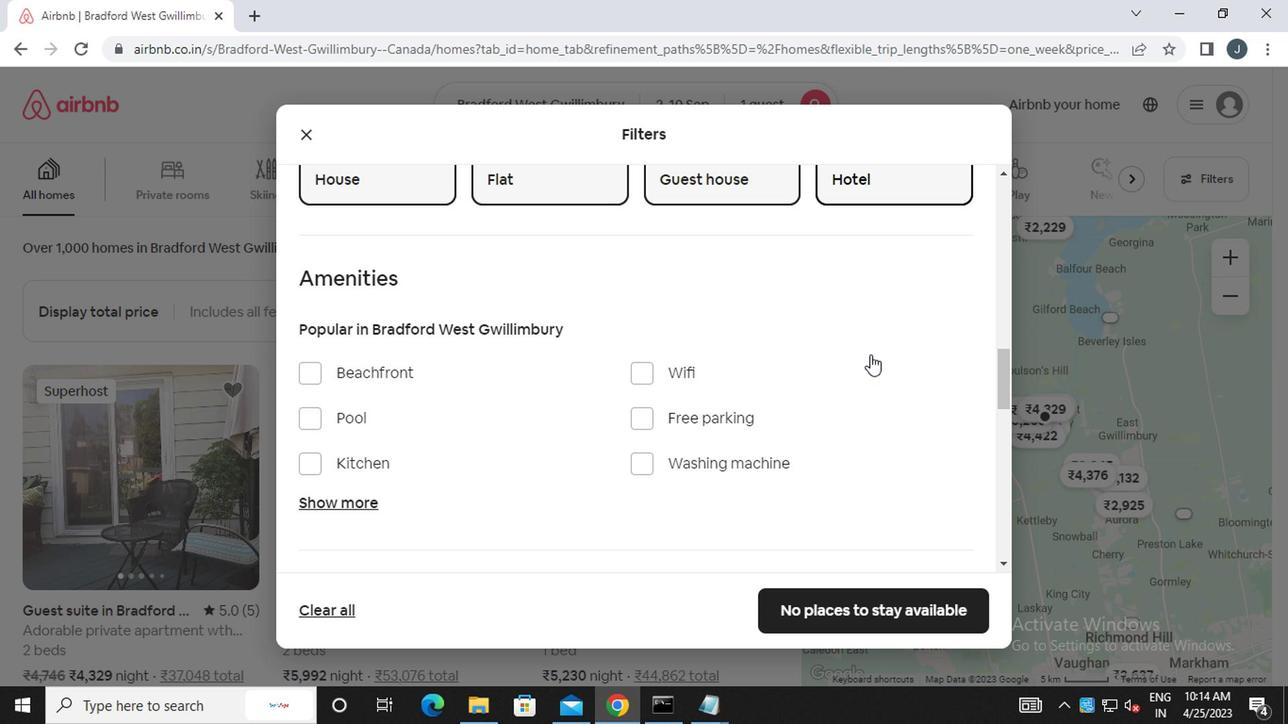 
Action: Mouse scrolled (858, 359) with delta (0, 0)
Screenshot: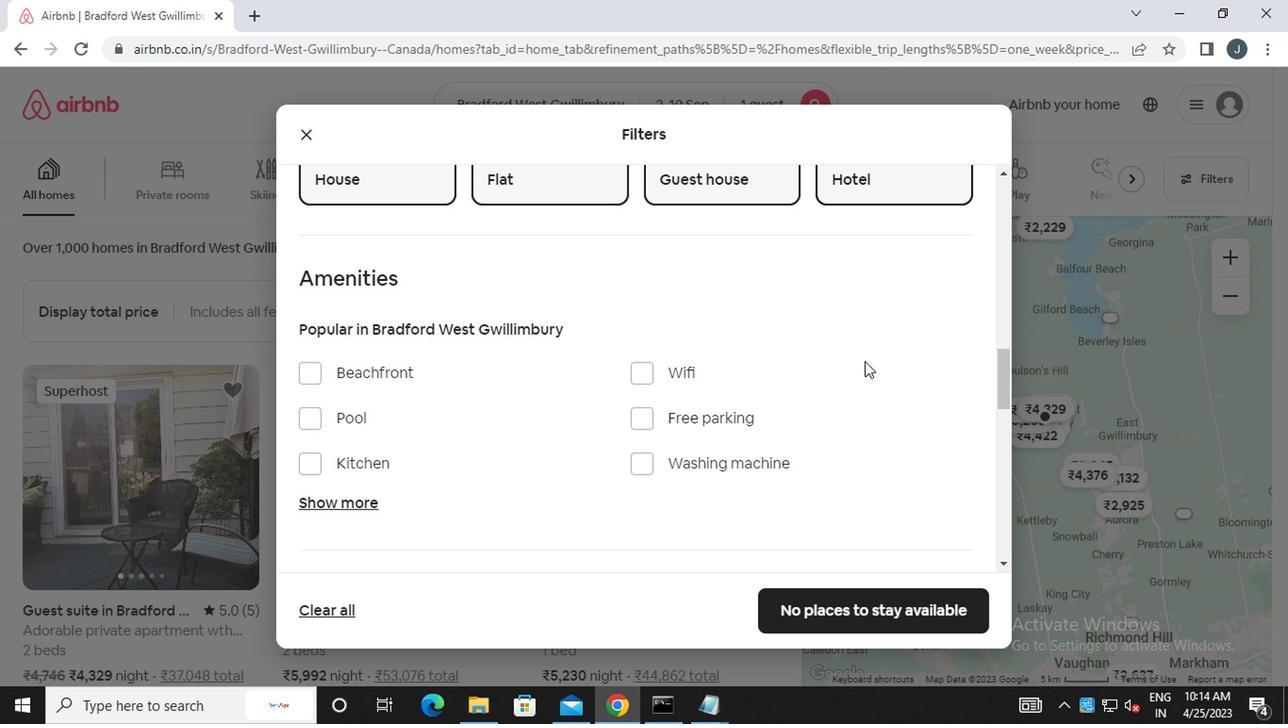 
Action: Mouse scrolled (858, 359) with delta (0, 0)
Screenshot: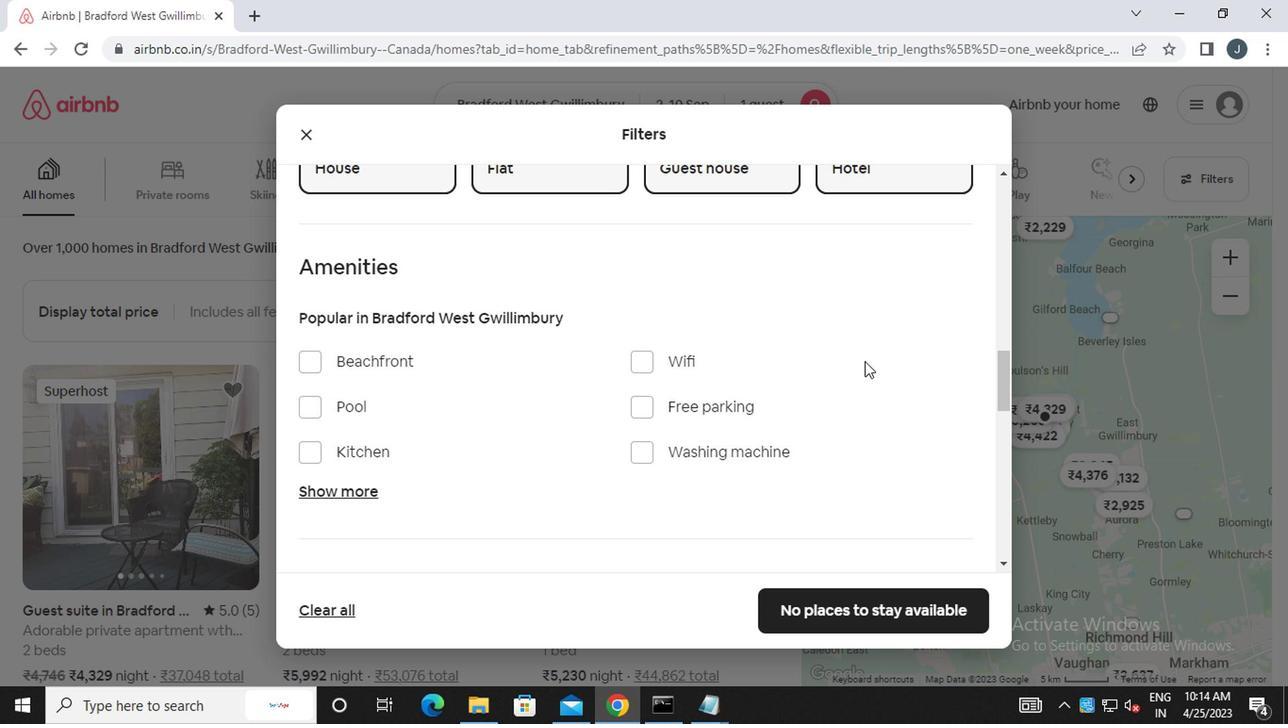 
Action: Mouse scrolled (858, 359) with delta (0, 0)
Screenshot: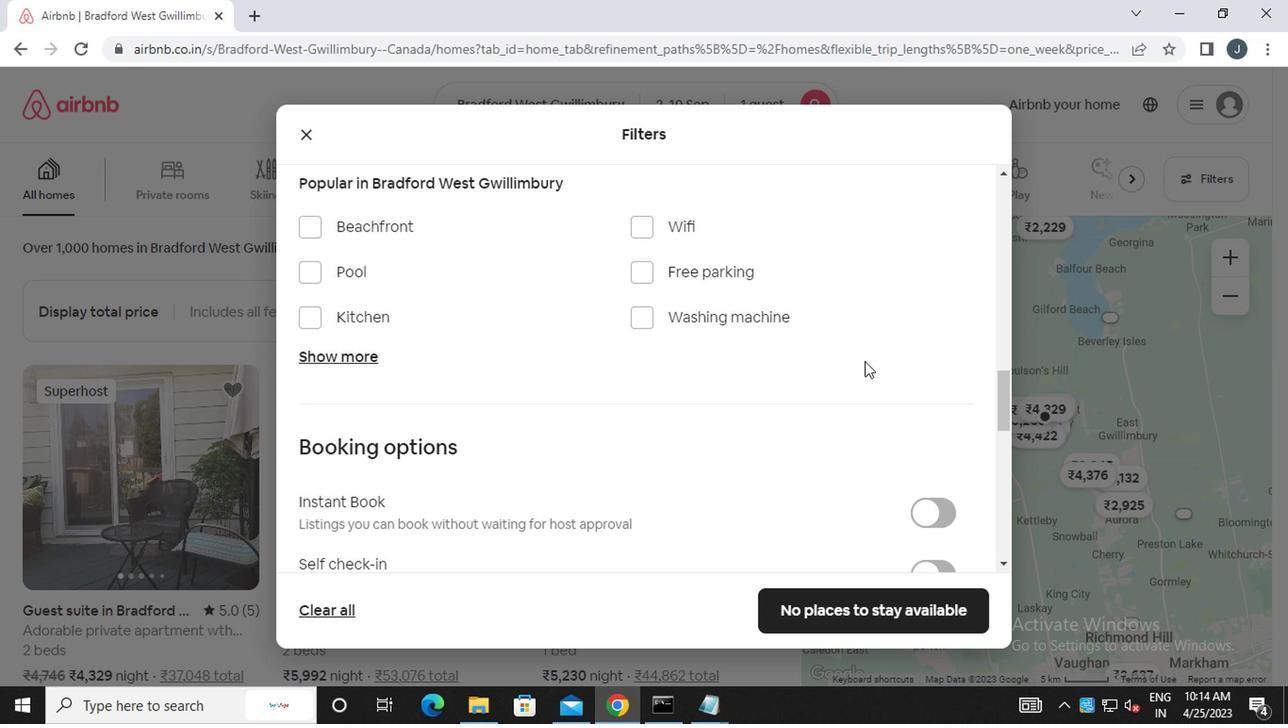 
Action: Mouse scrolled (858, 359) with delta (0, 0)
Screenshot: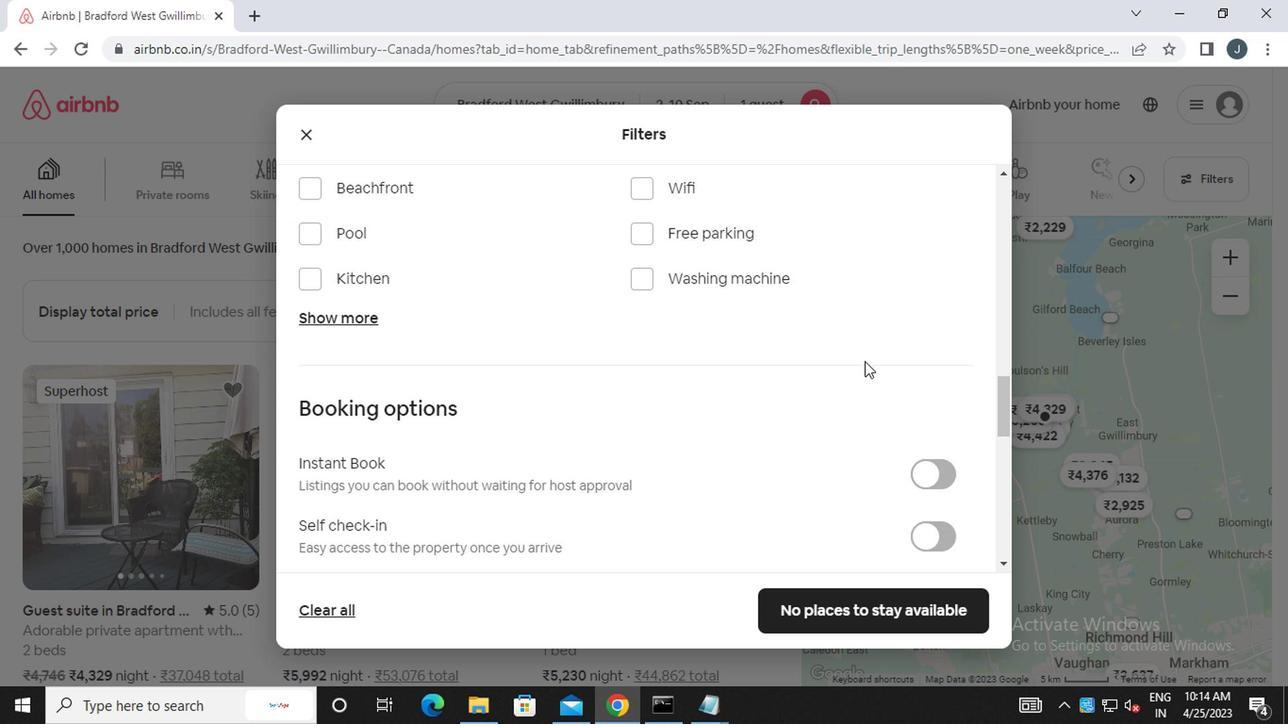 
Action: Mouse moved to (936, 345)
Screenshot: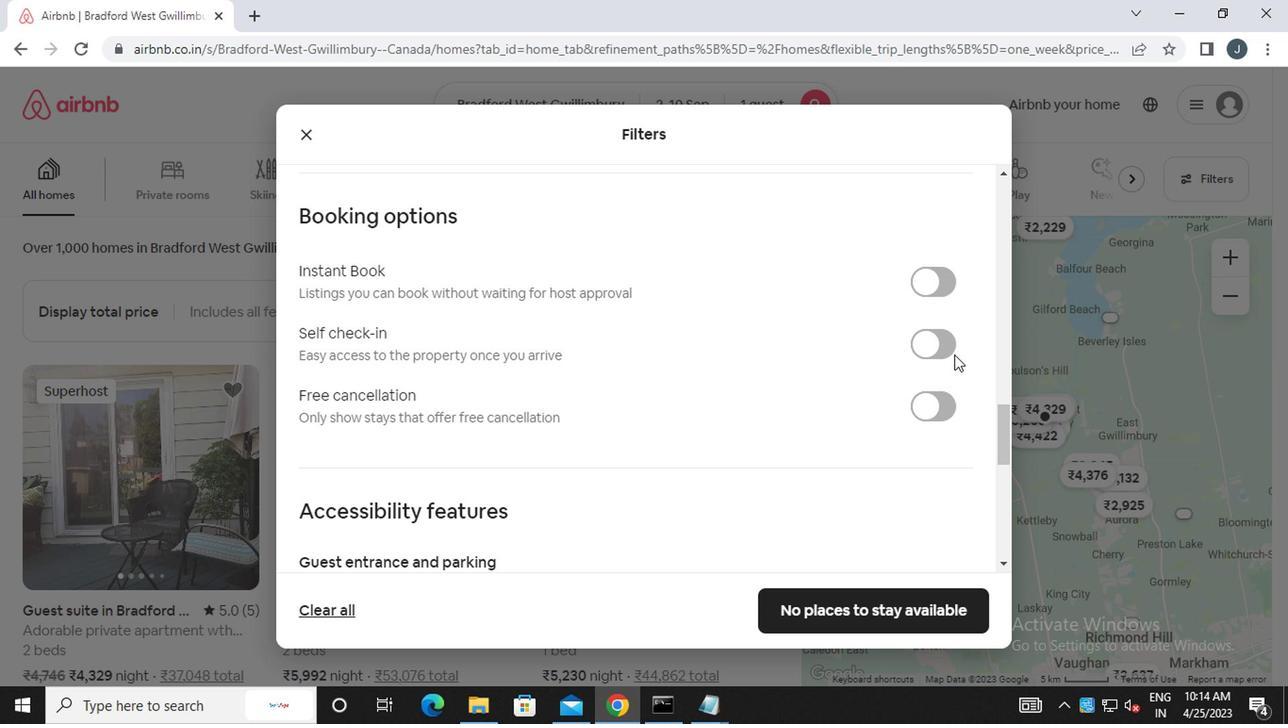 
Action: Mouse pressed left at (936, 345)
Screenshot: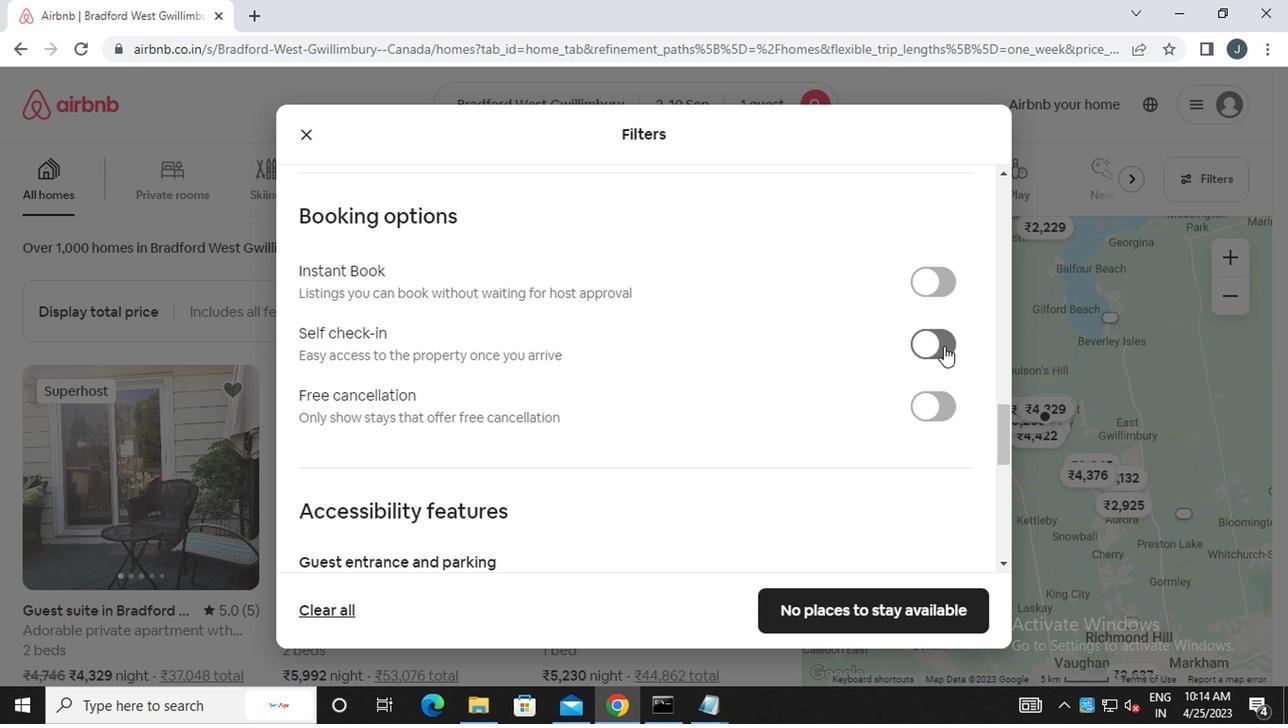 
Action: Mouse moved to (671, 386)
Screenshot: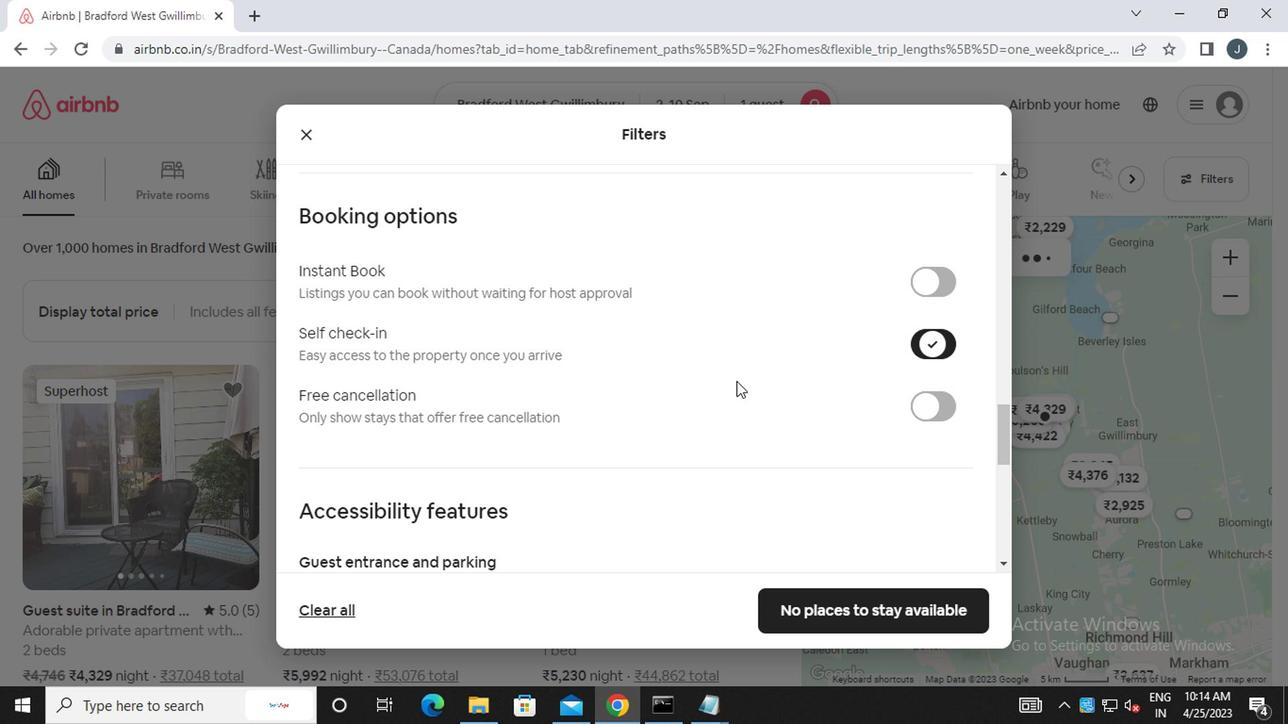 
Action: Mouse scrolled (671, 385) with delta (0, -1)
Screenshot: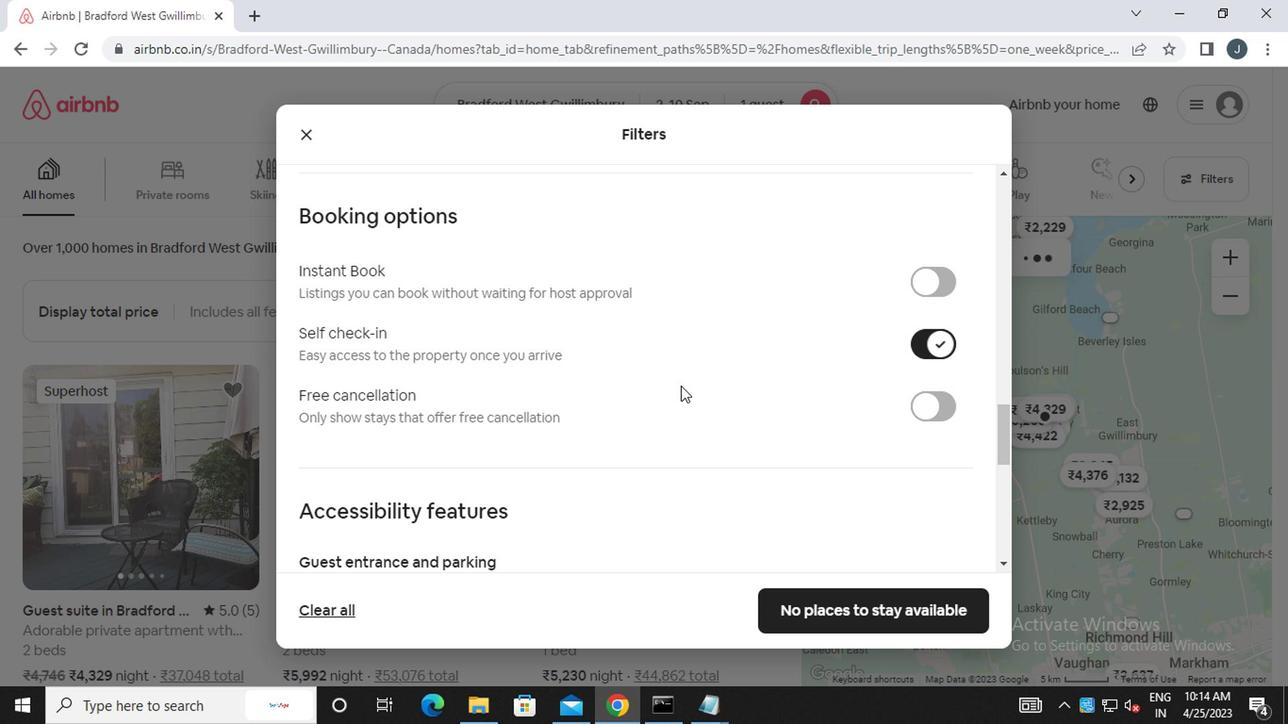 
Action: Mouse scrolled (671, 385) with delta (0, -1)
Screenshot: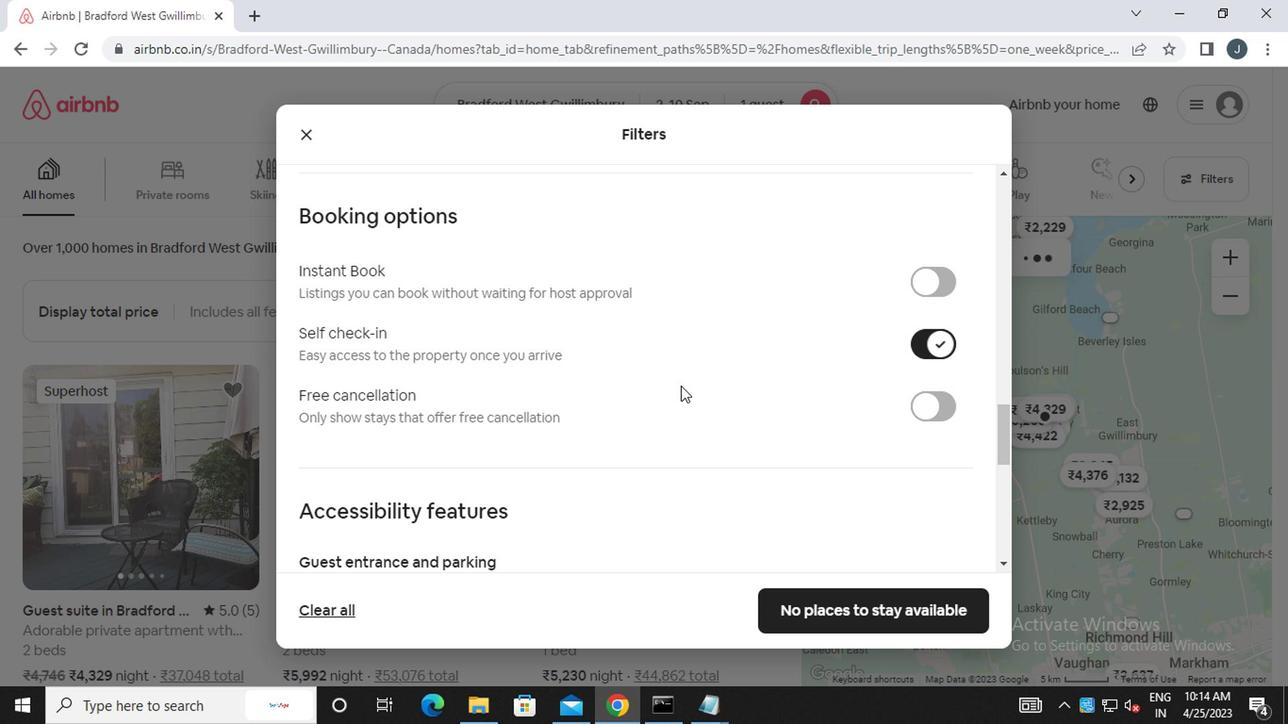 
Action: Mouse scrolled (671, 385) with delta (0, -1)
Screenshot: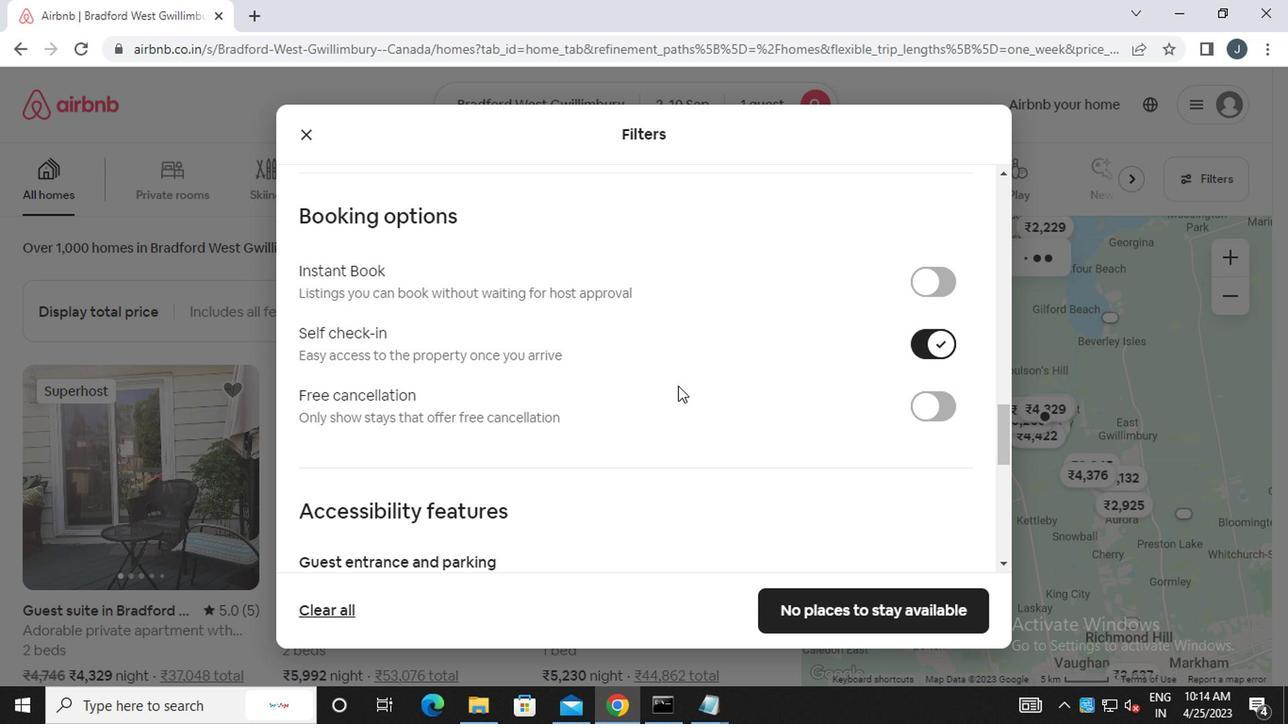 
Action: Mouse scrolled (671, 385) with delta (0, -1)
Screenshot: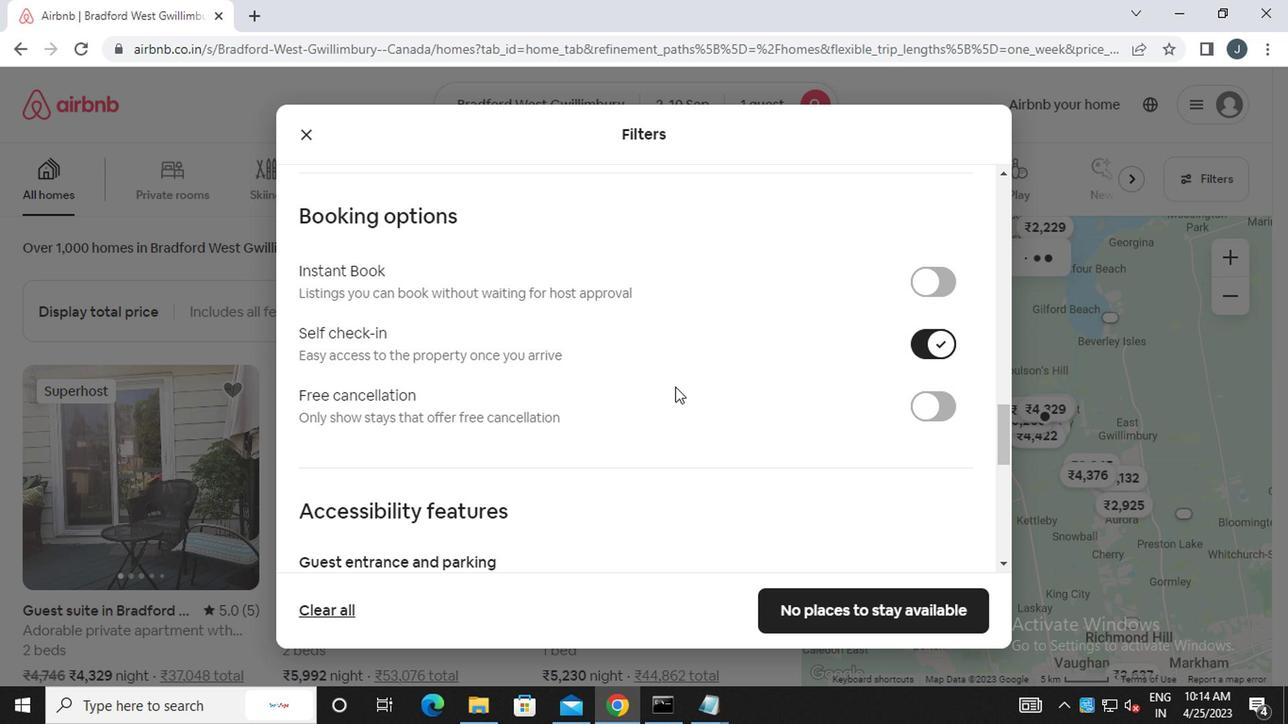 
Action: Mouse scrolled (671, 385) with delta (0, -1)
Screenshot: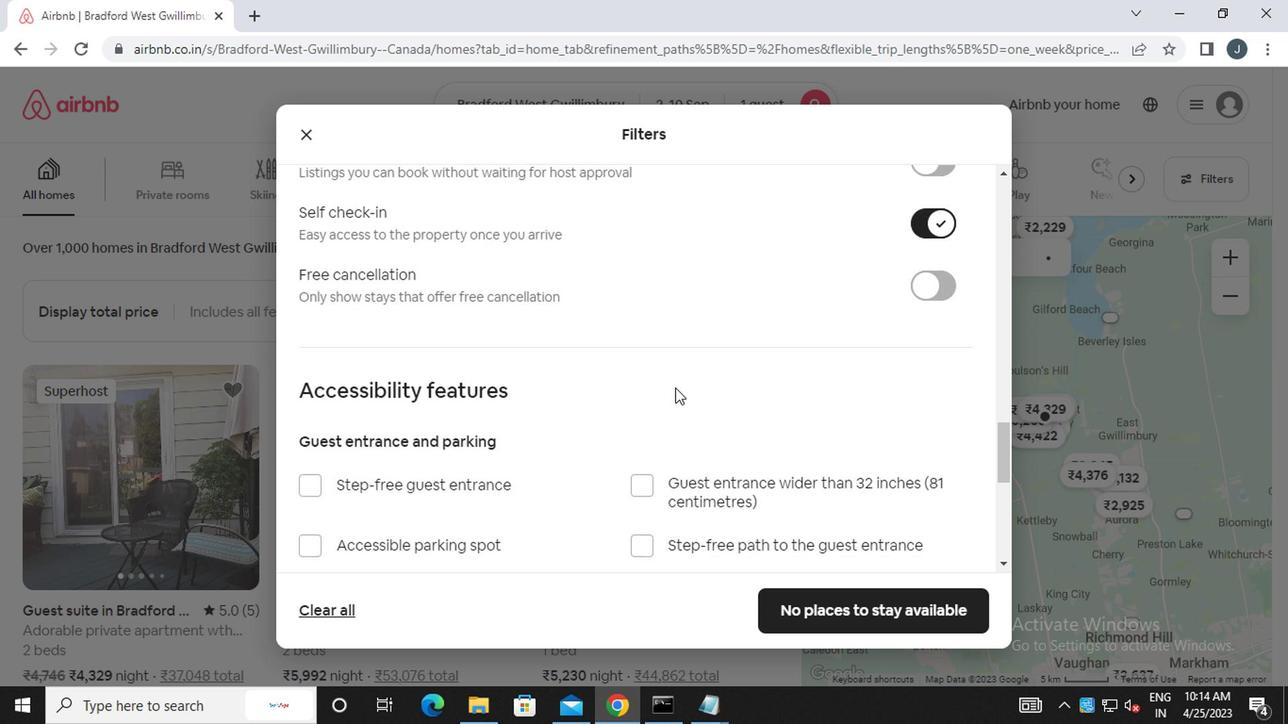 
Action: Mouse scrolled (671, 385) with delta (0, -1)
Screenshot: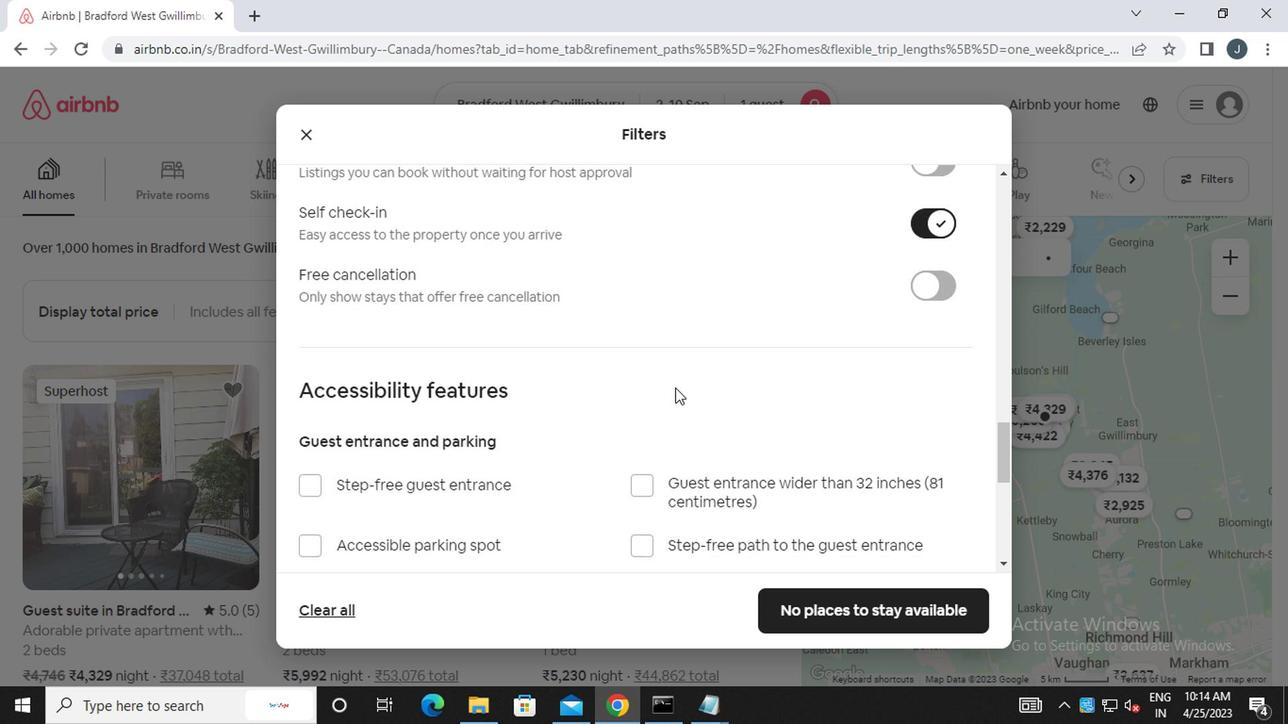 
Action: Mouse scrolled (671, 385) with delta (0, -1)
Screenshot: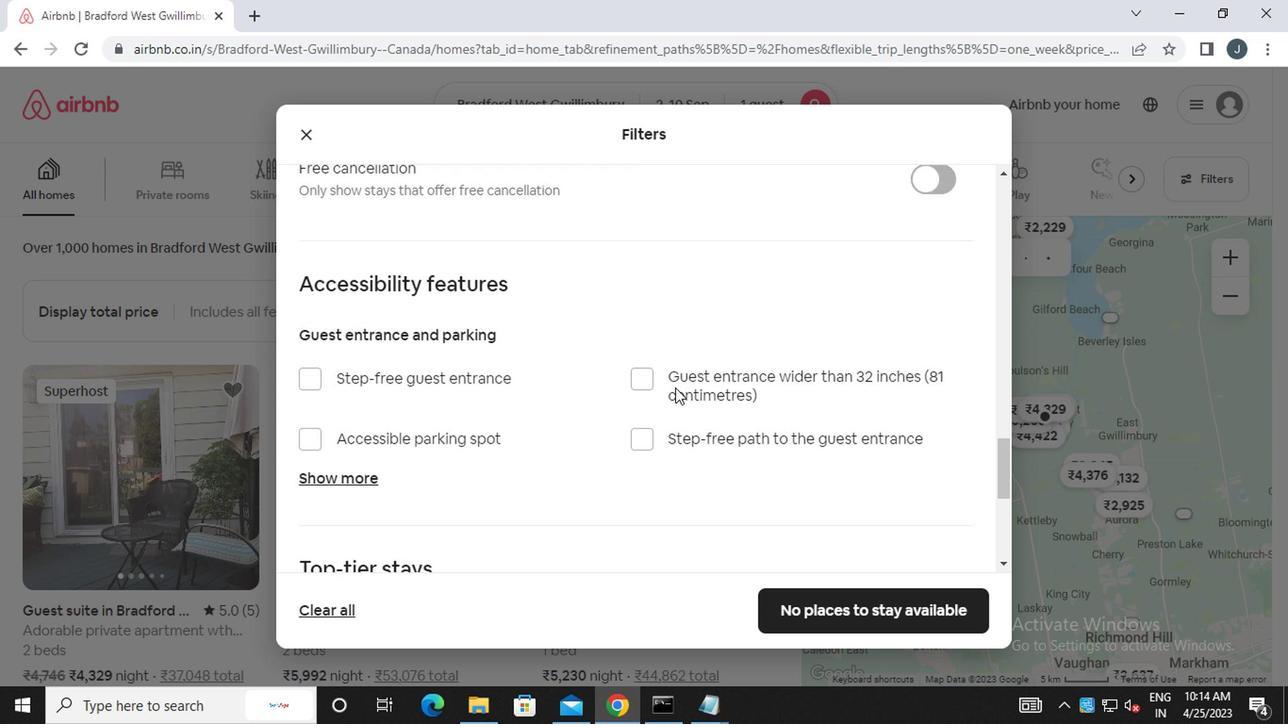 
Action: Mouse scrolled (671, 385) with delta (0, -1)
Screenshot: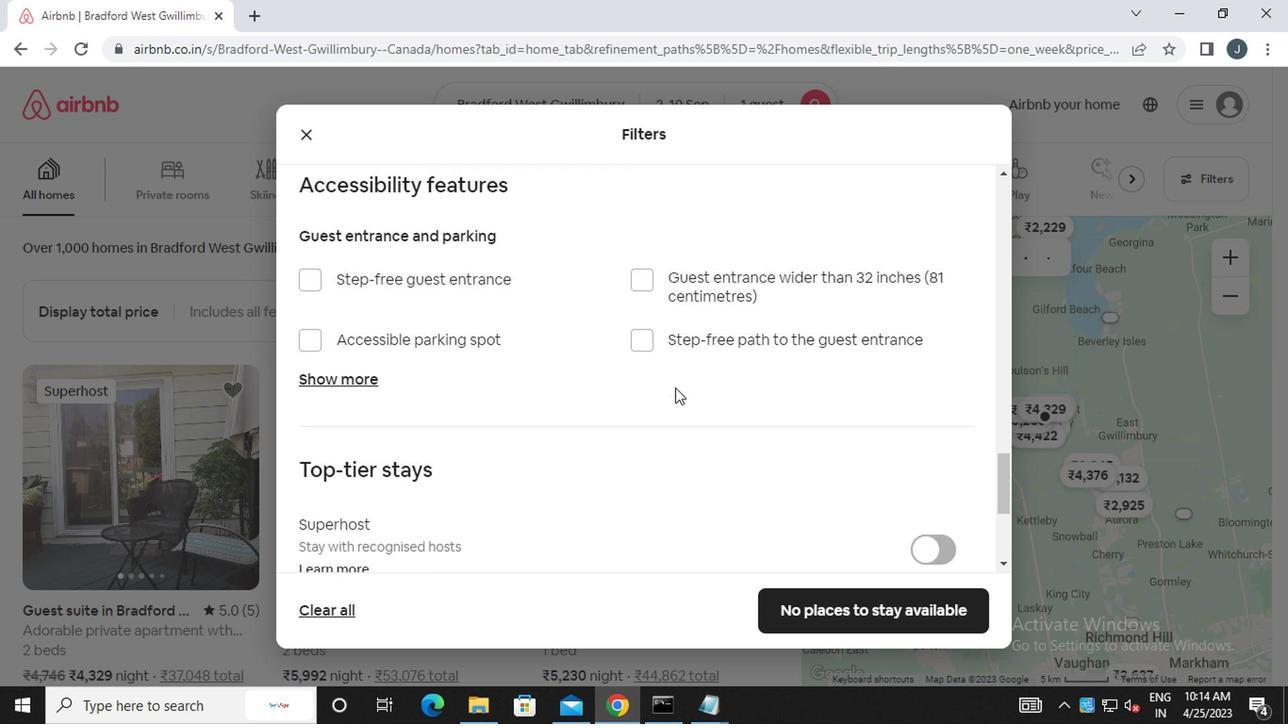 
Action: Mouse scrolled (671, 385) with delta (0, -1)
Screenshot: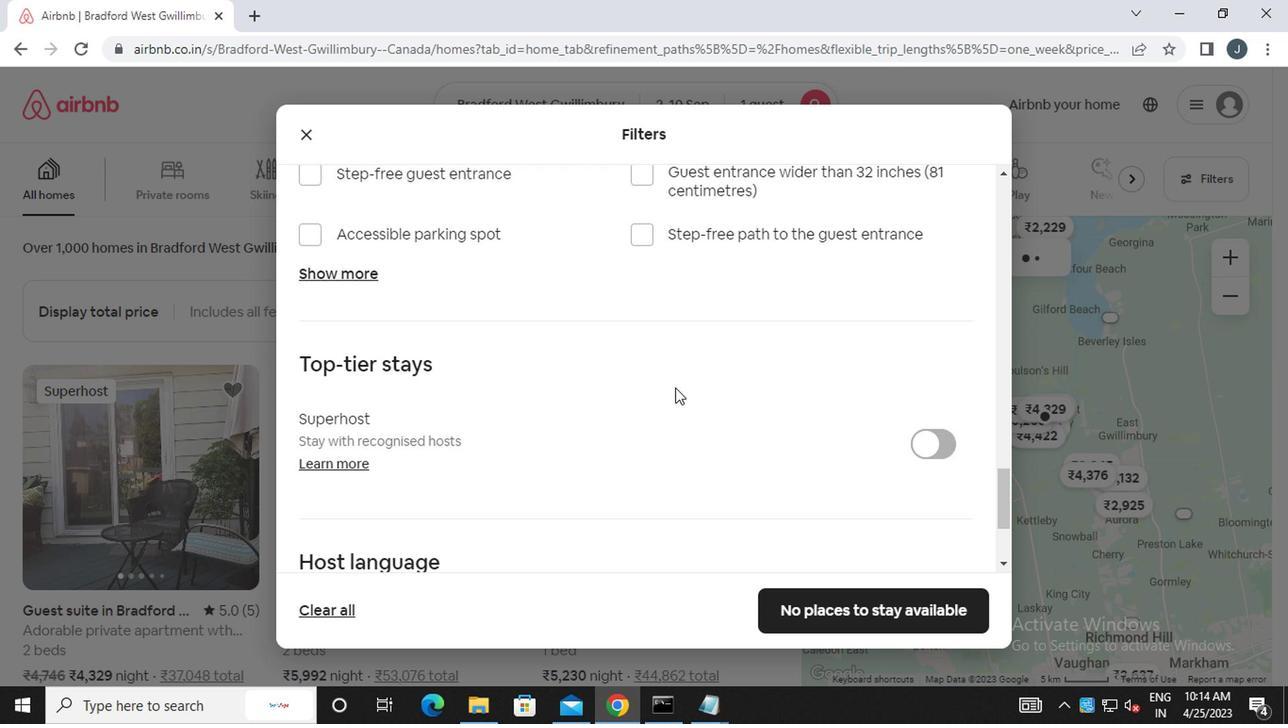 
Action: Mouse scrolled (671, 385) with delta (0, -1)
Screenshot: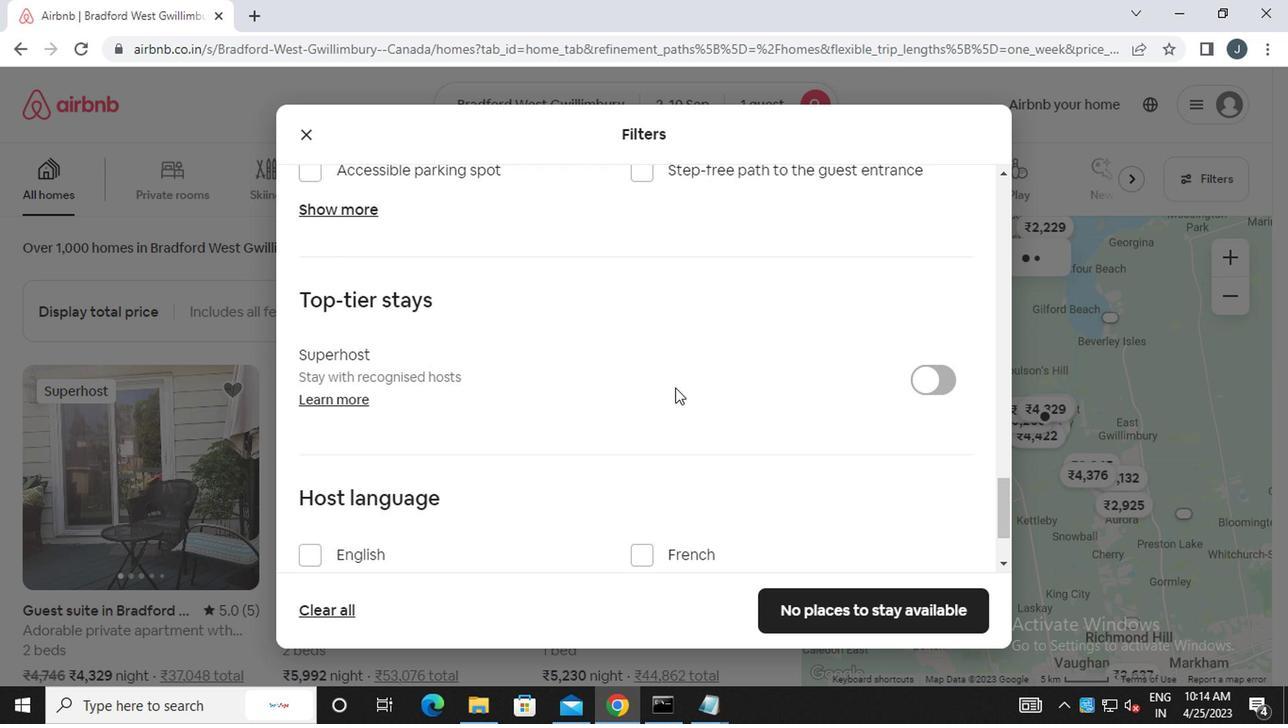 
Action: Mouse scrolled (671, 385) with delta (0, -1)
Screenshot: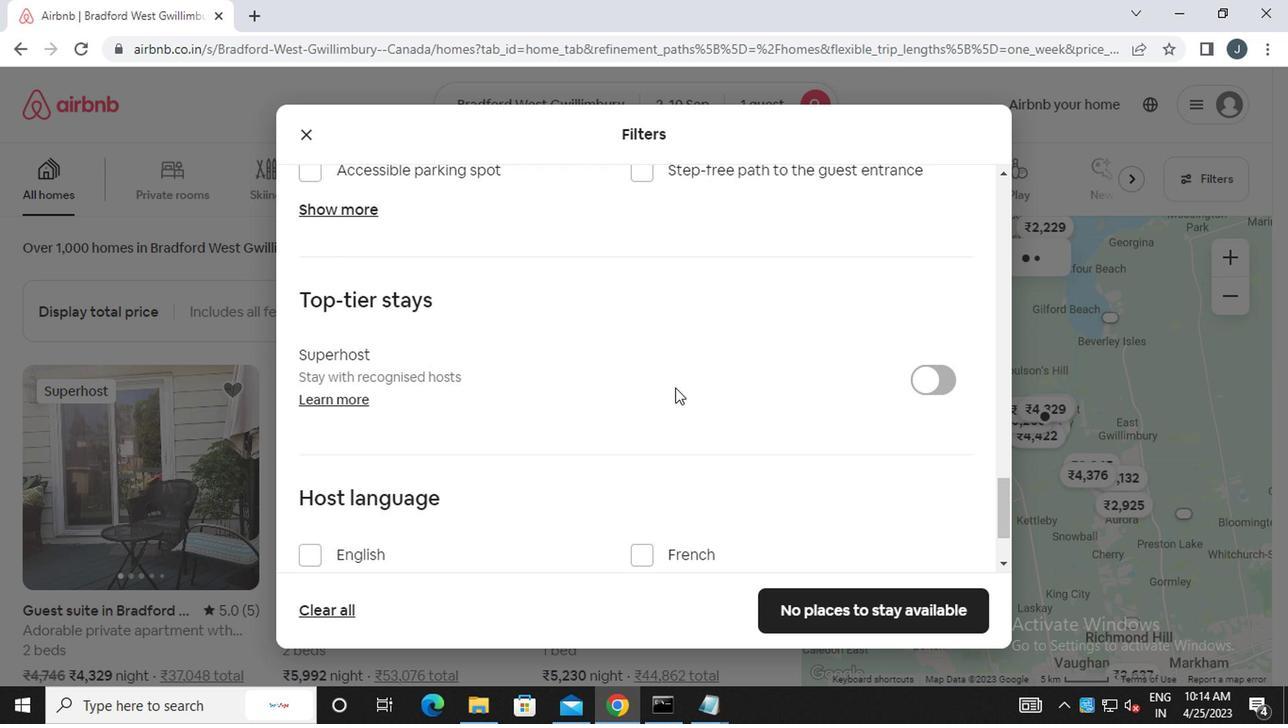 
Action: Mouse scrolled (671, 385) with delta (0, -1)
Screenshot: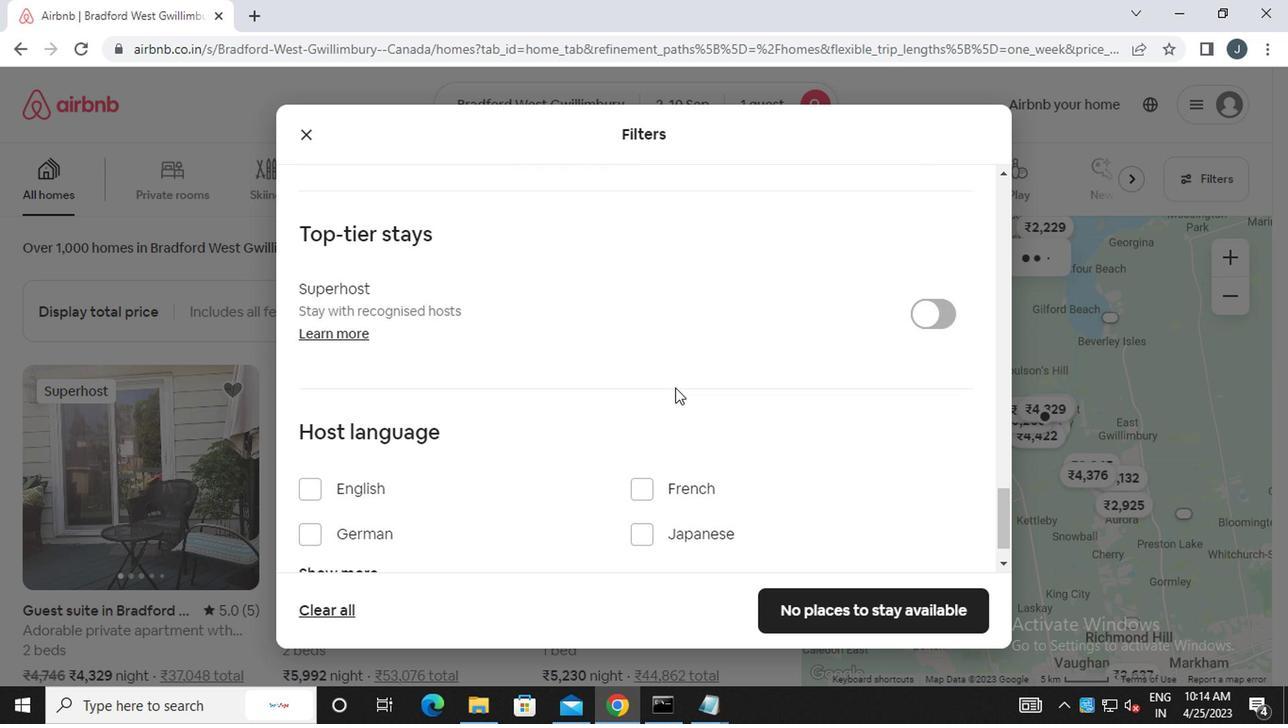 
Action: Mouse scrolled (671, 385) with delta (0, -1)
Screenshot: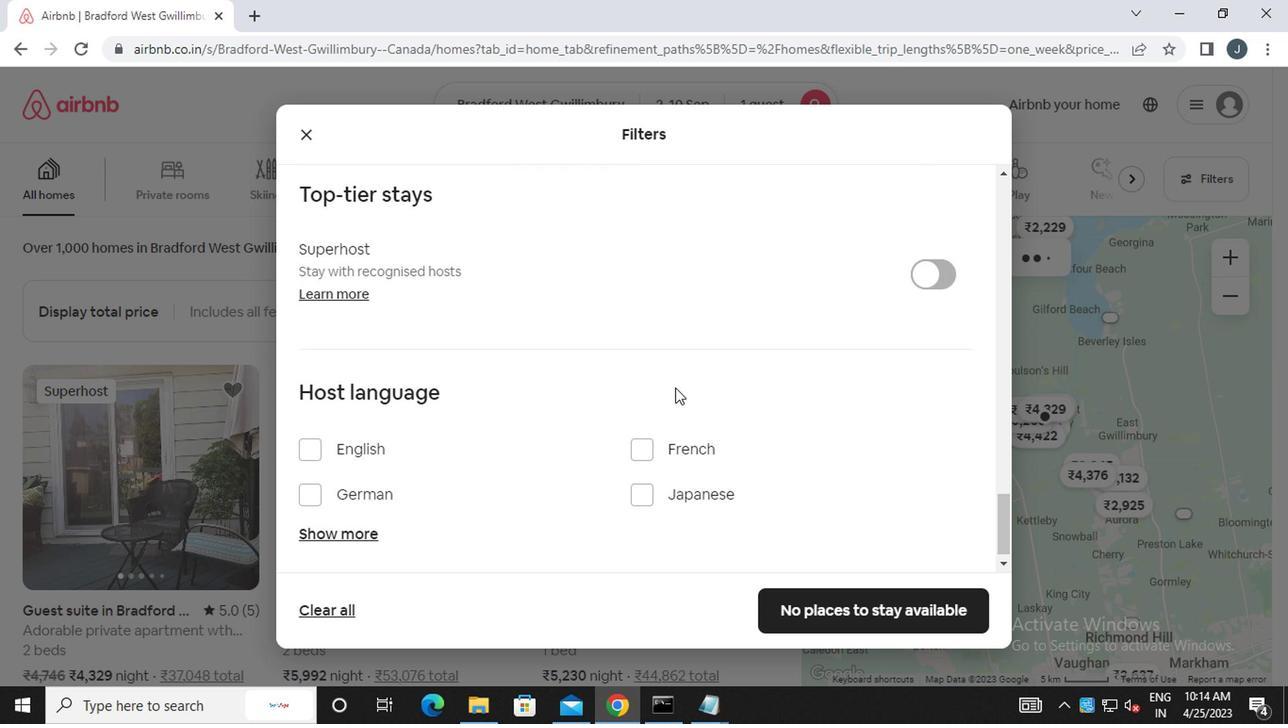 
Action: Mouse moved to (311, 438)
Screenshot: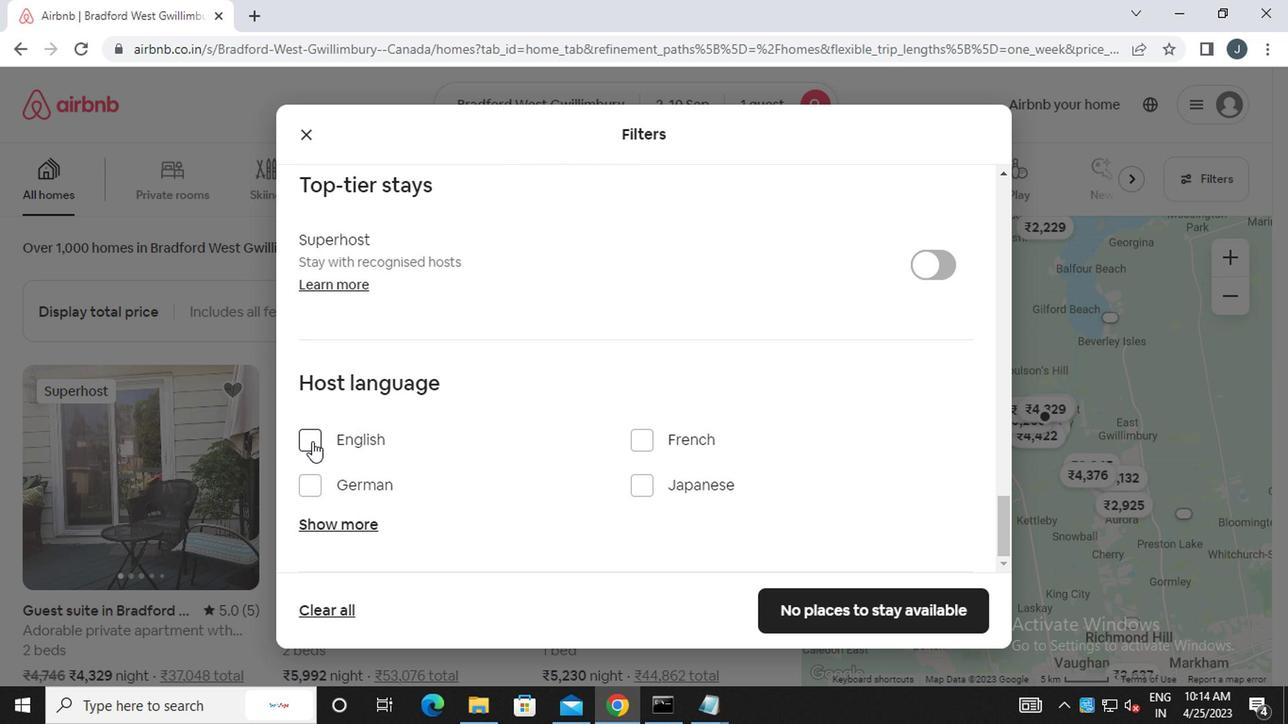 
Action: Mouse pressed left at (311, 438)
Screenshot: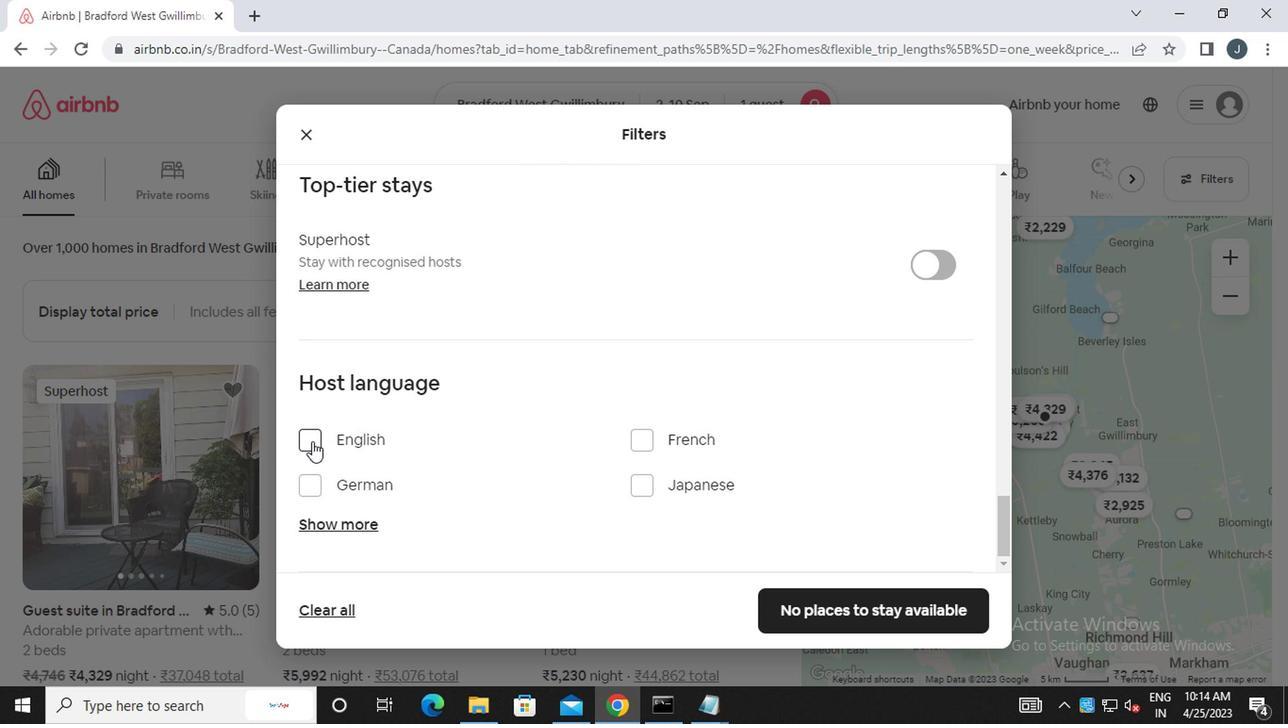 
Action: Mouse moved to (823, 599)
Screenshot: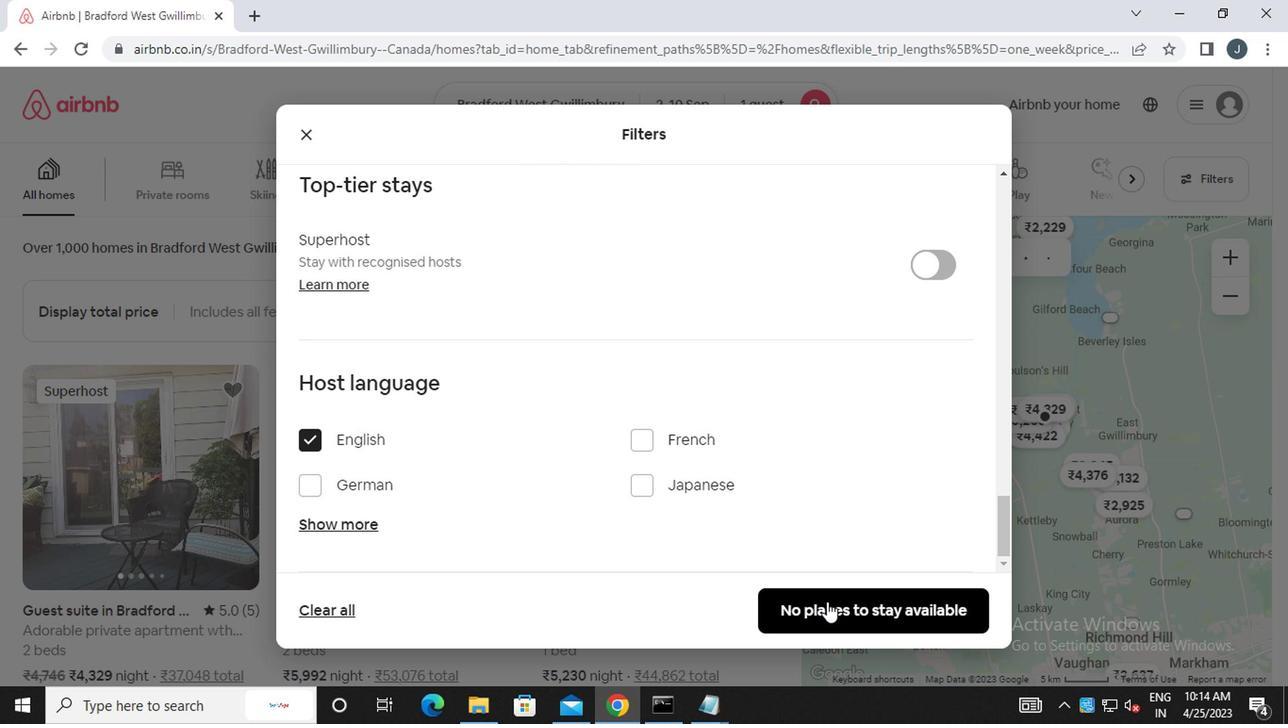 
Action: Mouse pressed left at (823, 599)
Screenshot: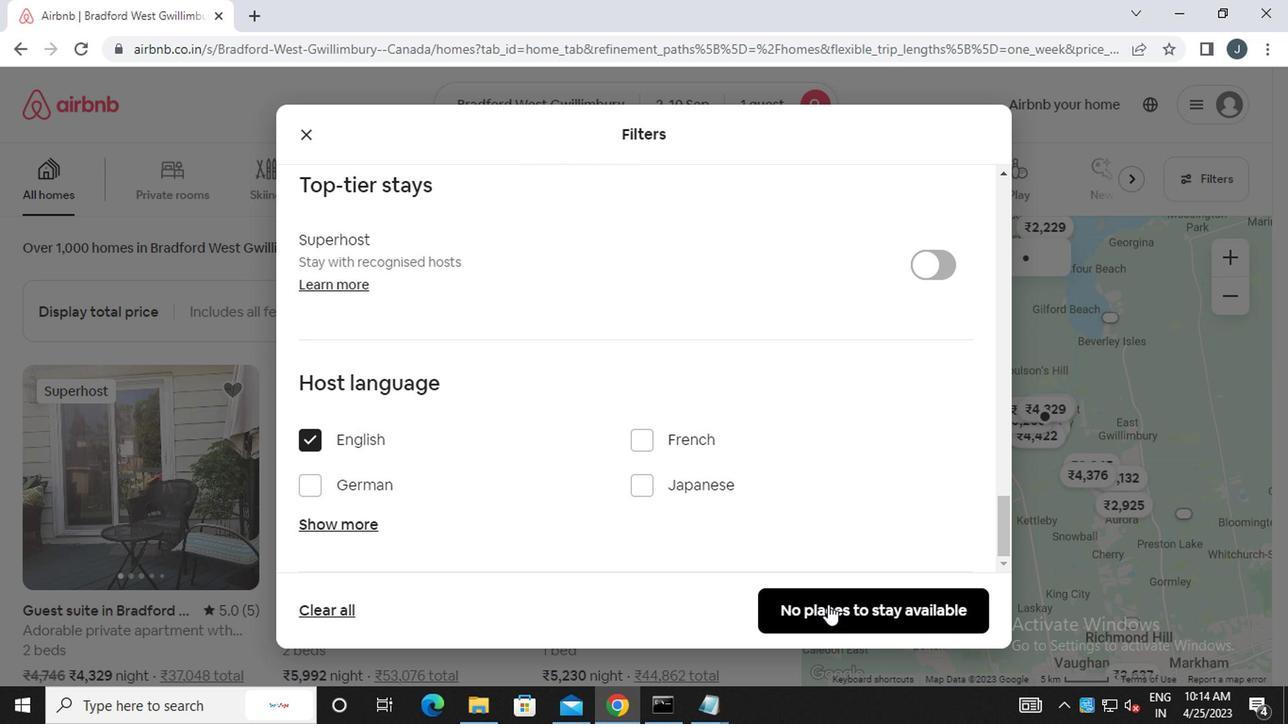 
Action: Mouse moved to (813, 587)
Screenshot: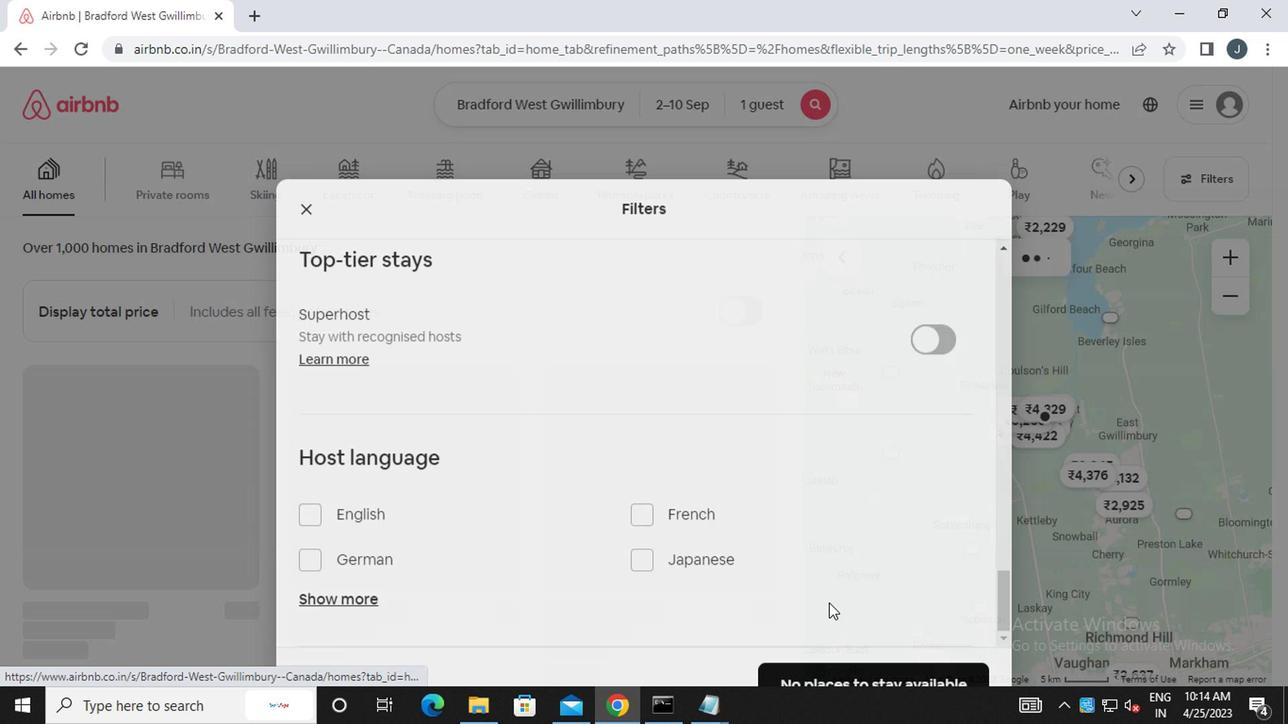 
